 Task: Look for space in Ibirité, Brazil from 4th June, 2023 to 8th June, 2023 for 2 adults in price range Rs.8000 to Rs.16000. Place can be private room with 1  bedroom having 1 bed and 1 bathroom. Property type can be house, flat, guest house, hotel. Booking option can be shelf check-in. Required host language is Spanish.
Action: Mouse moved to (545, 113)
Screenshot: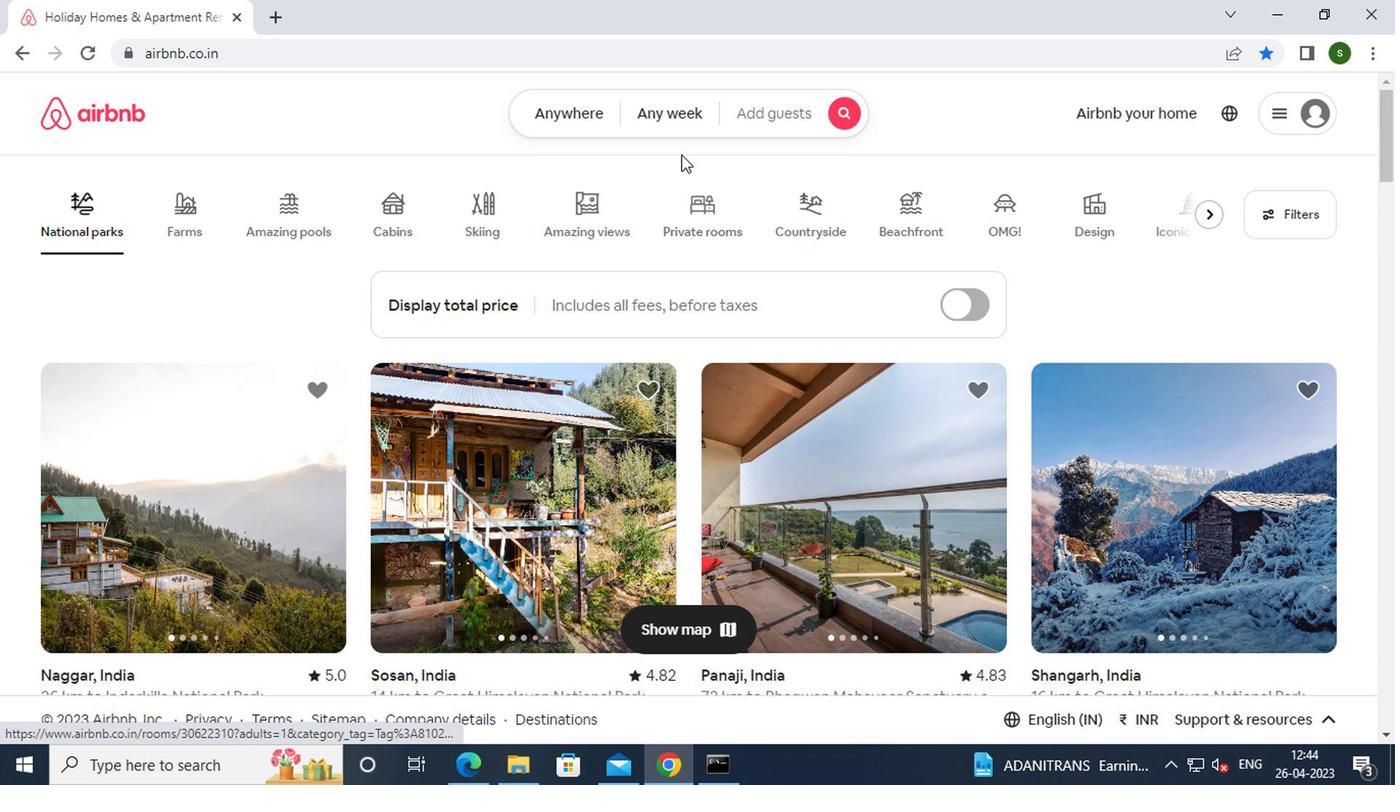 
Action: Mouse pressed left at (545, 113)
Screenshot: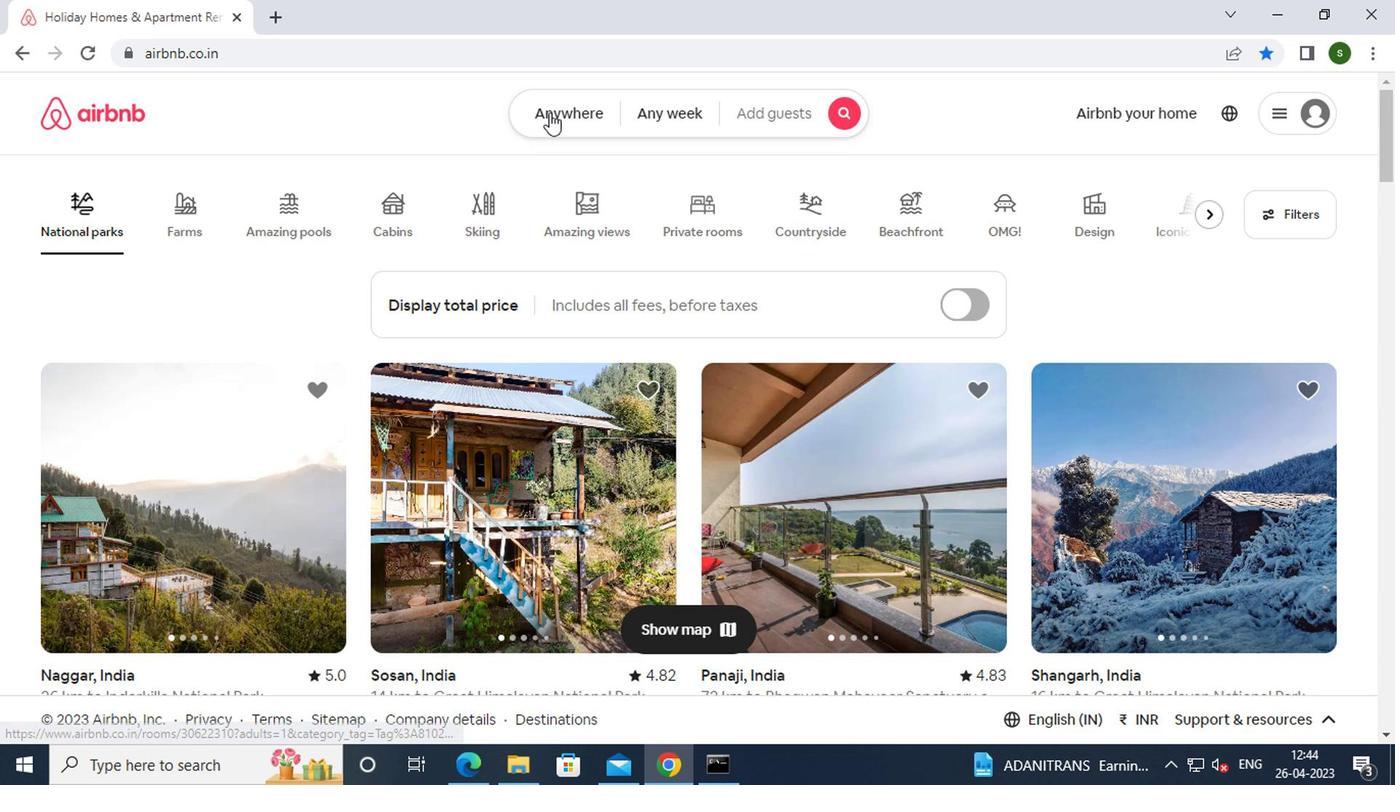 
Action: Mouse moved to (476, 210)
Screenshot: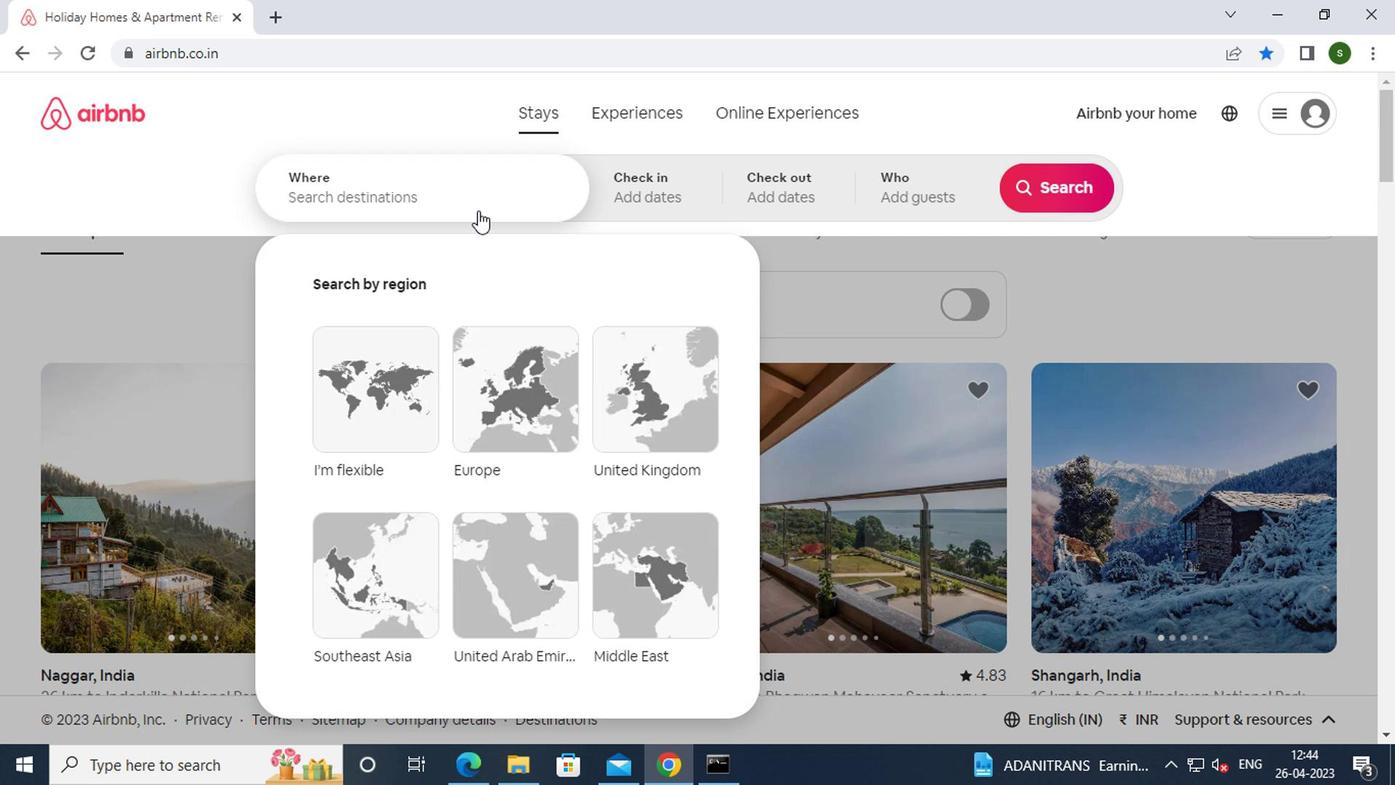 
Action: Mouse pressed left at (476, 210)
Screenshot: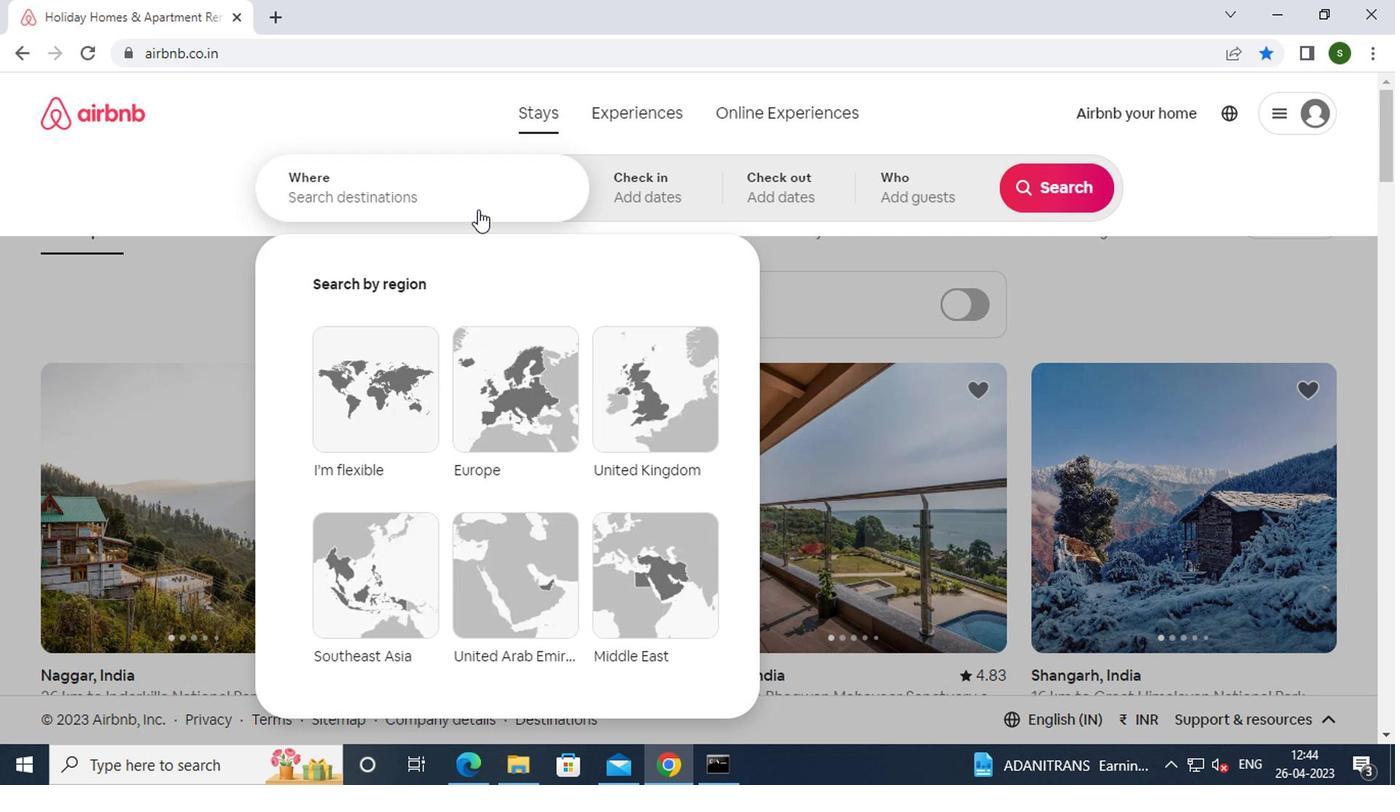 
Action: Mouse moved to (478, 193)
Screenshot: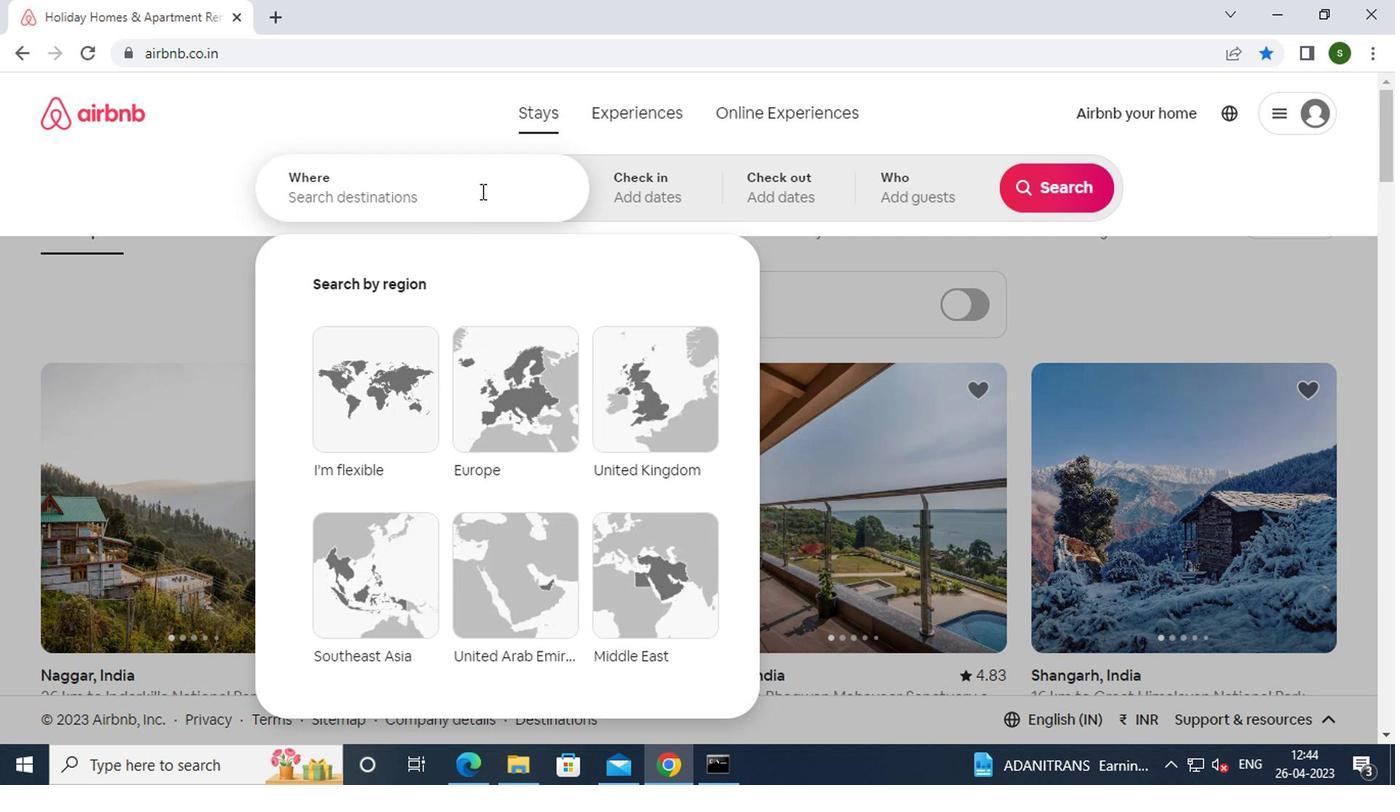 
Action: Key pressed e<Key.caps_lock>nvigado,<Key.caps_lock><Key.space><Key.caps_lock>colombia<Key.enter>
Screenshot: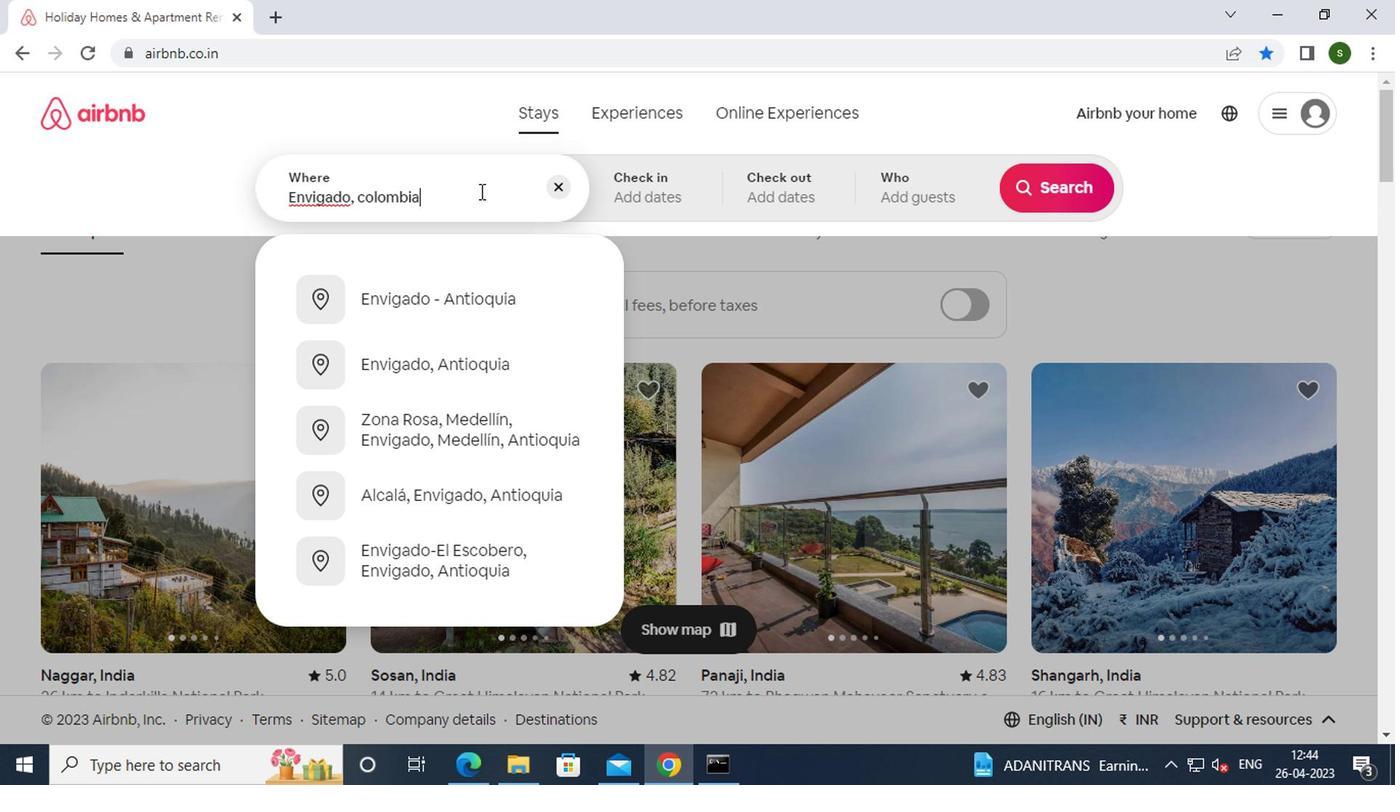 
Action: Mouse moved to (1039, 351)
Screenshot: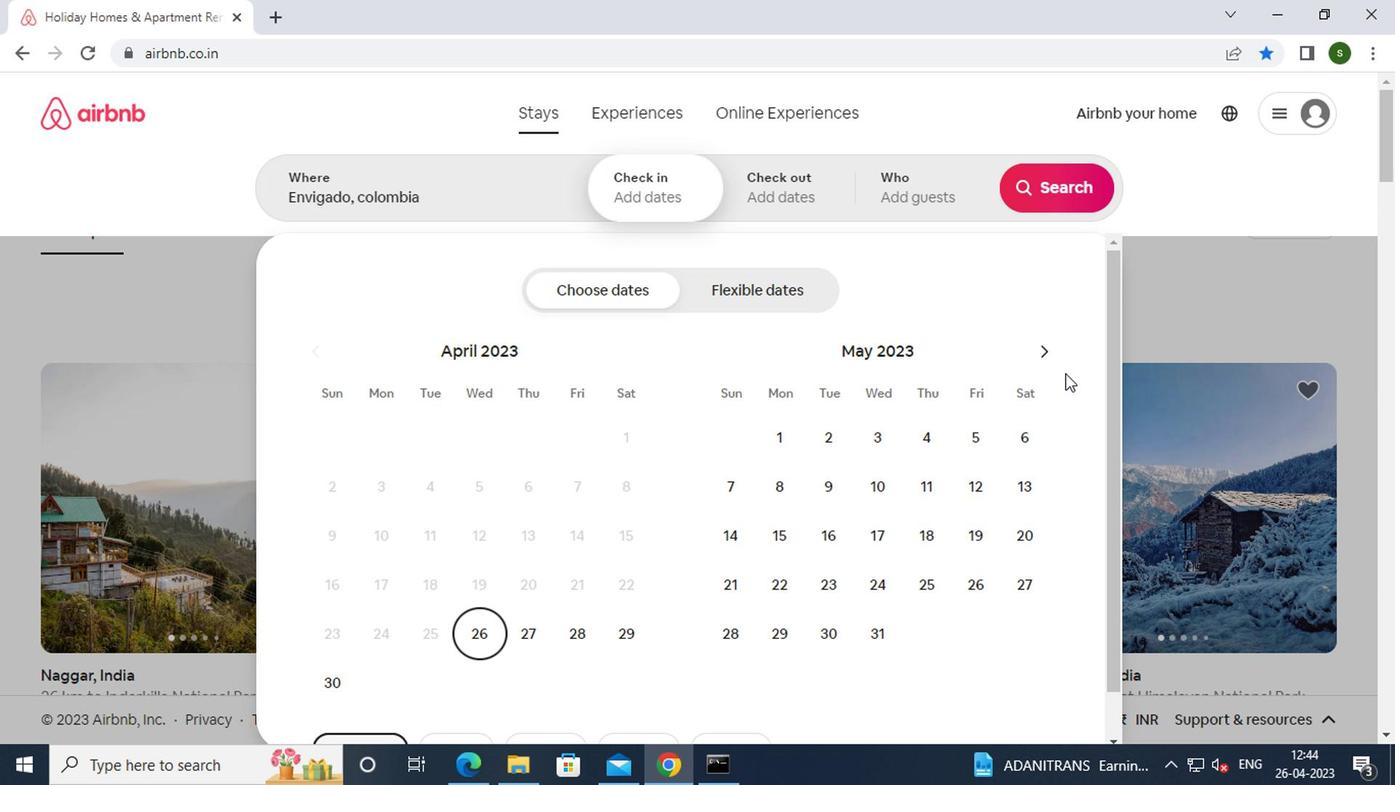 
Action: Mouse pressed left at (1039, 351)
Screenshot: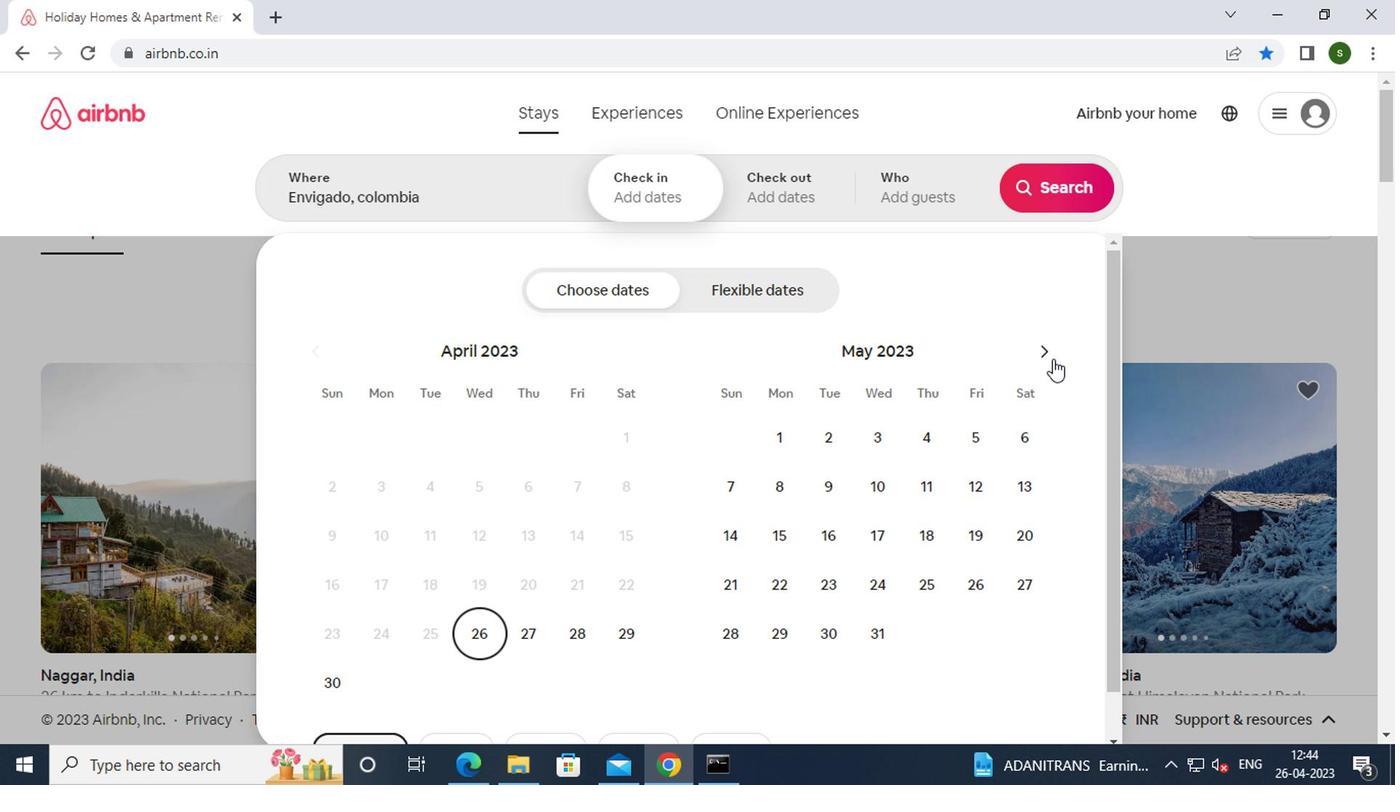 
Action: Mouse pressed left at (1039, 351)
Screenshot: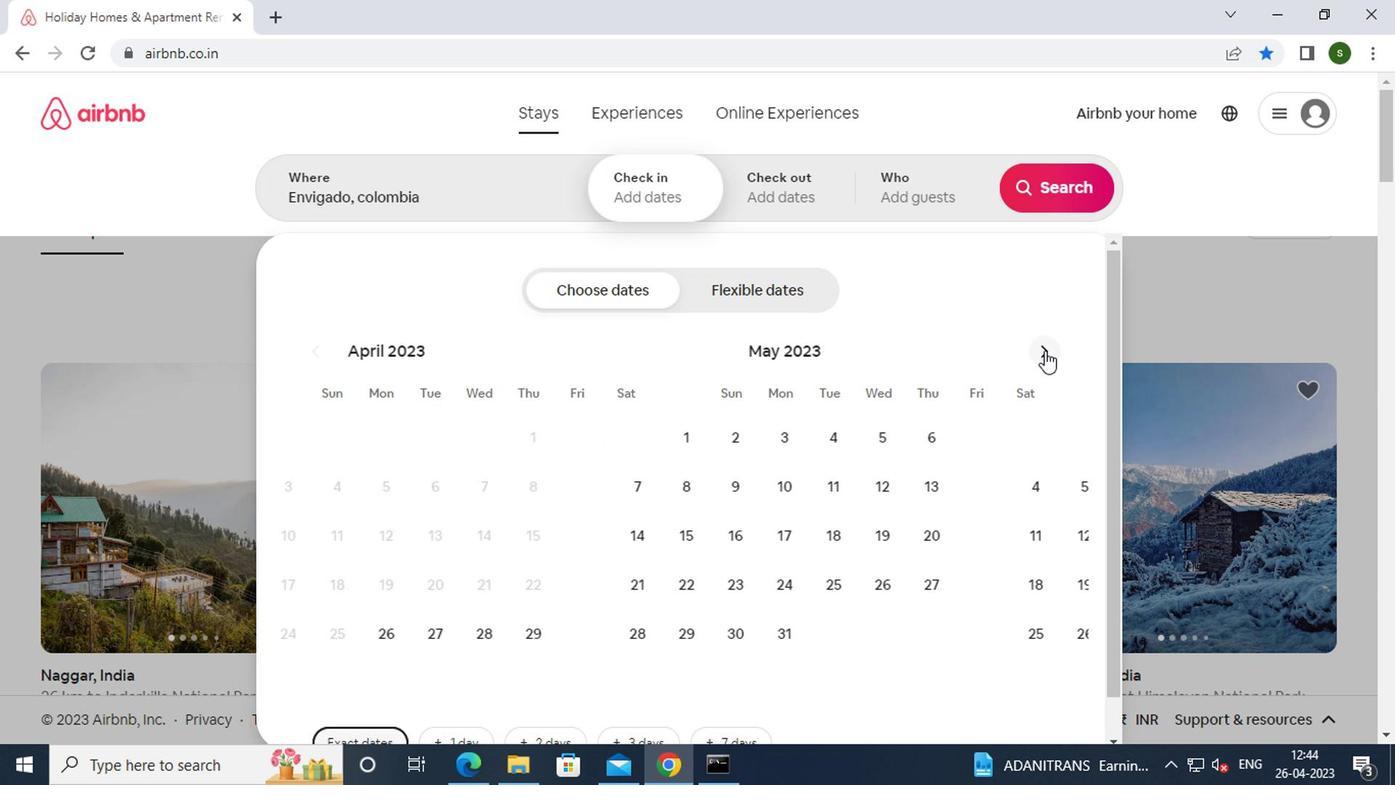 
Action: Mouse pressed left at (1039, 351)
Screenshot: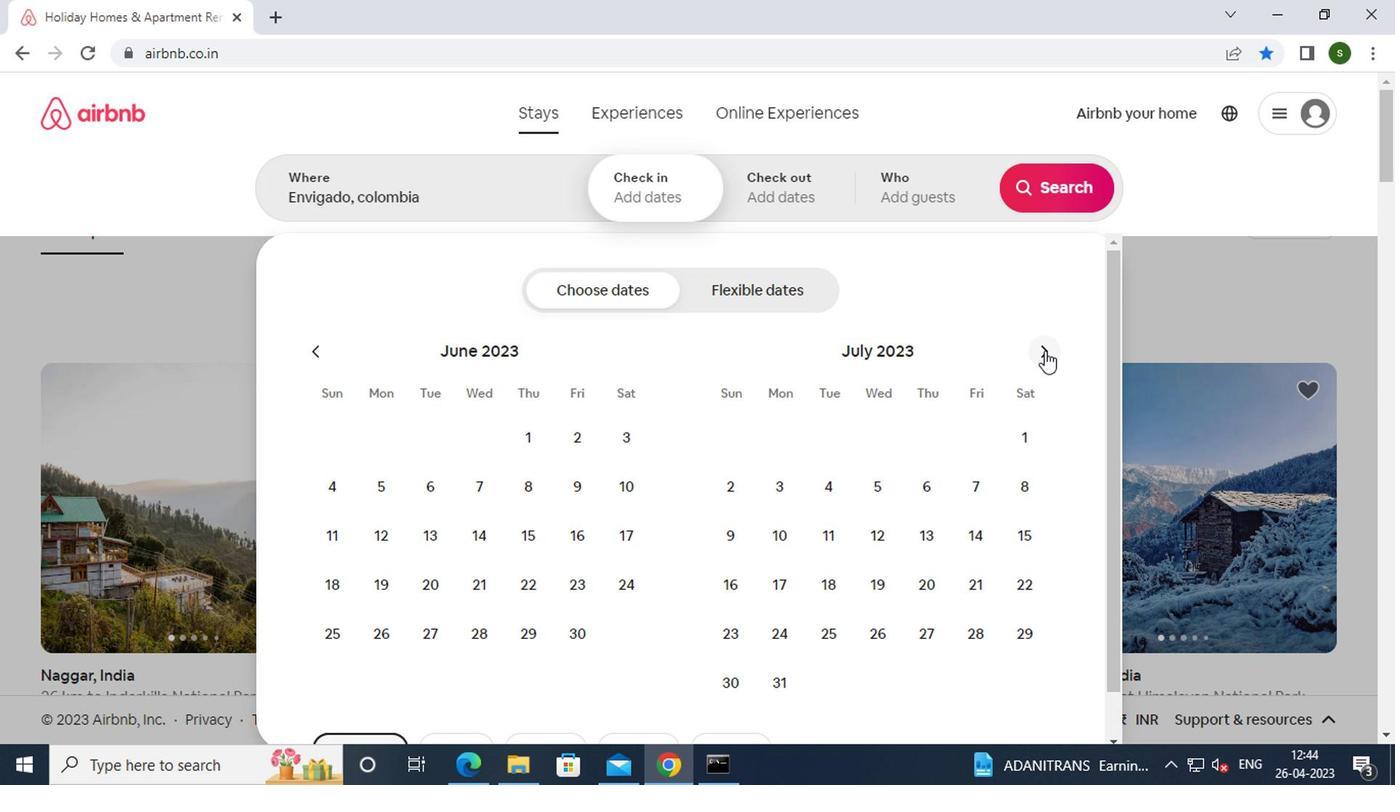 
Action: Mouse pressed left at (1039, 351)
Screenshot: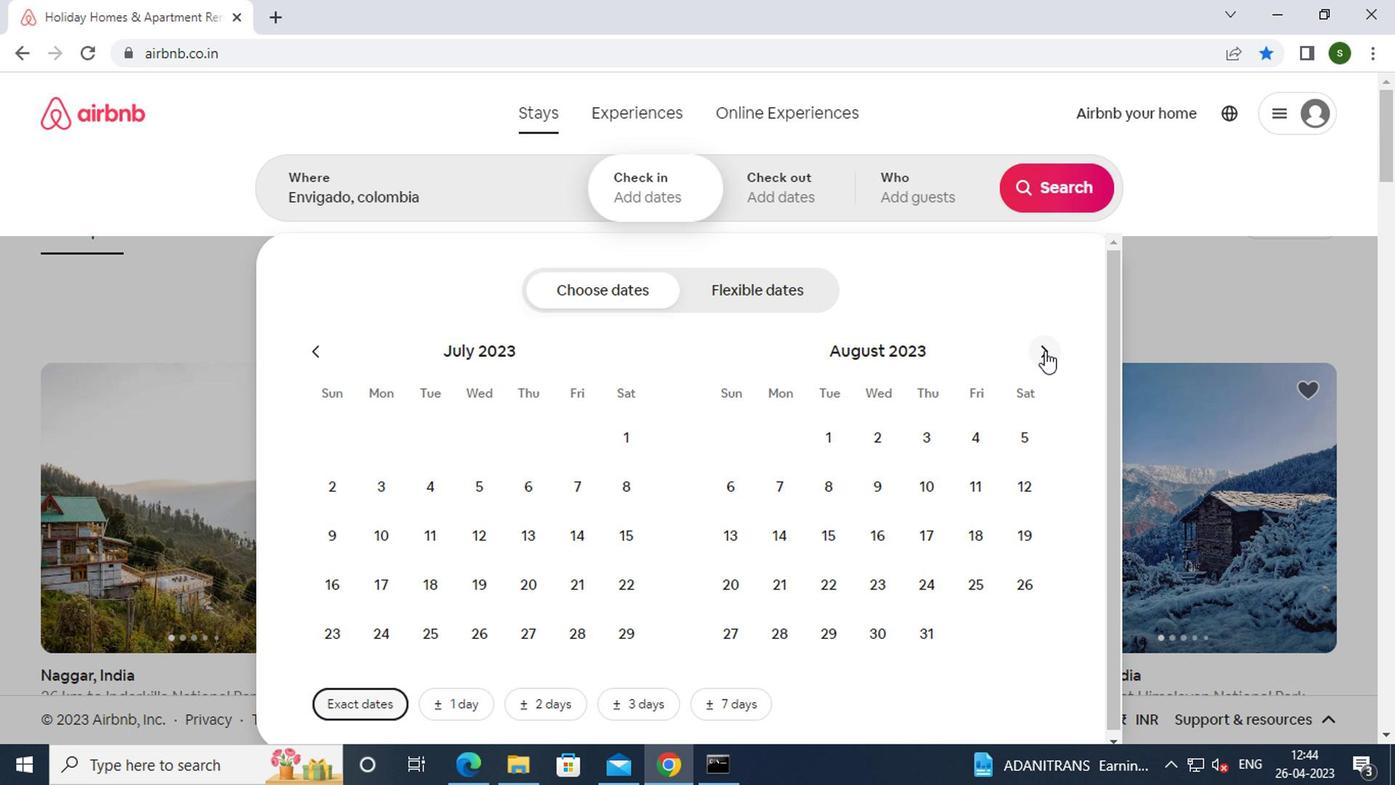 
Action: Mouse moved to (888, 490)
Screenshot: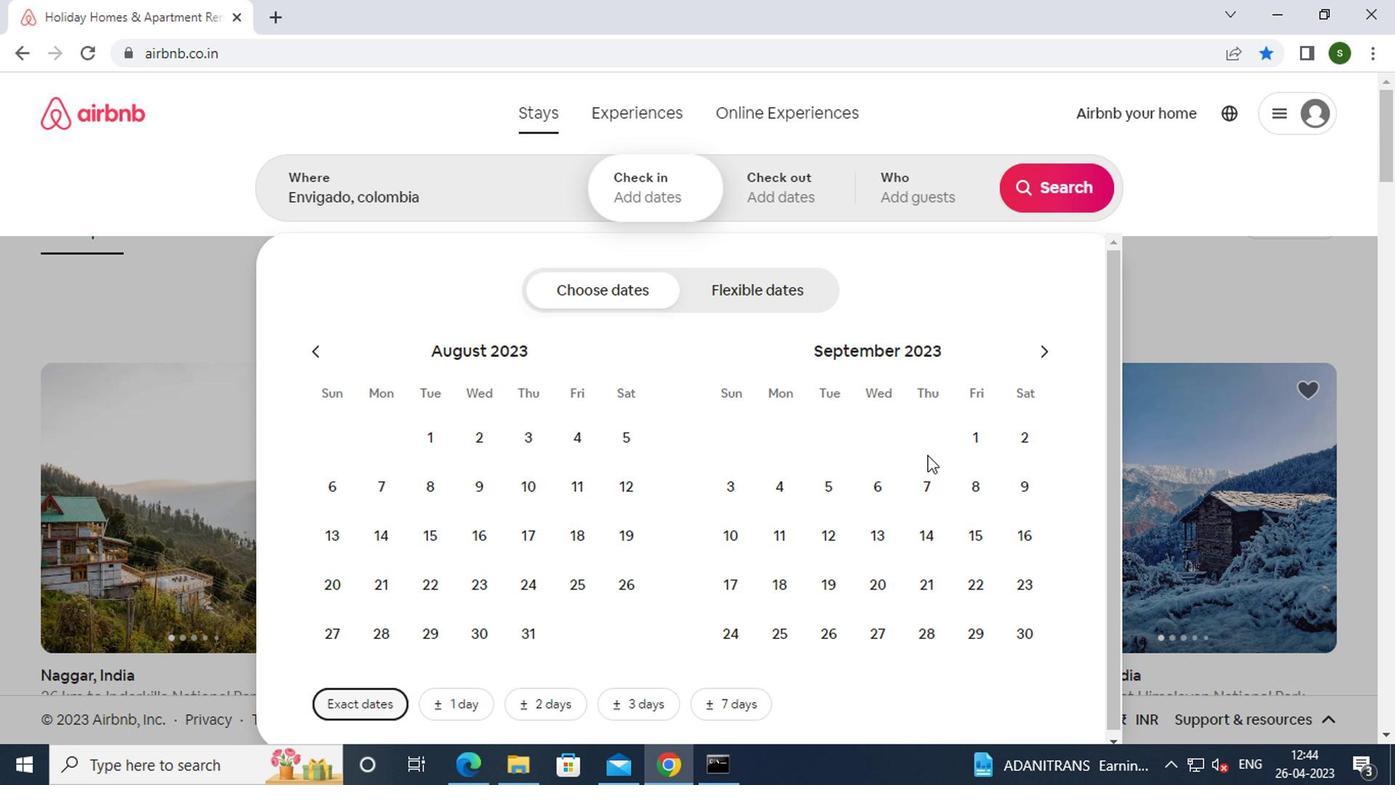 
Action: Mouse pressed left at (888, 490)
Screenshot: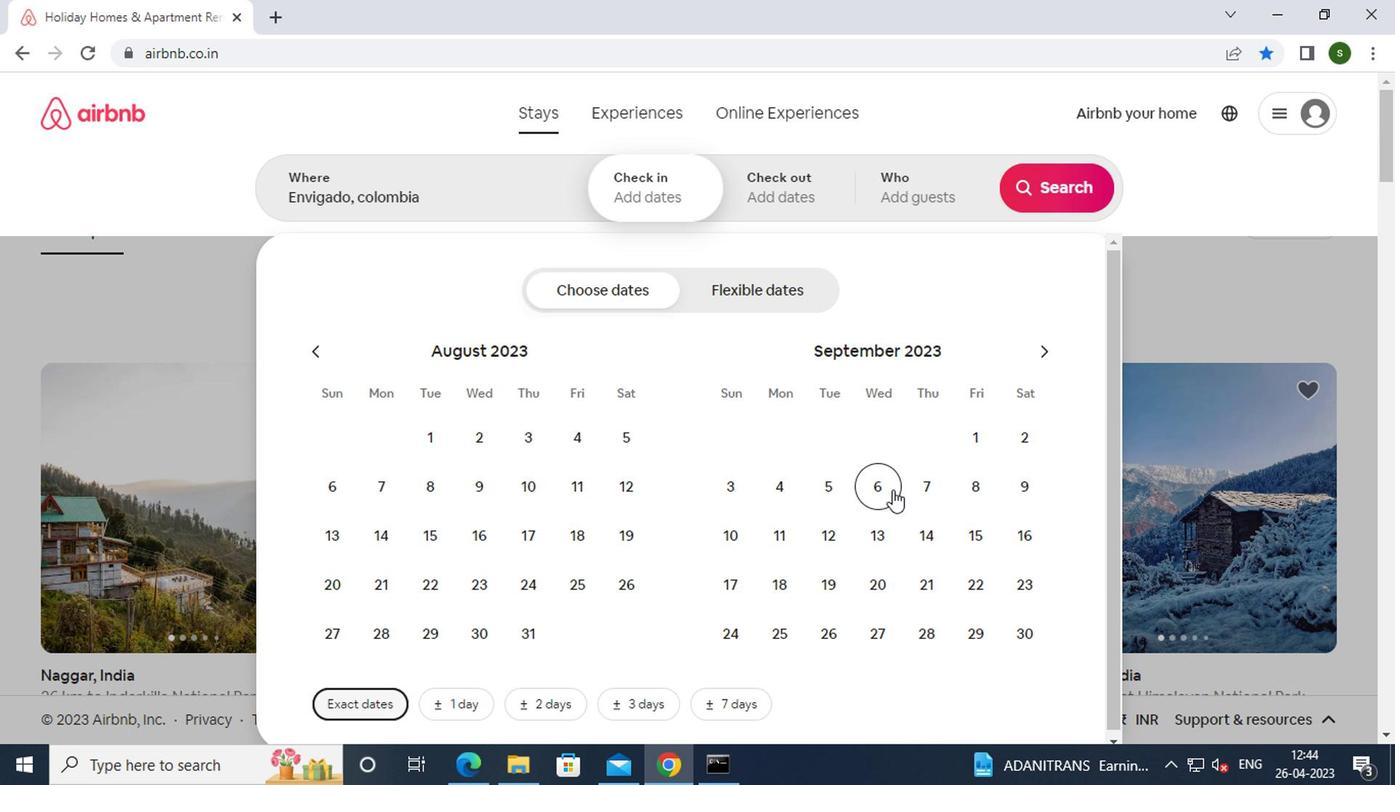 
Action: Mouse moved to (772, 586)
Screenshot: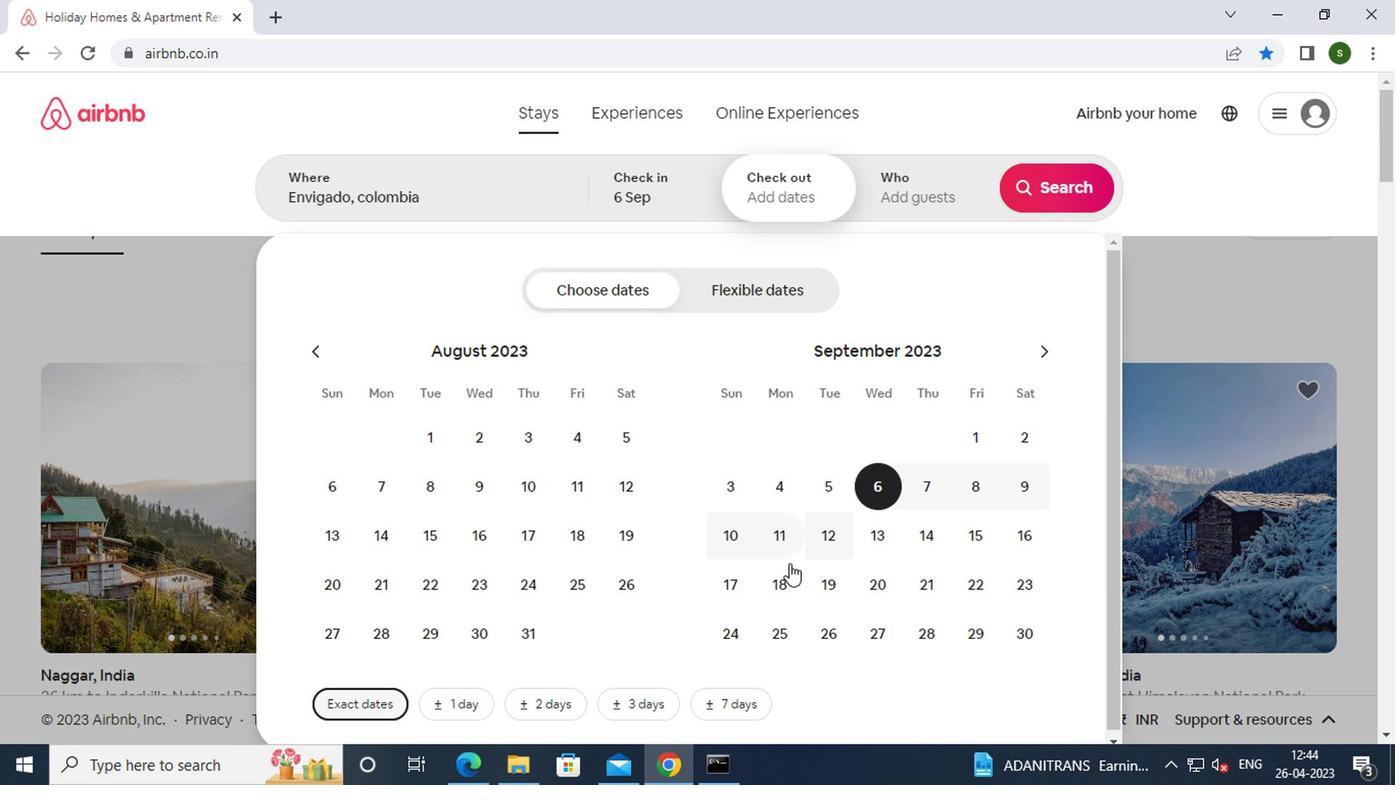 
Action: Mouse pressed left at (772, 586)
Screenshot: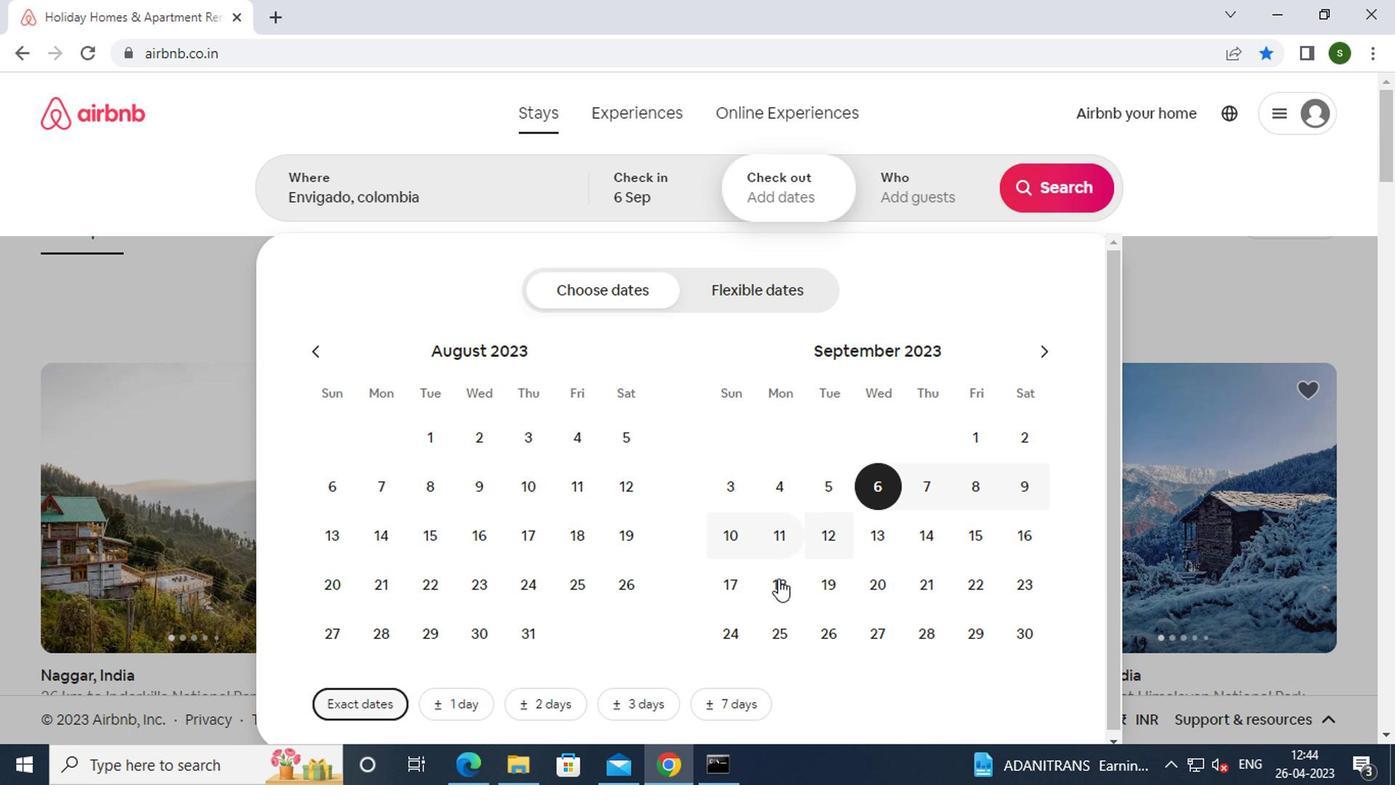 
Action: Mouse moved to (933, 205)
Screenshot: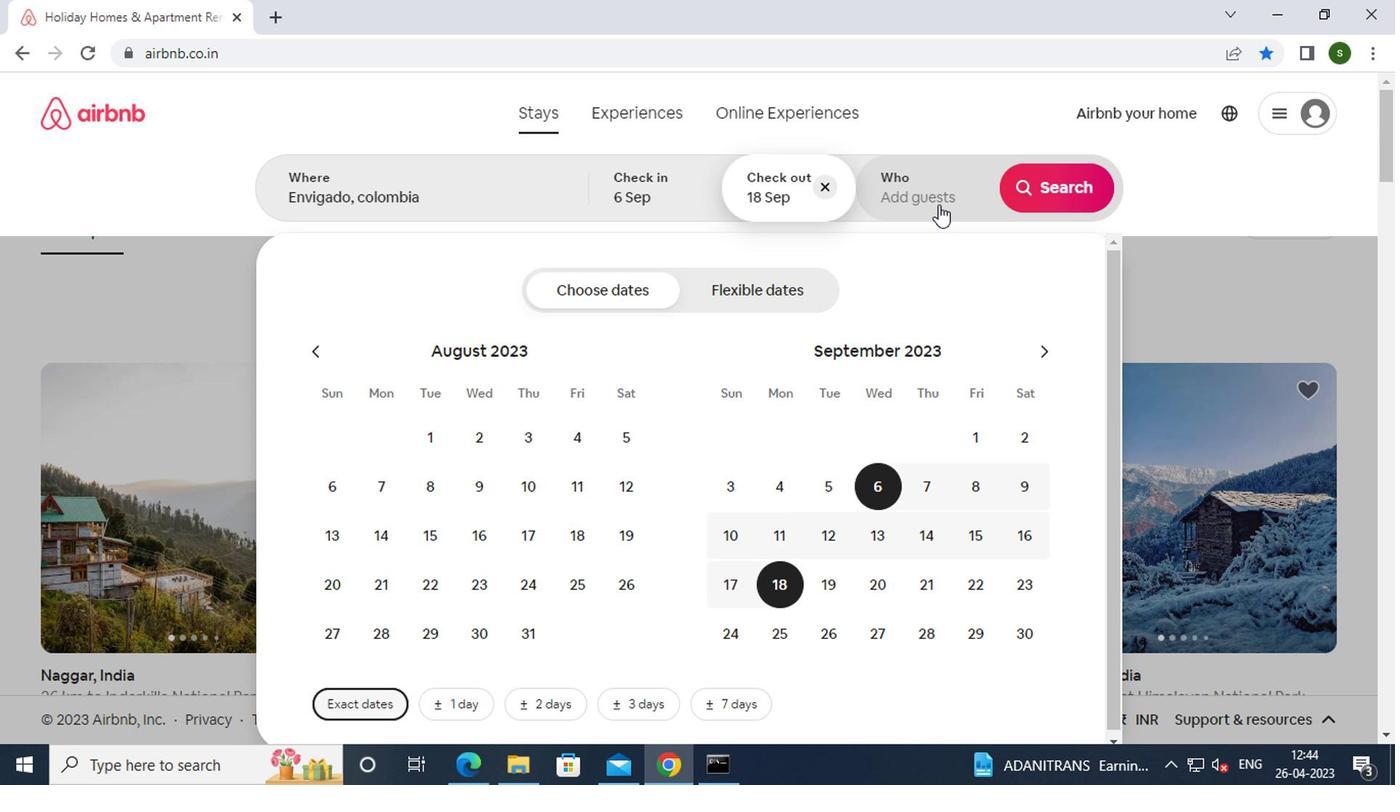 
Action: Mouse pressed left at (933, 205)
Screenshot: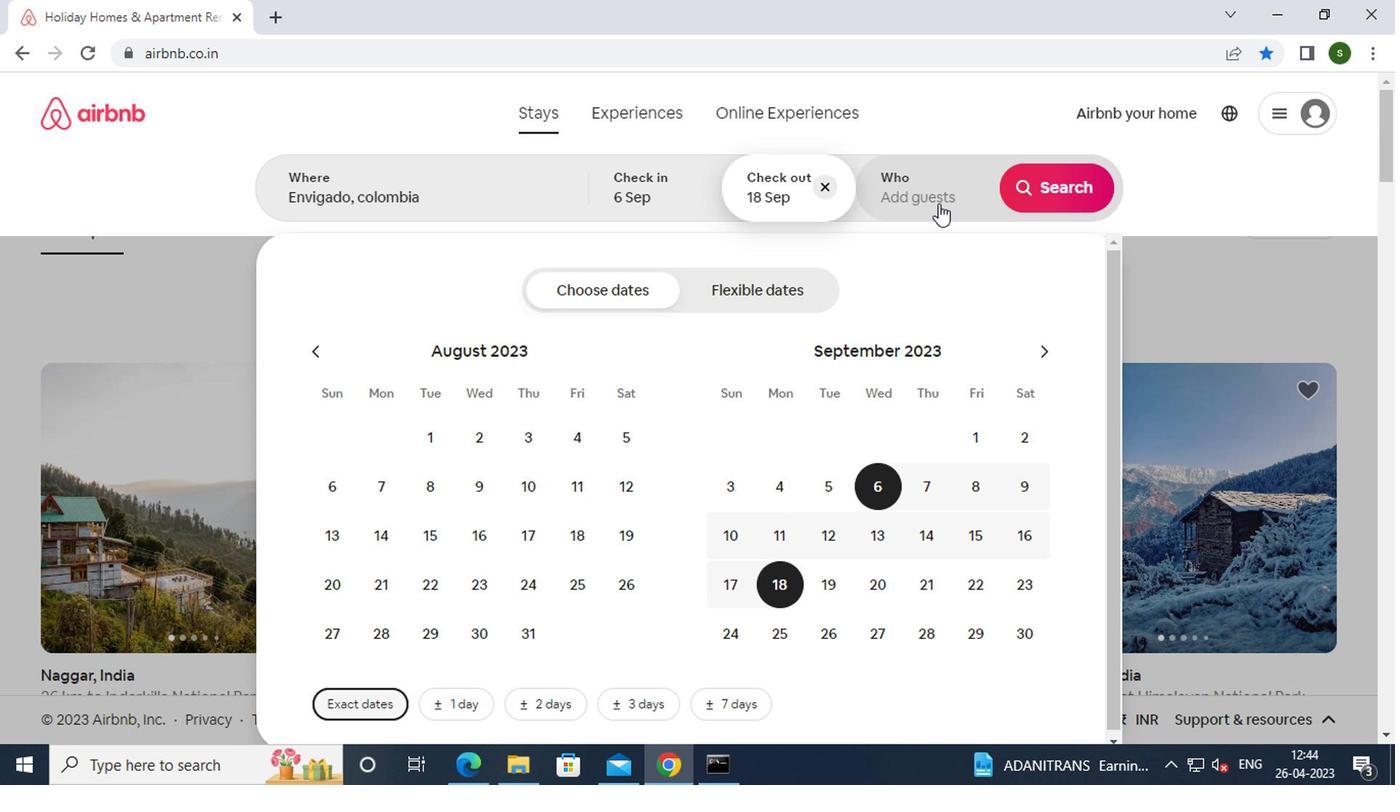 
Action: Mouse moved to (1056, 303)
Screenshot: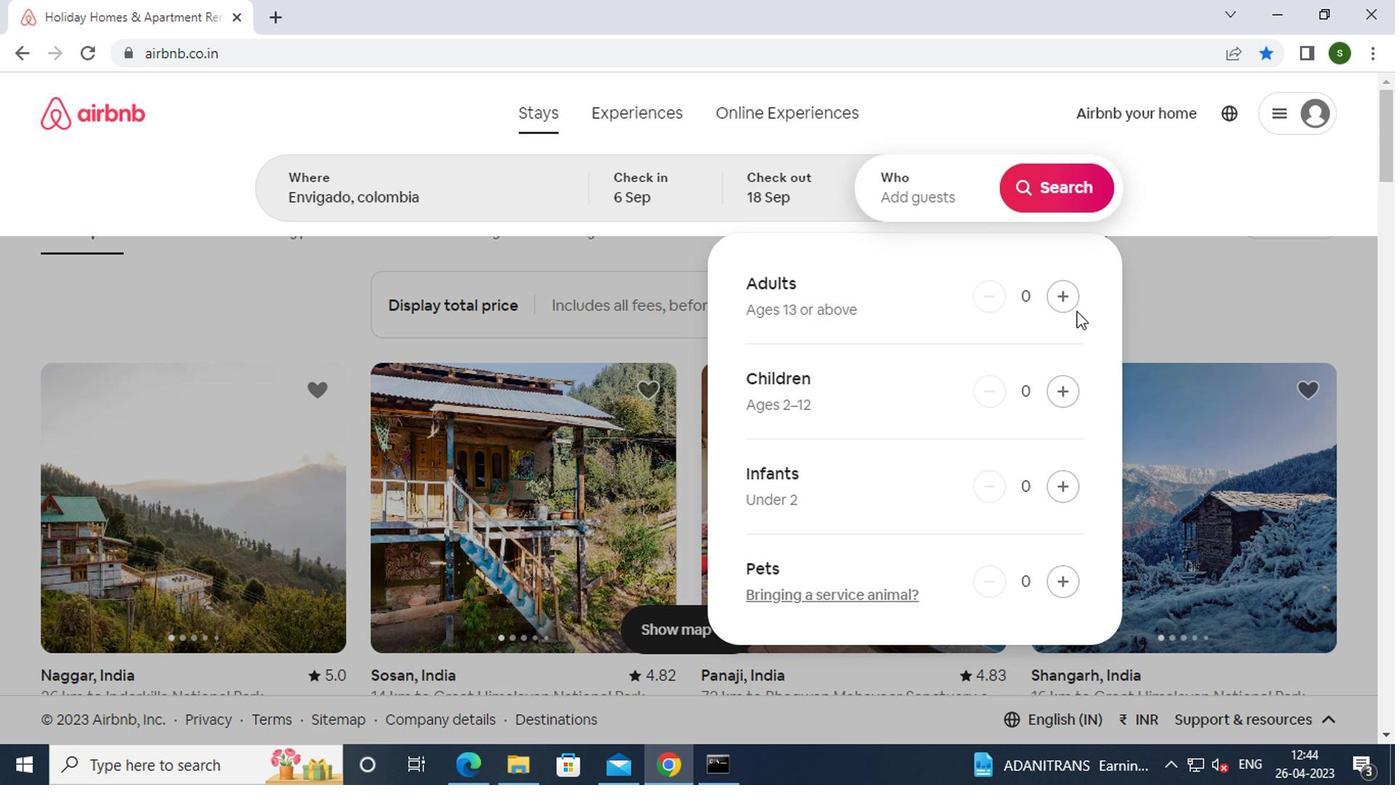 
Action: Mouse pressed left at (1056, 303)
Screenshot: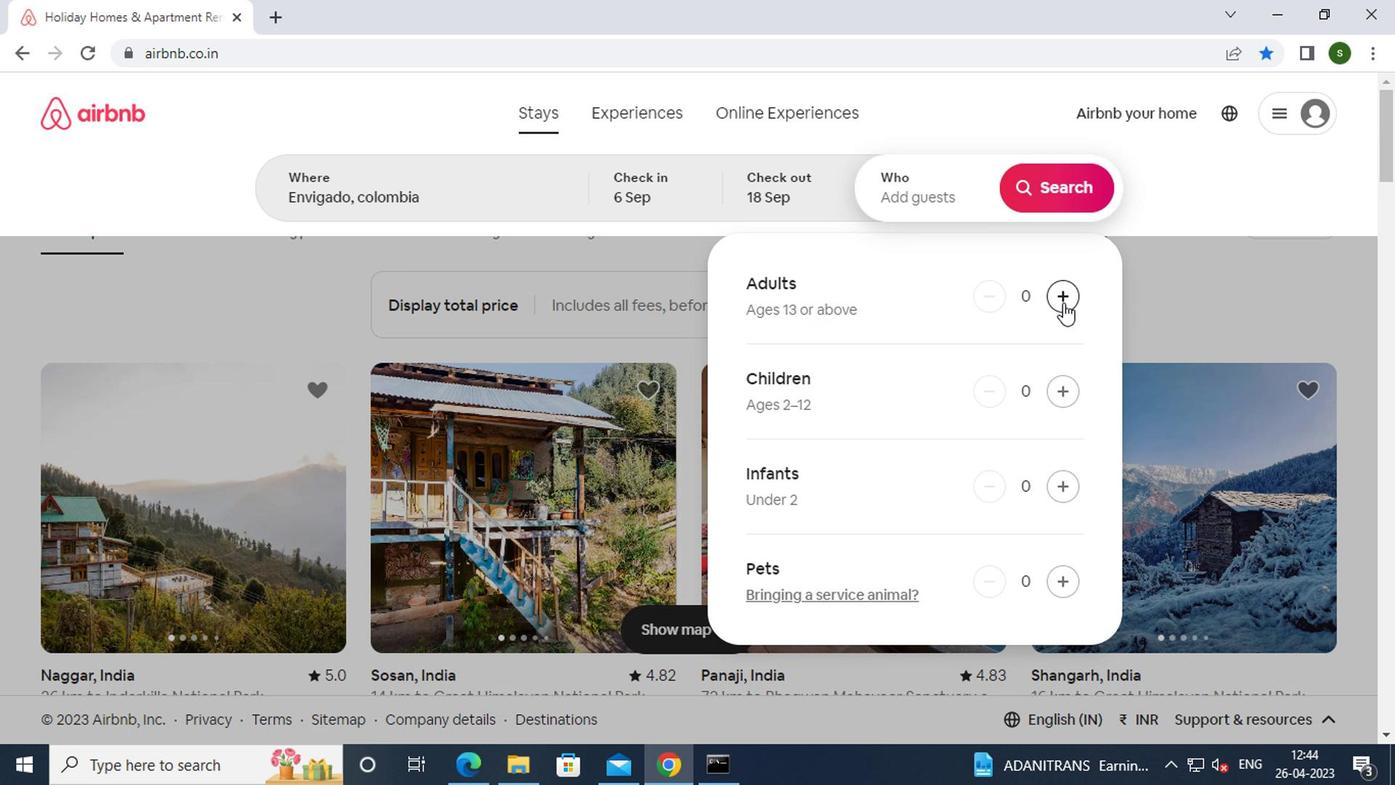 
Action: Mouse pressed left at (1056, 303)
Screenshot: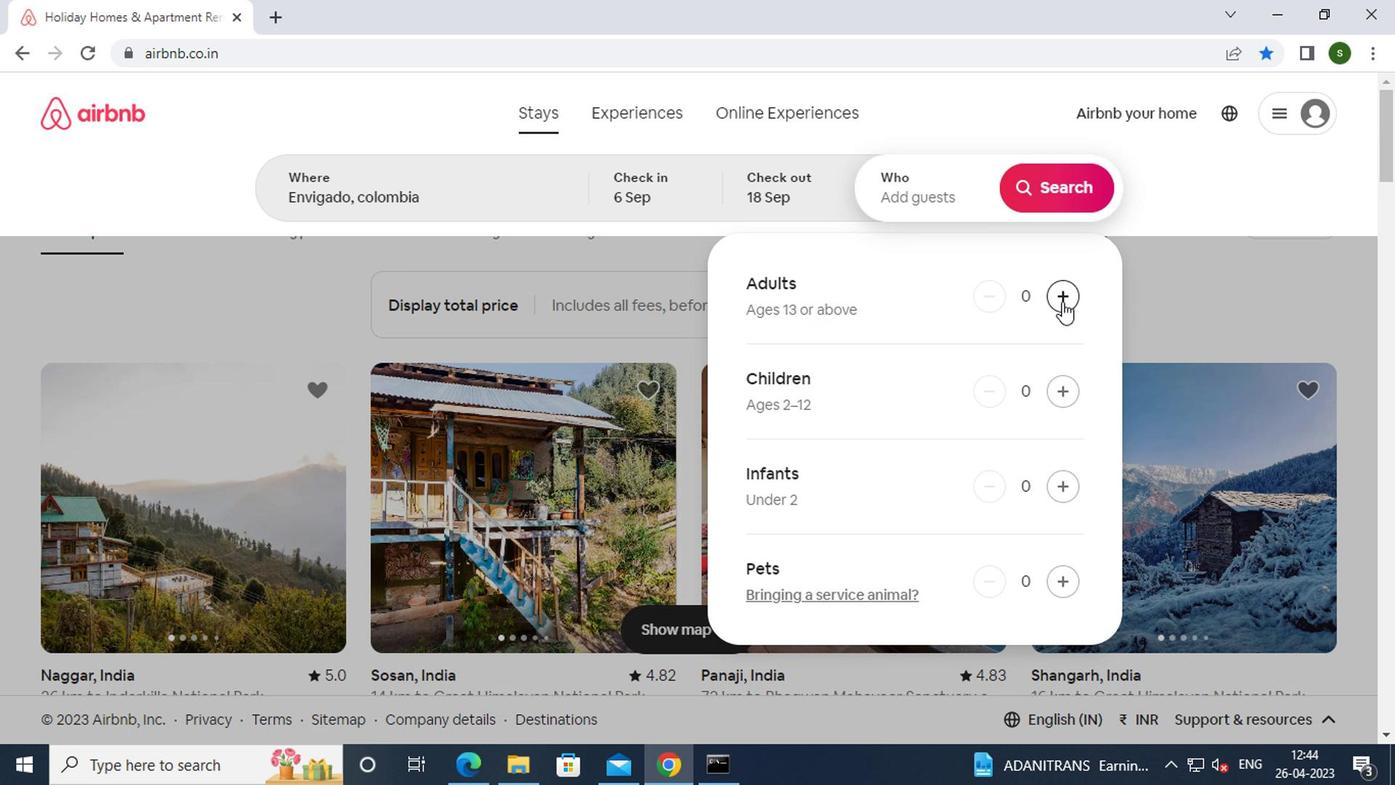 
Action: Mouse pressed left at (1056, 303)
Screenshot: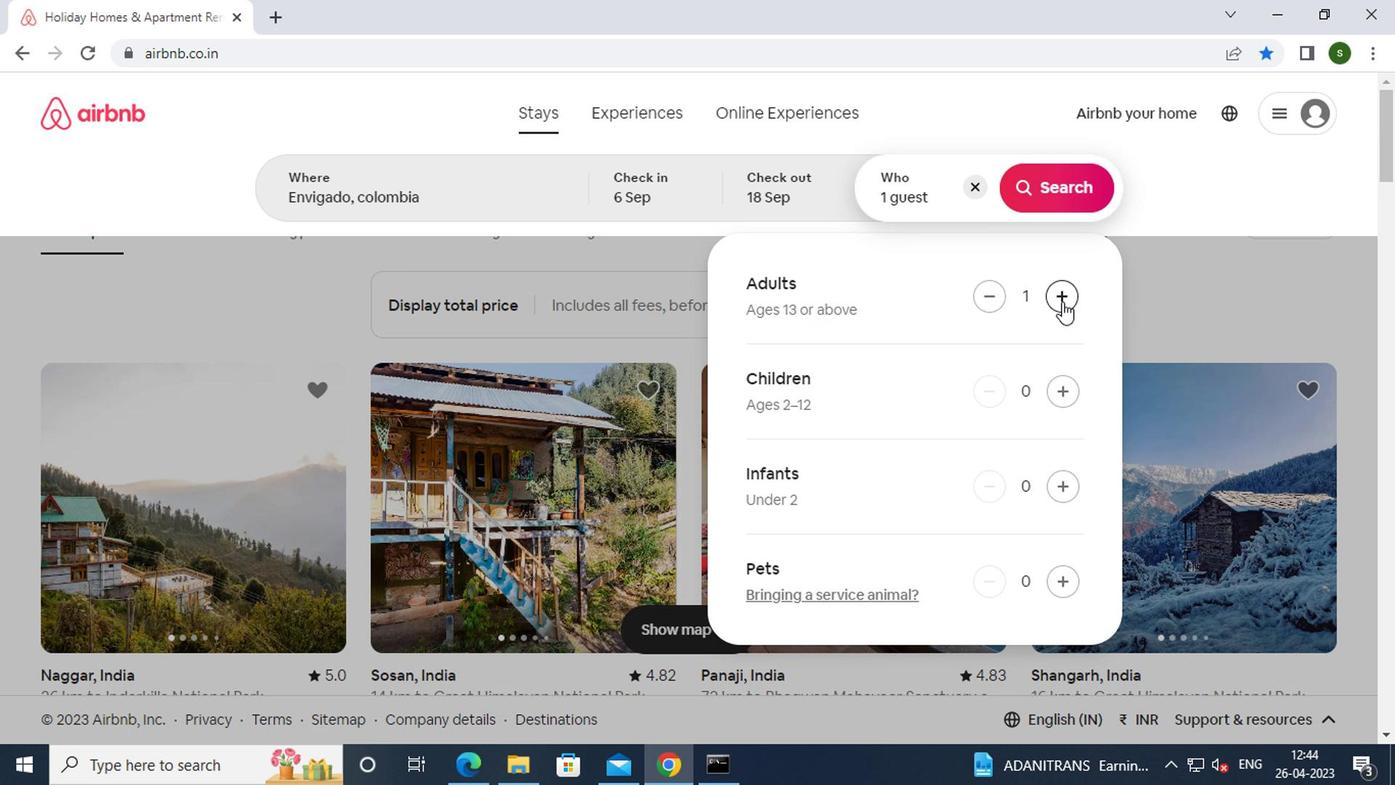 
Action: Mouse moved to (1056, 183)
Screenshot: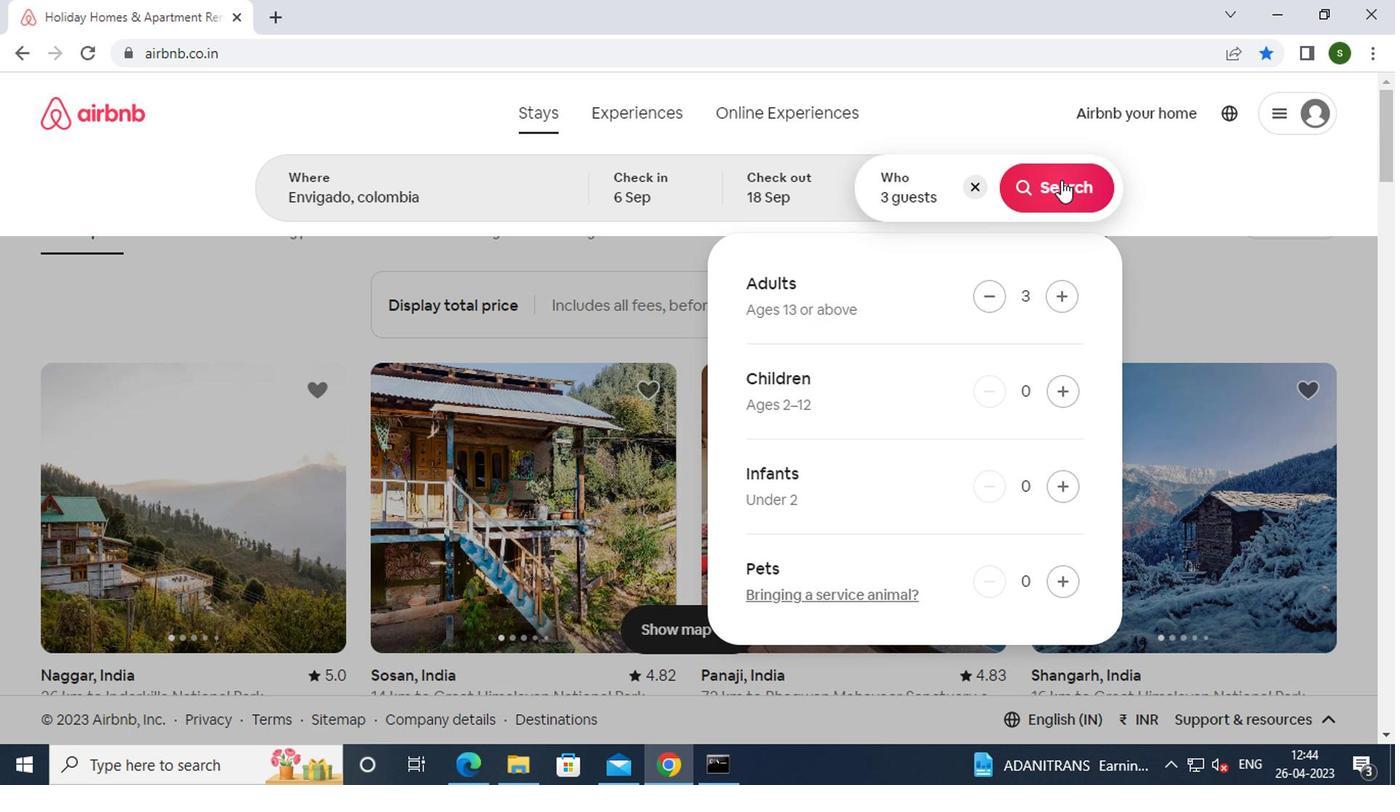
Action: Mouse pressed left at (1056, 183)
Screenshot: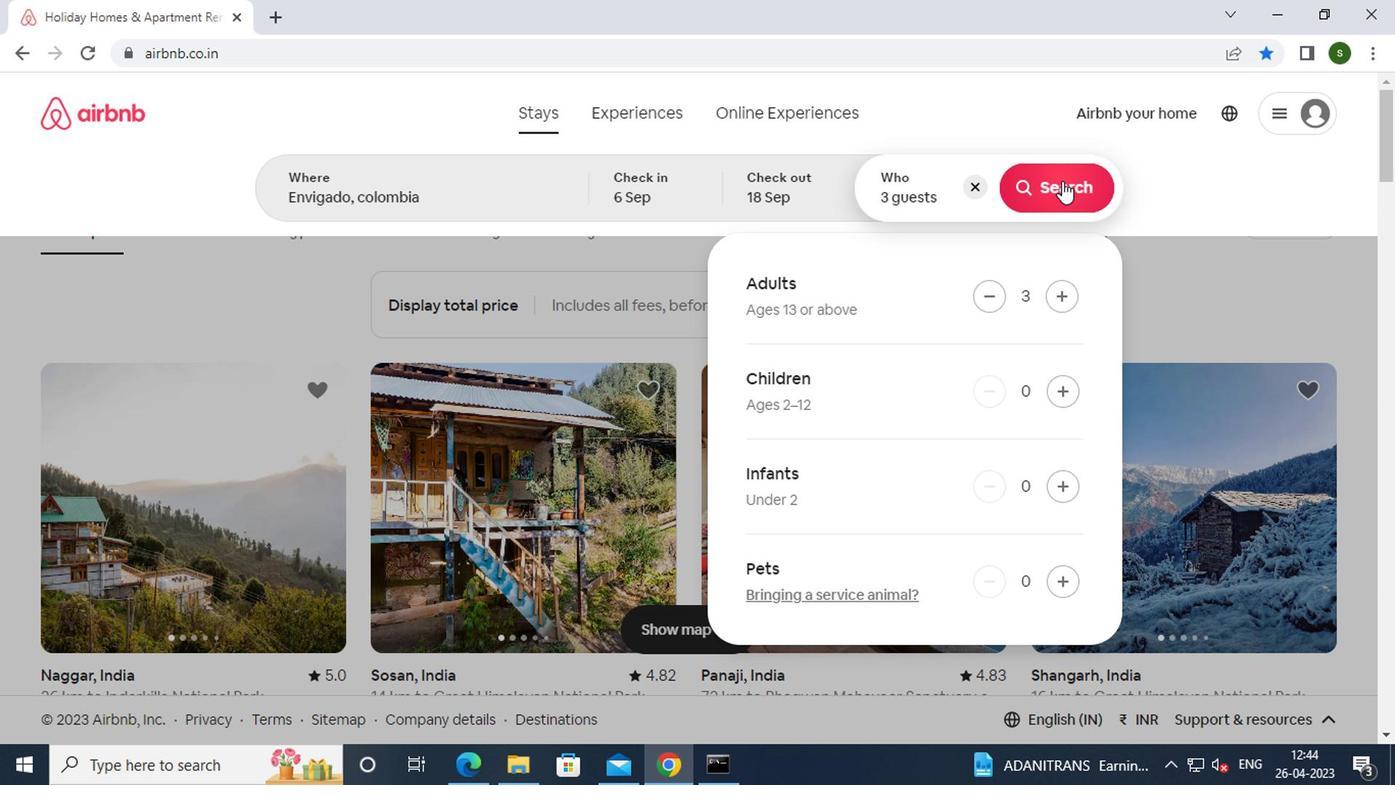 
Action: Mouse moved to (1273, 199)
Screenshot: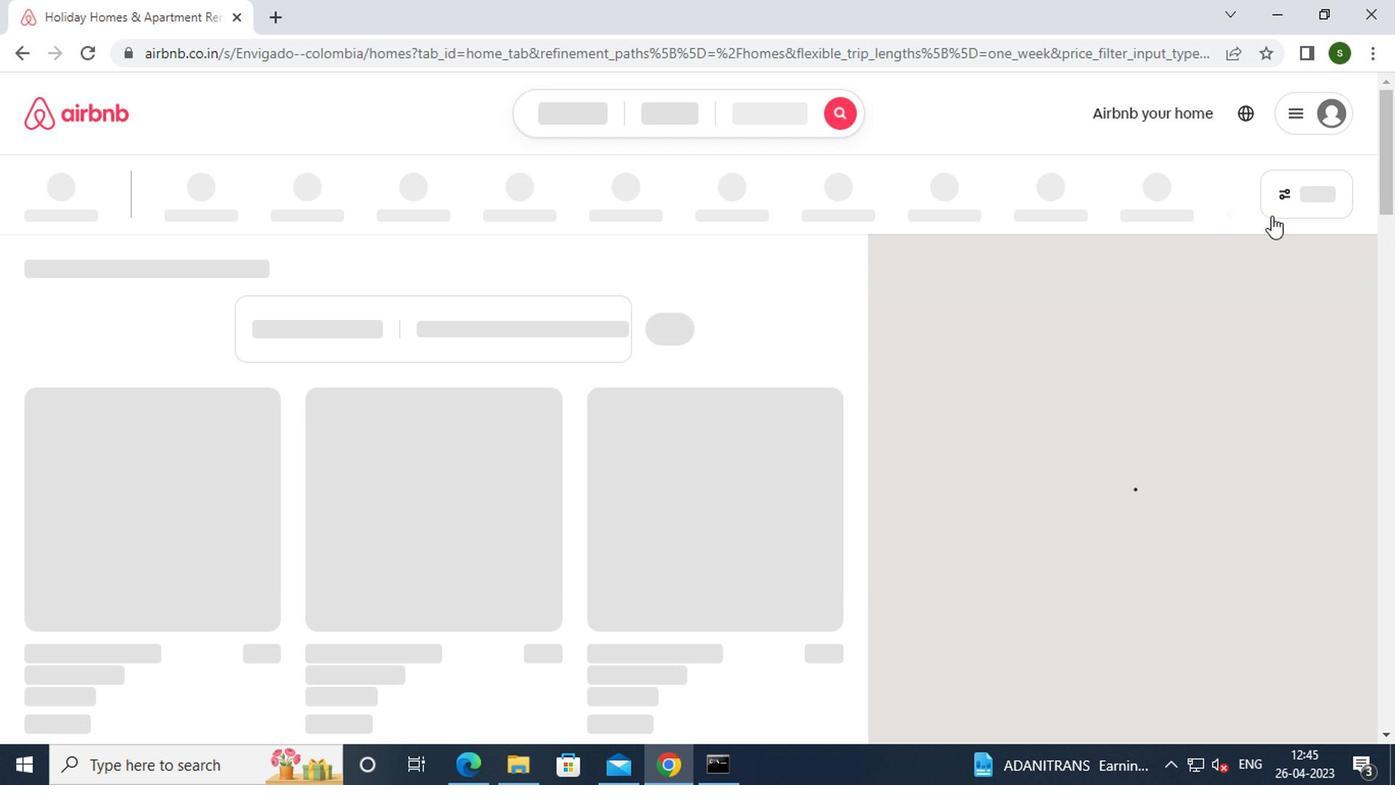 
Action: Mouse pressed left at (1273, 199)
Screenshot: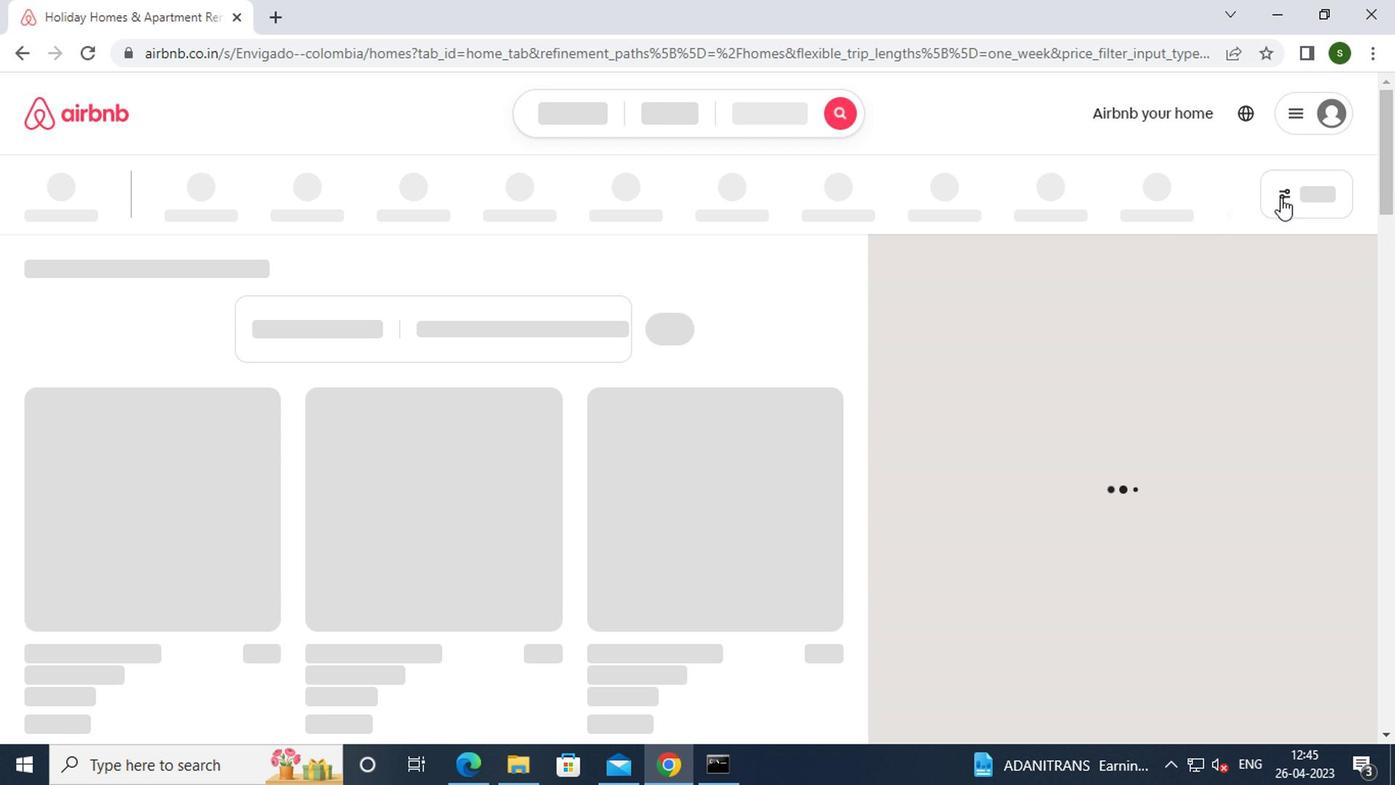 
Action: Mouse moved to (592, 457)
Screenshot: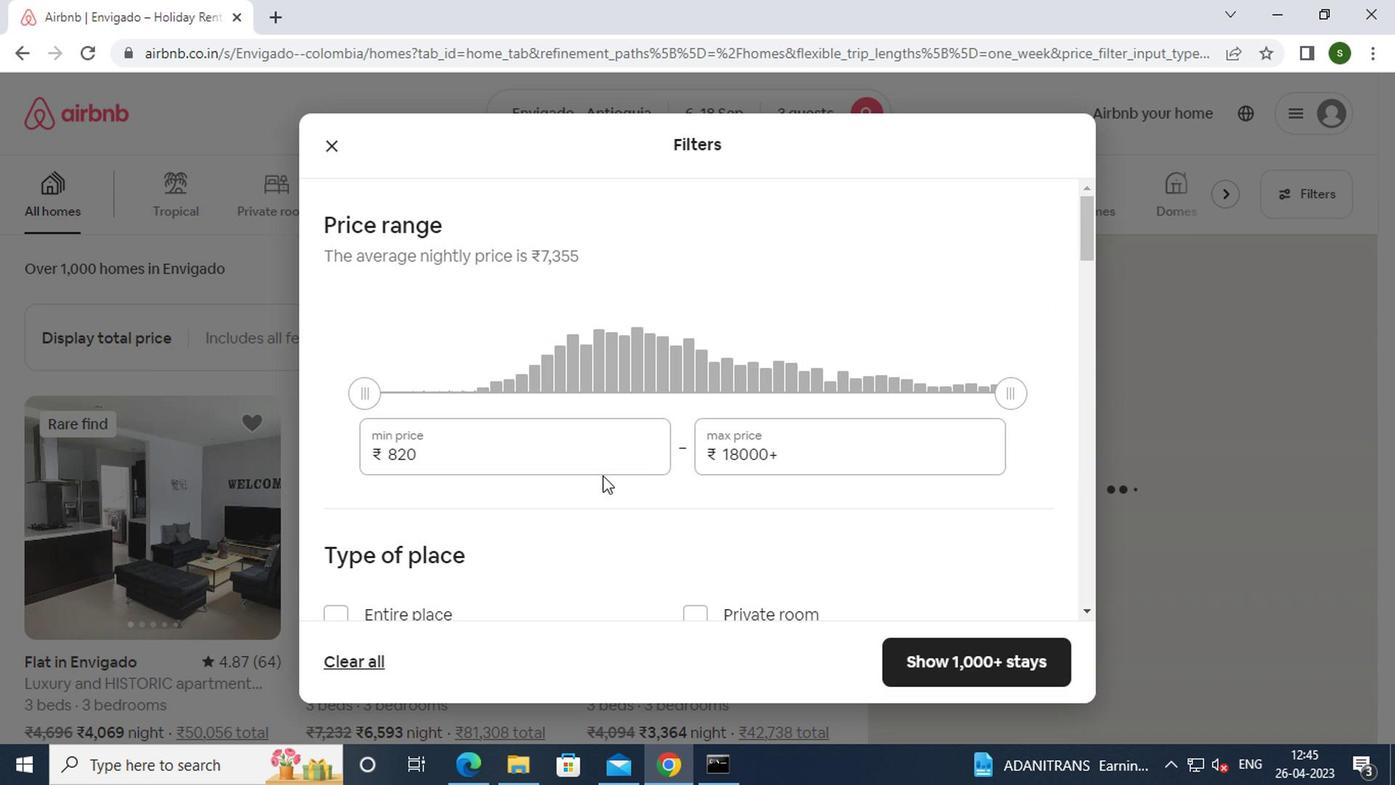 
Action: Mouse pressed left at (592, 457)
Screenshot: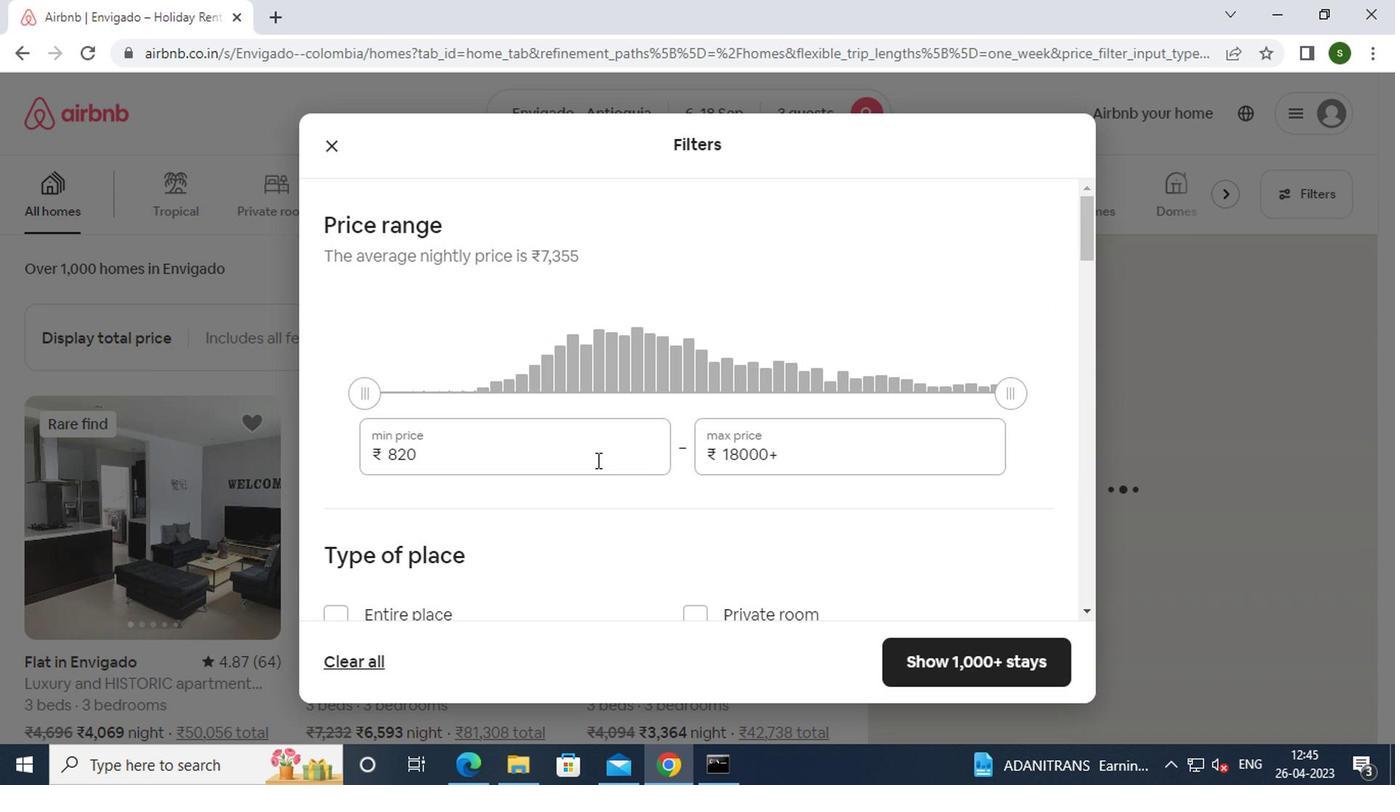 
Action: Key pressed <Key.backspace><Key.backspace><Key.backspace><Key.backspace><Key.backspace><Key.backspace><Key.backspace><Key.backspace><Key.backspace><Key.backspace>6000
Screenshot: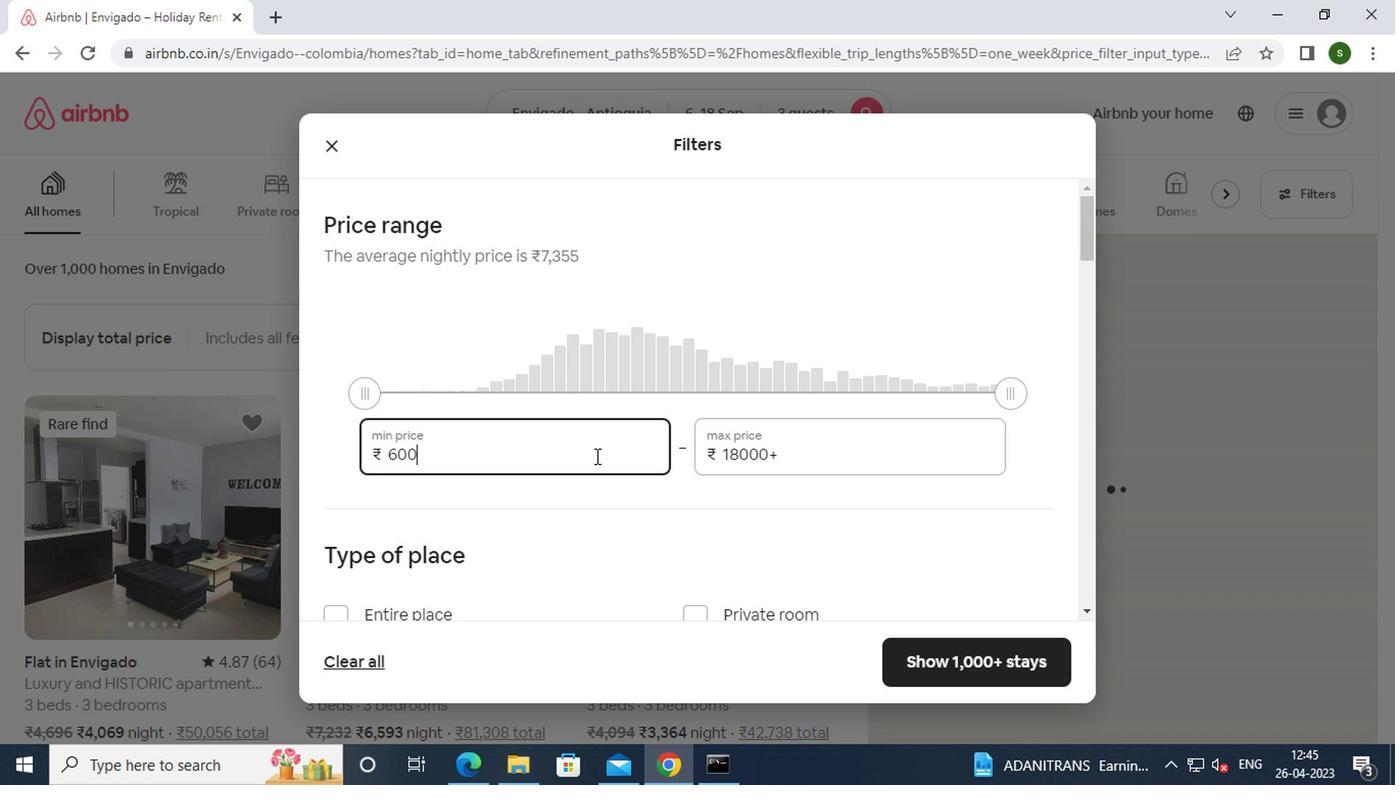 
Action: Mouse moved to (794, 450)
Screenshot: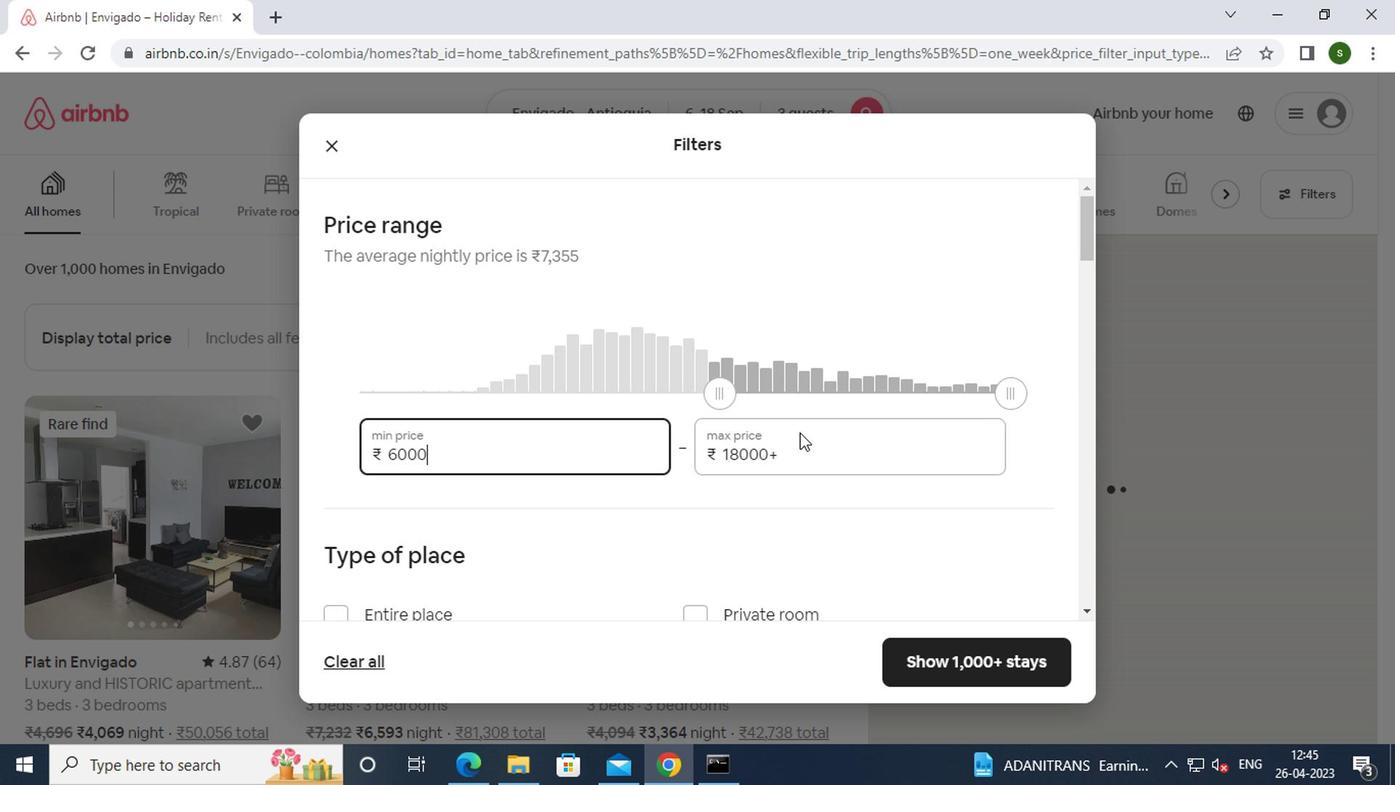 
Action: Mouse pressed left at (794, 450)
Screenshot: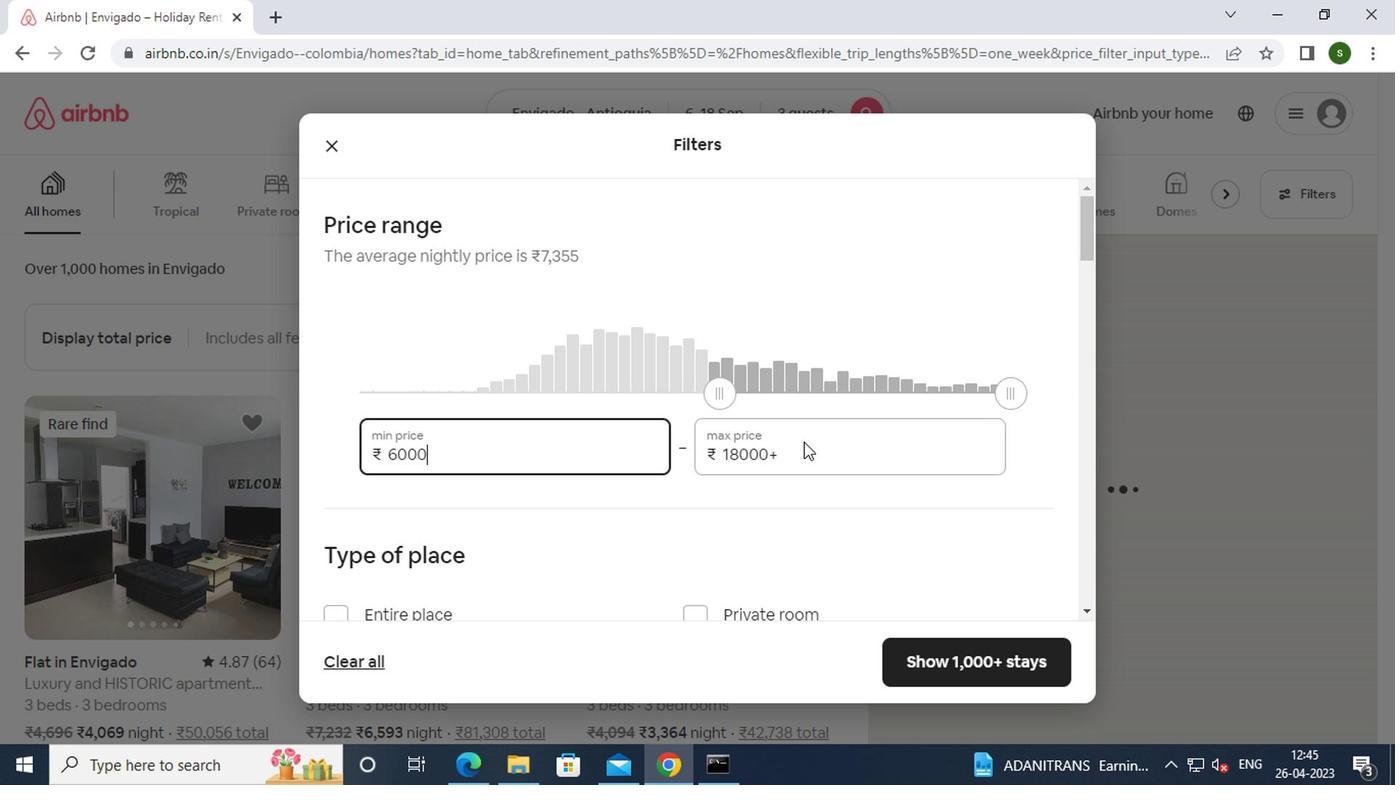 
Action: Key pressed <Key.backspace><Key.backspace><Key.backspace><Key.backspace><Key.backspace><Key.backspace><Key.backspace><Key.backspace><Key.backspace><Key.backspace><Key.backspace><Key.backspace>12000
Screenshot: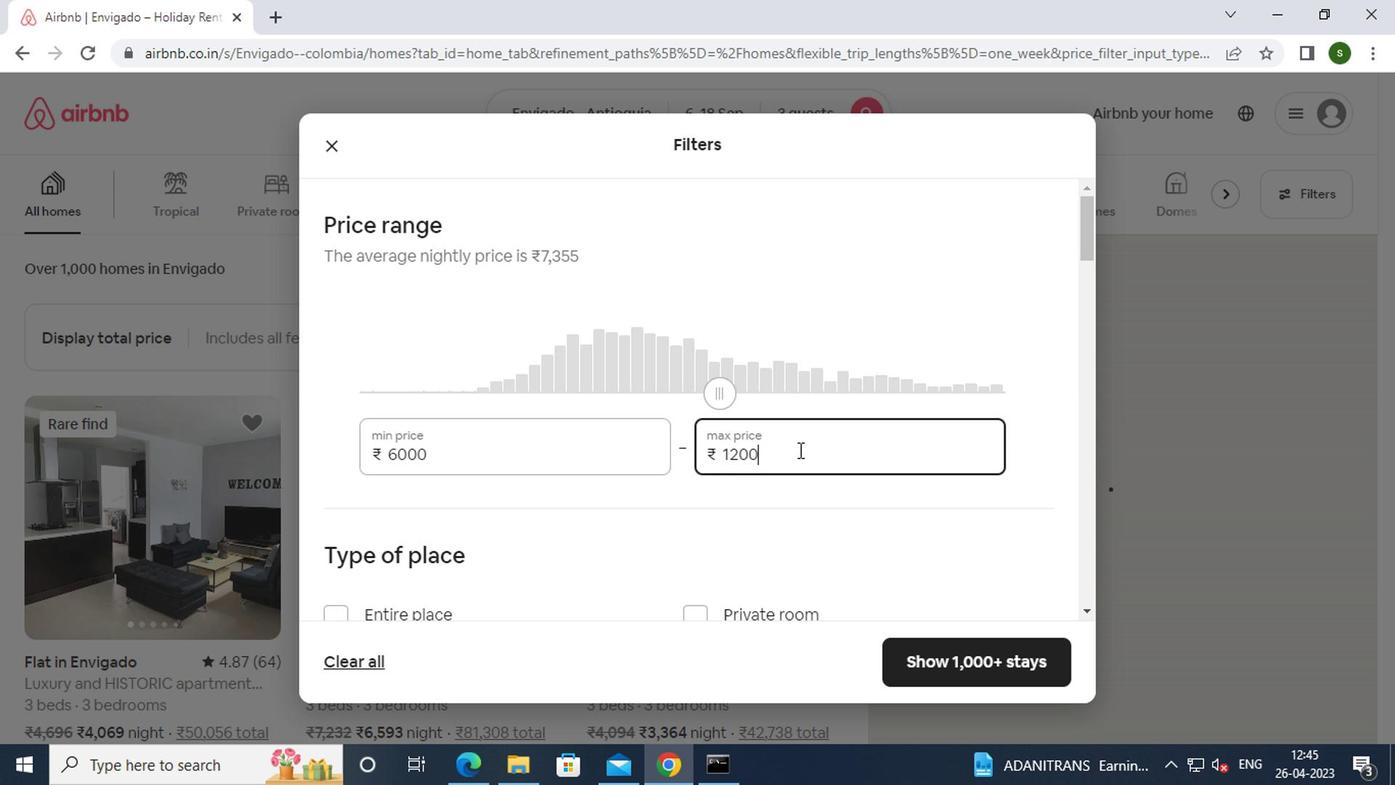 
Action: Mouse moved to (628, 473)
Screenshot: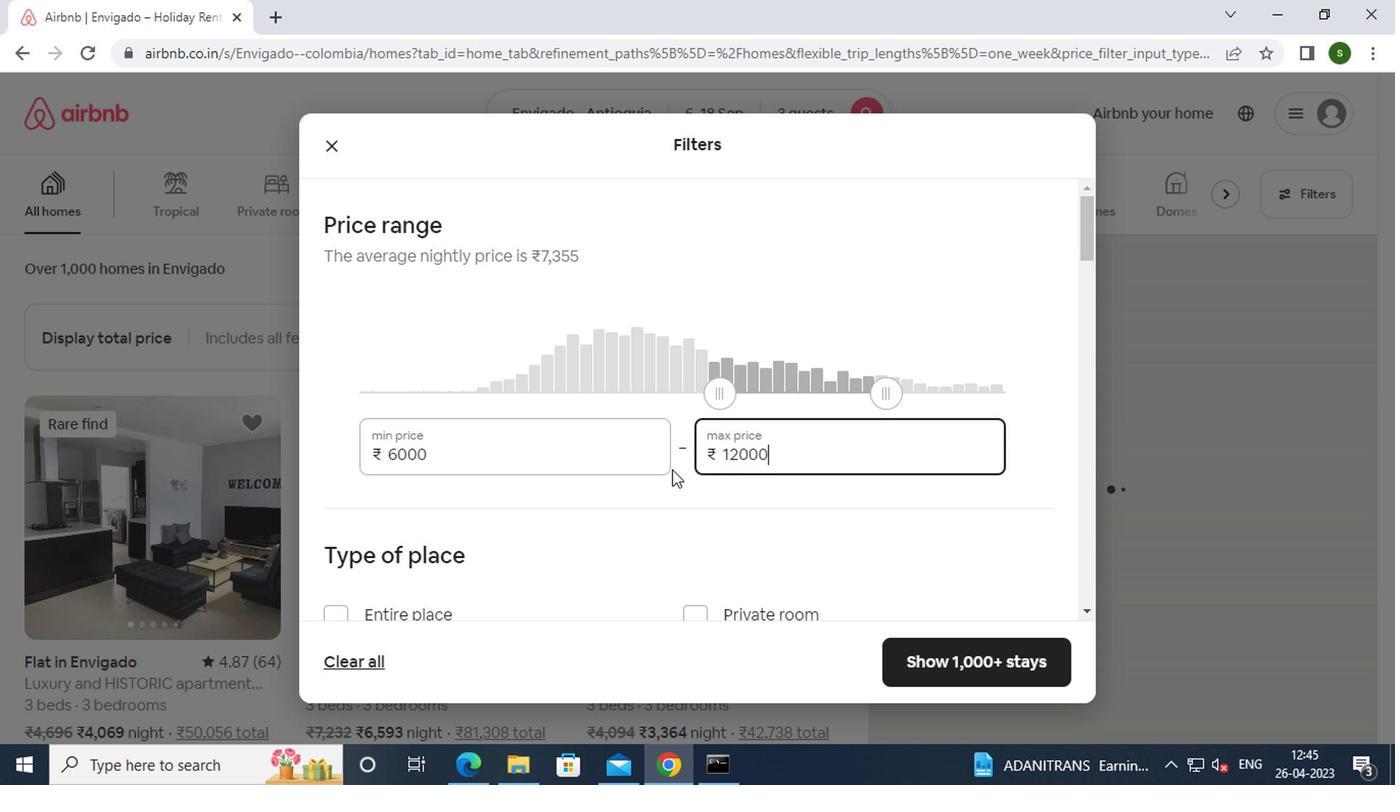 
Action: Mouse scrolled (628, 472) with delta (0, 0)
Screenshot: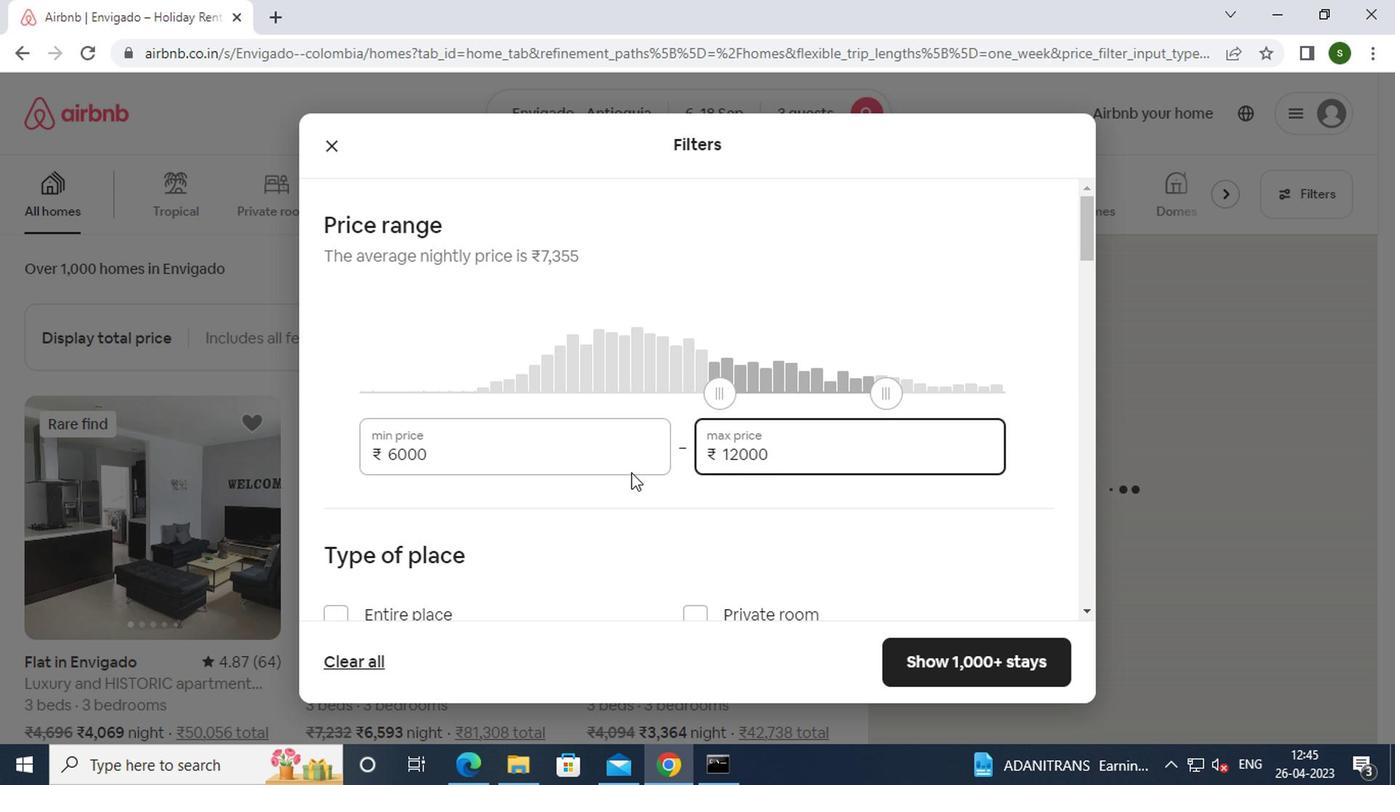 
Action: Mouse scrolled (628, 472) with delta (0, 0)
Screenshot: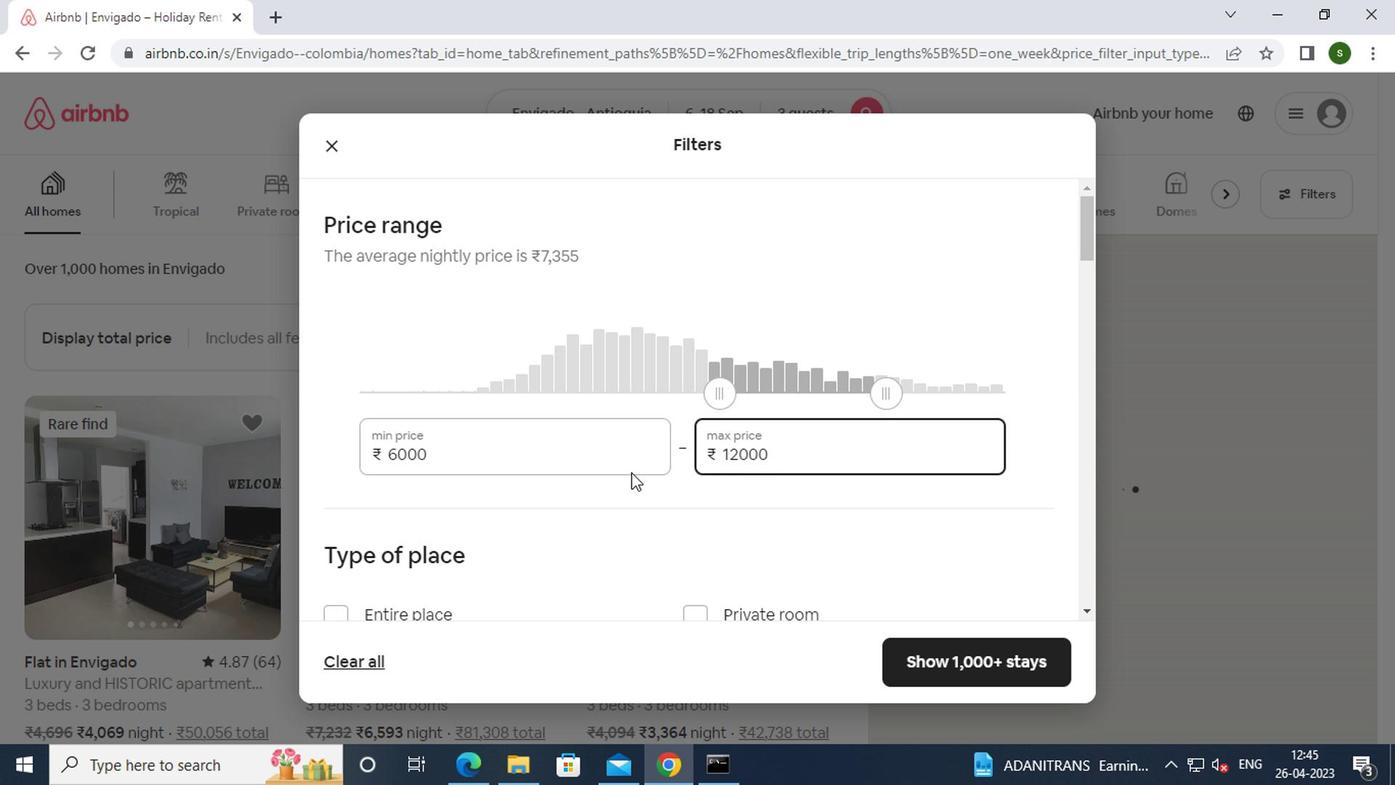 
Action: Mouse moved to (451, 428)
Screenshot: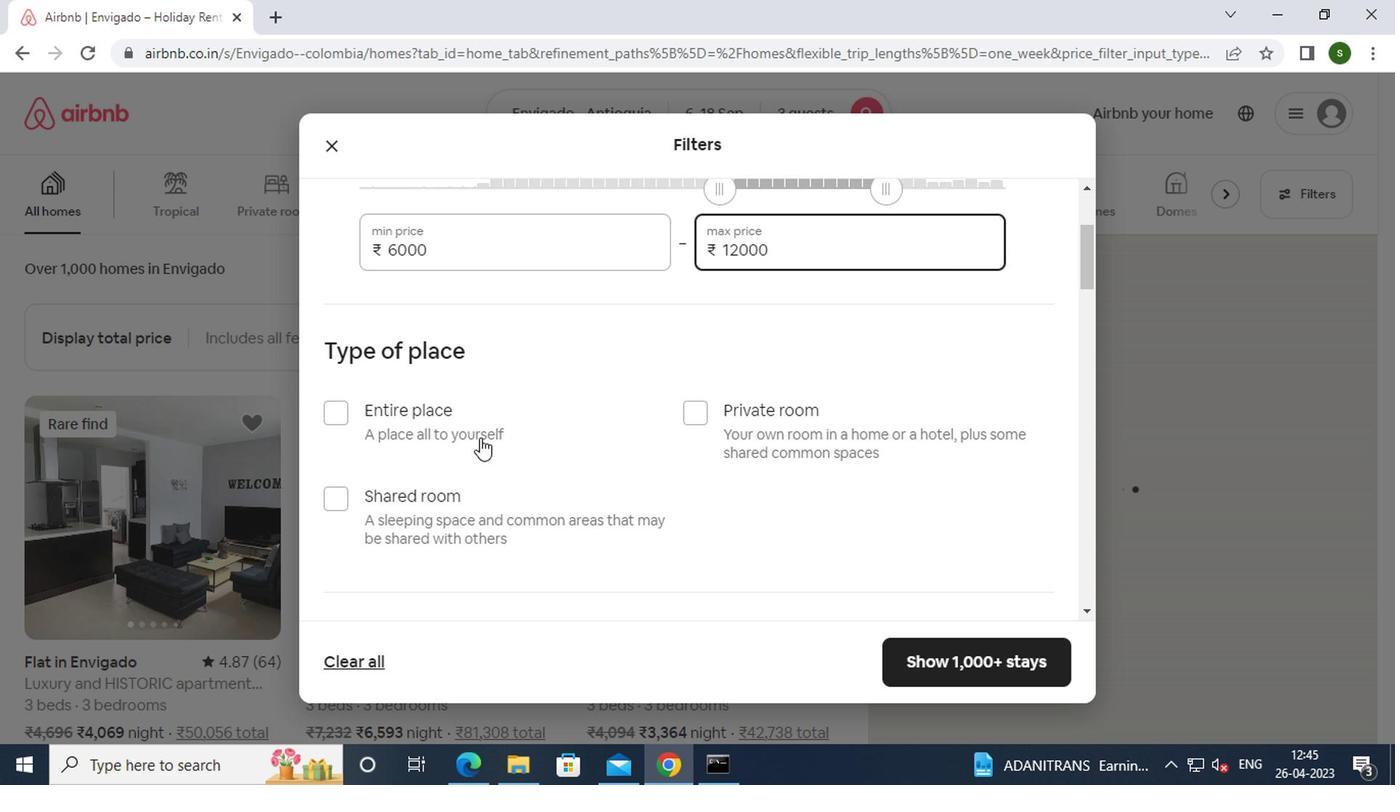 
Action: Mouse pressed left at (451, 428)
Screenshot: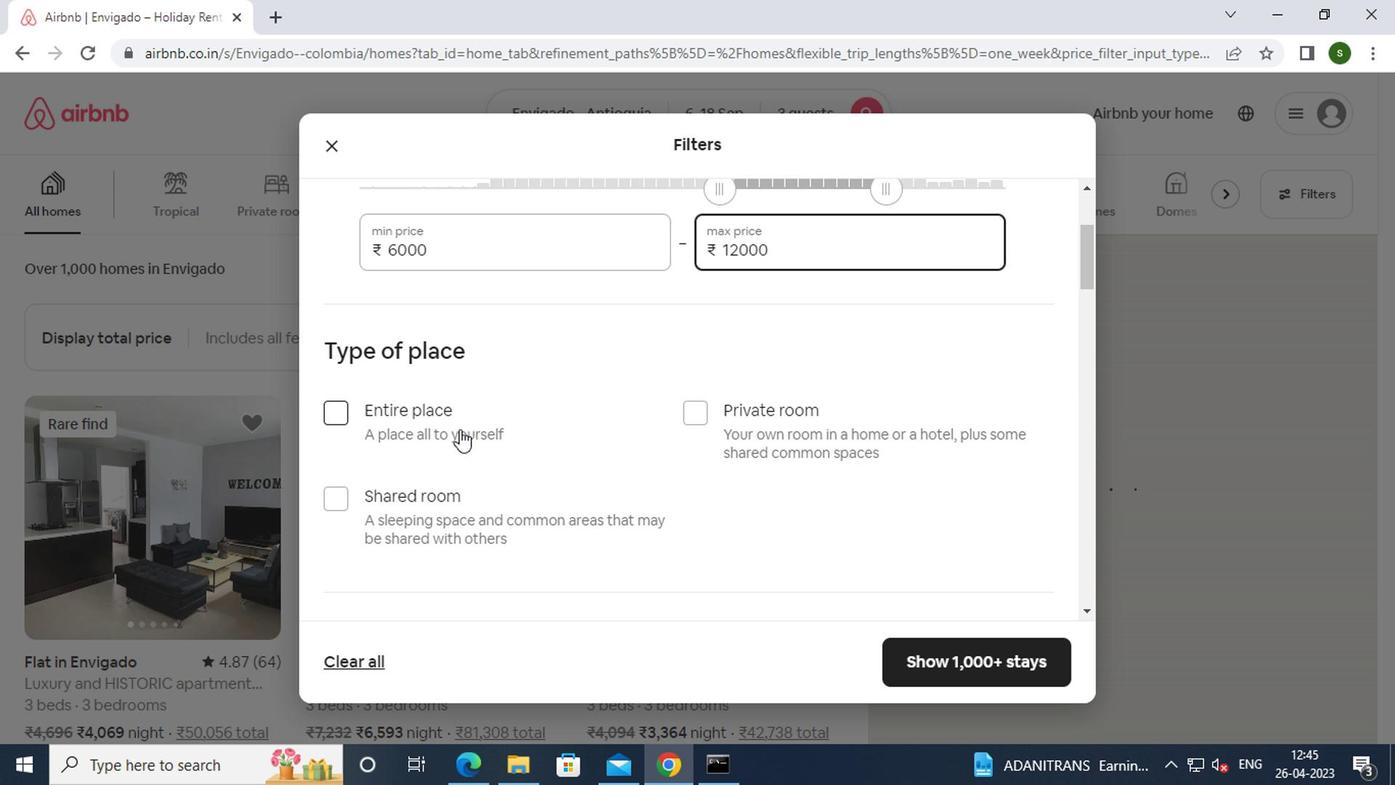 
Action: Mouse moved to (610, 439)
Screenshot: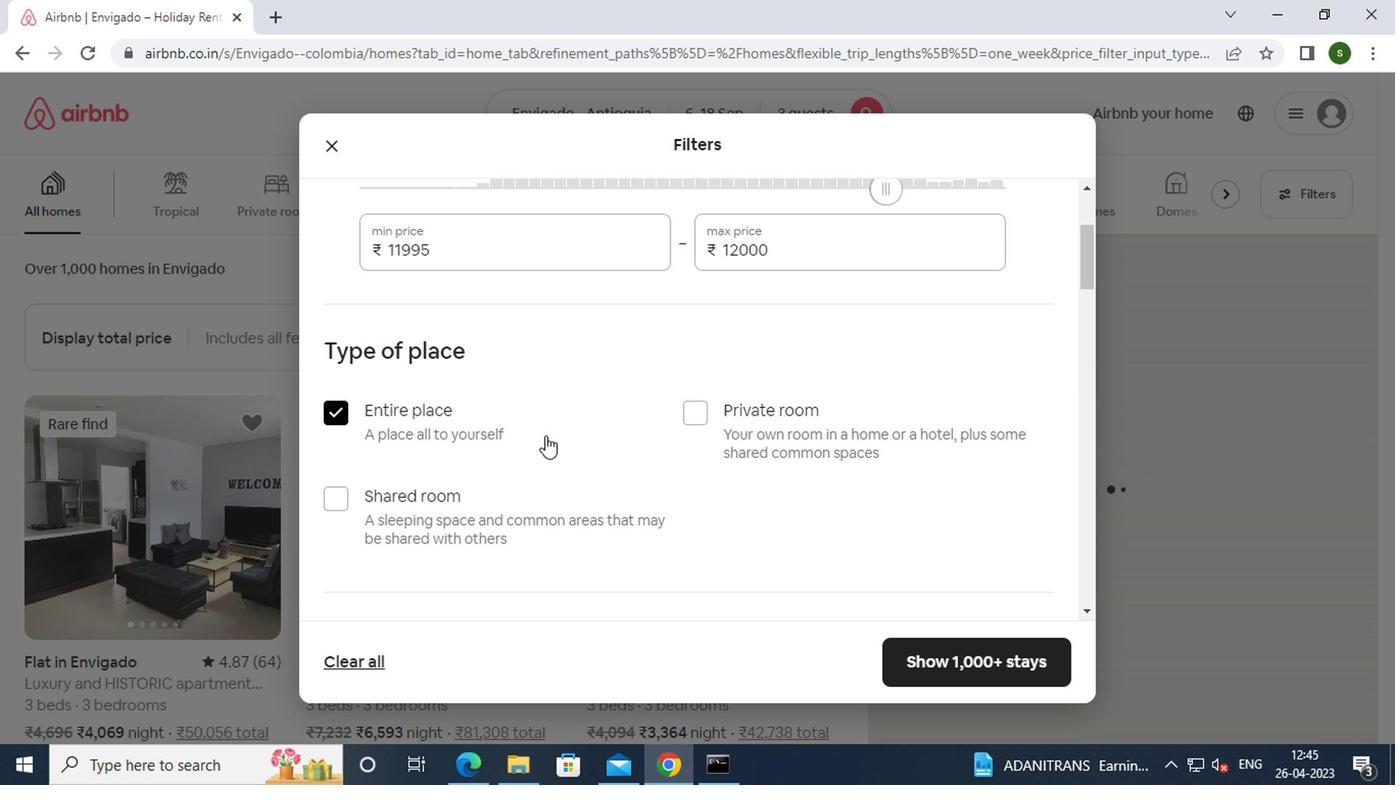 
Action: Mouse scrolled (610, 437) with delta (0, -1)
Screenshot: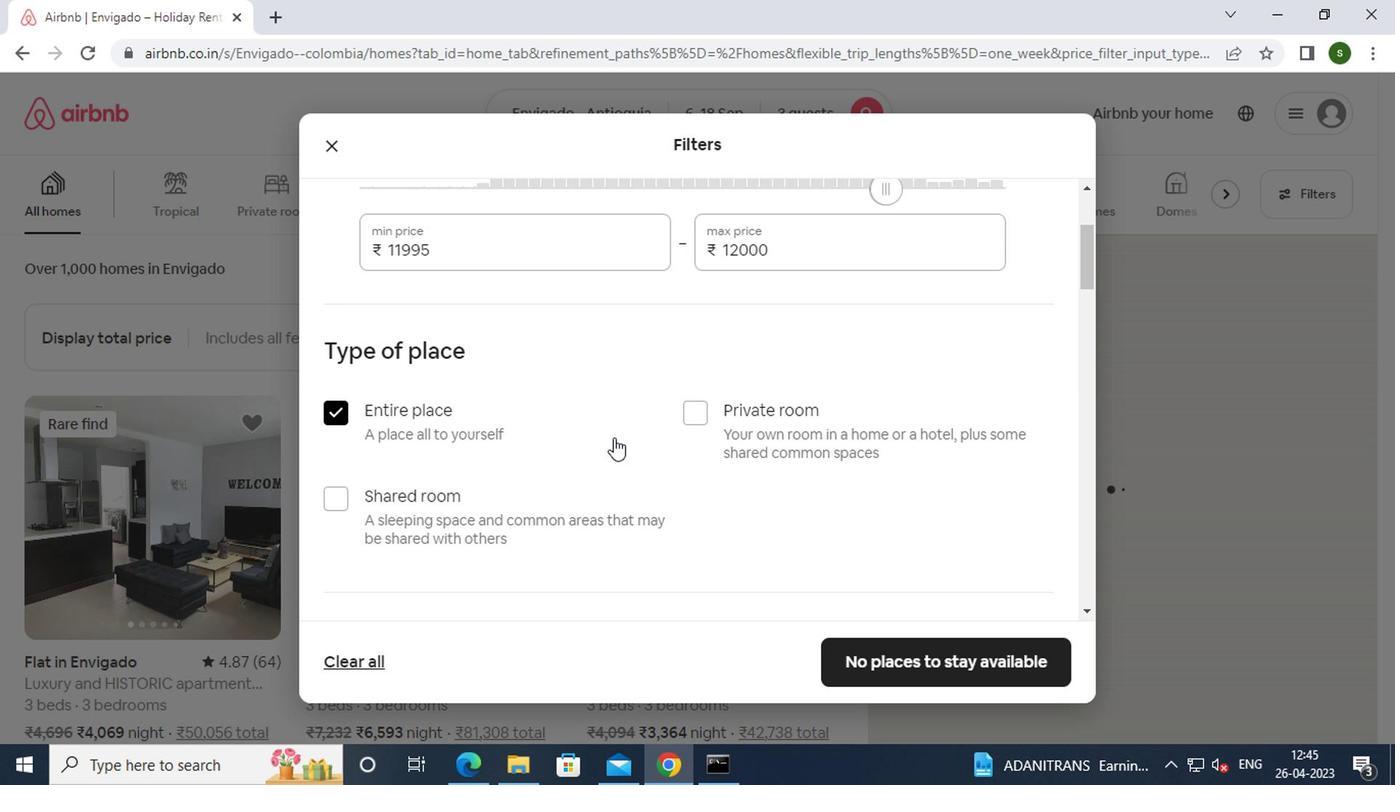 
Action: Mouse scrolled (610, 437) with delta (0, -1)
Screenshot: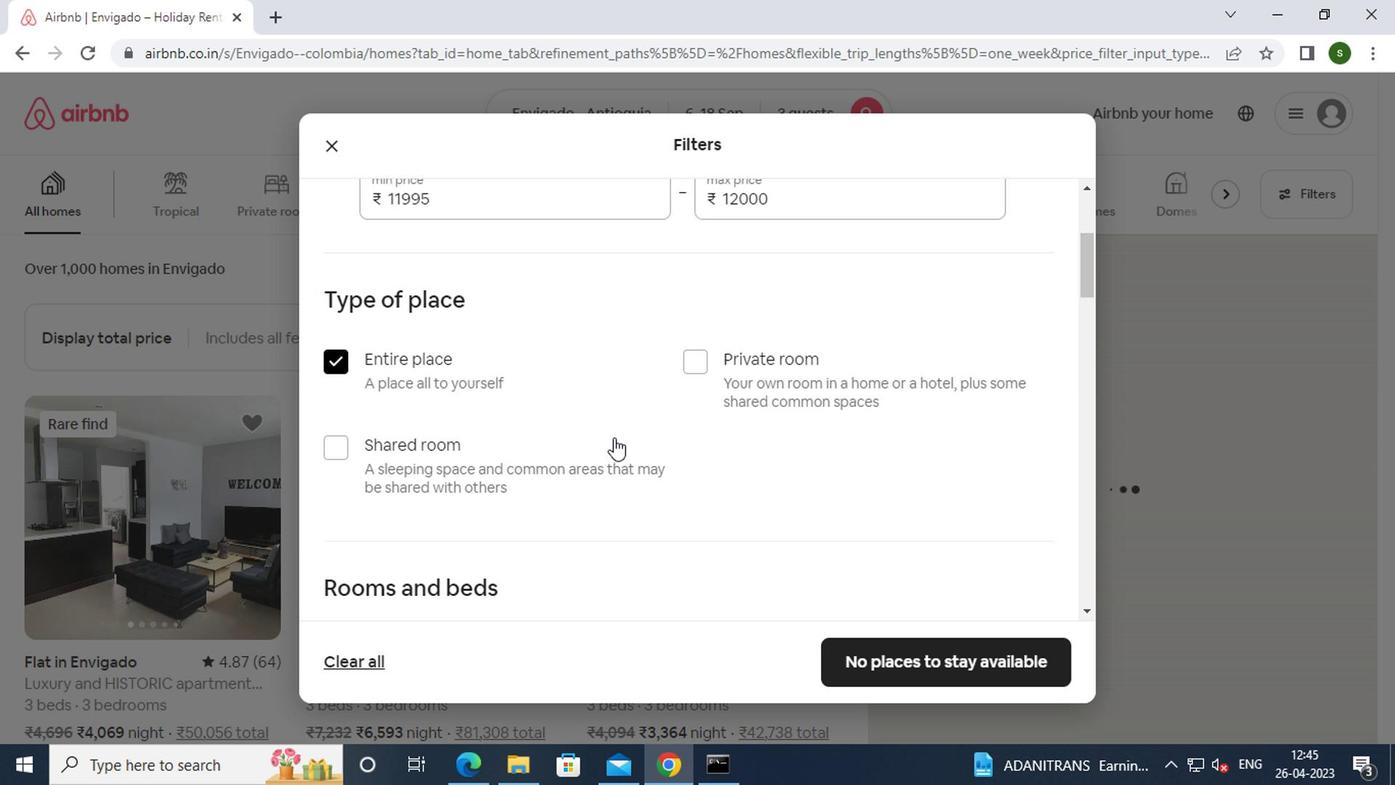 
Action: Mouse scrolled (610, 437) with delta (0, -1)
Screenshot: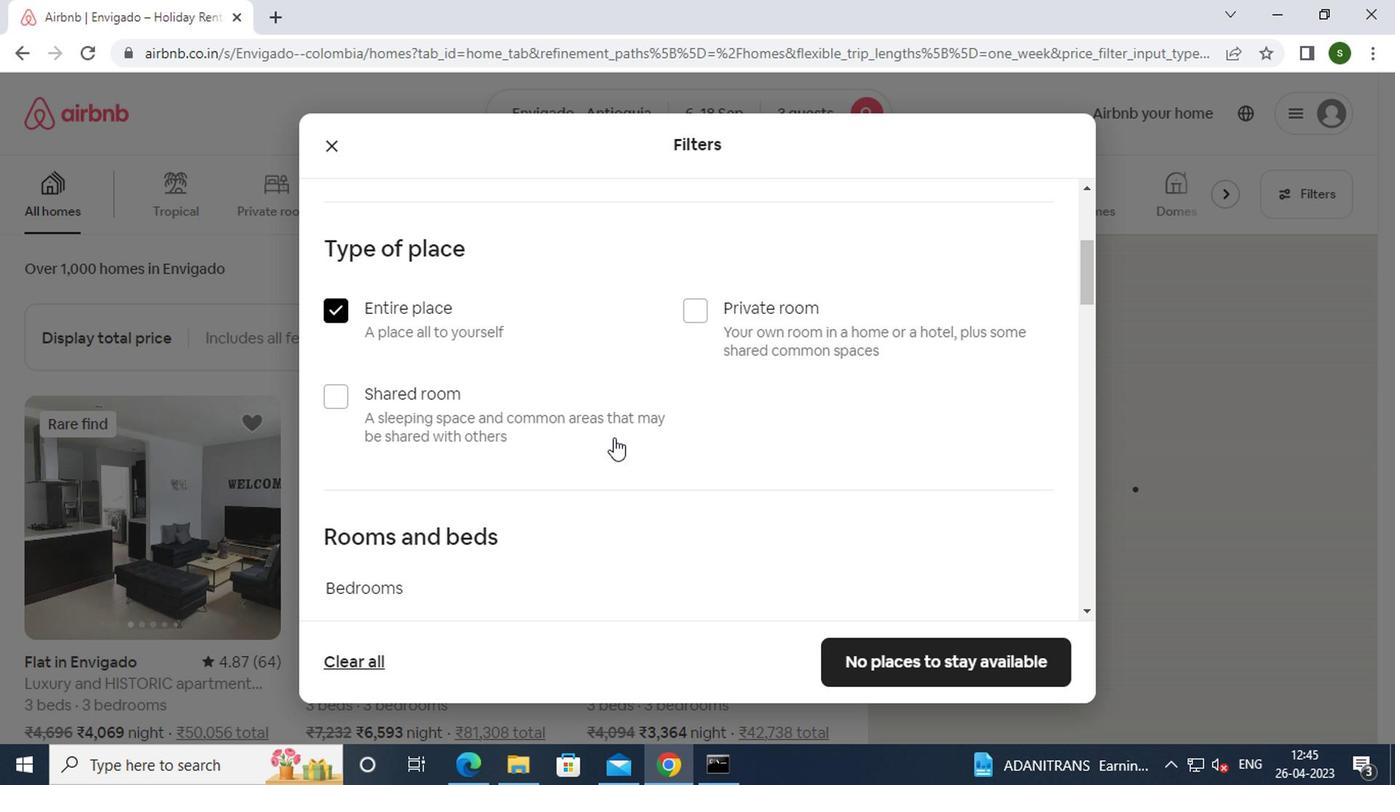 
Action: Mouse scrolled (610, 437) with delta (0, -1)
Screenshot: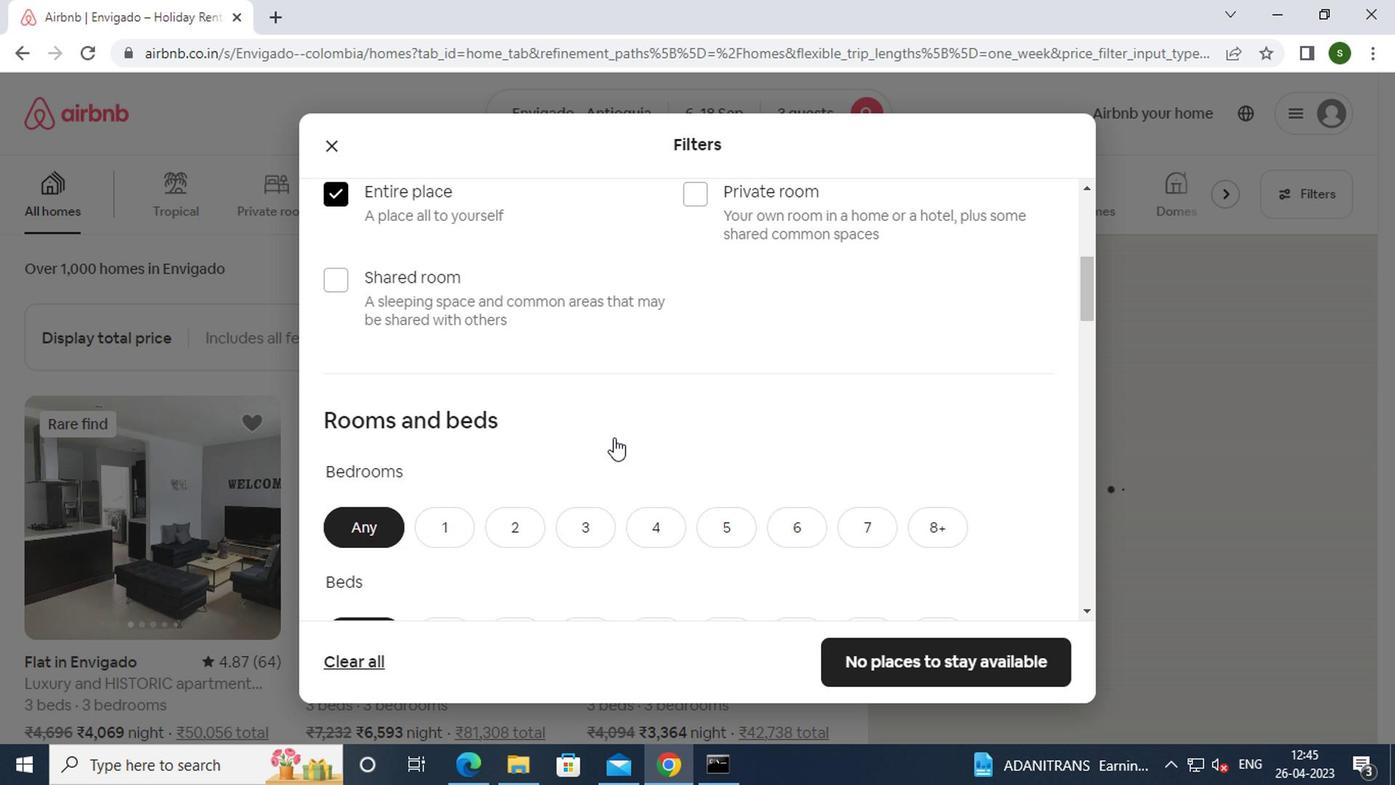 
Action: Mouse moved to (517, 343)
Screenshot: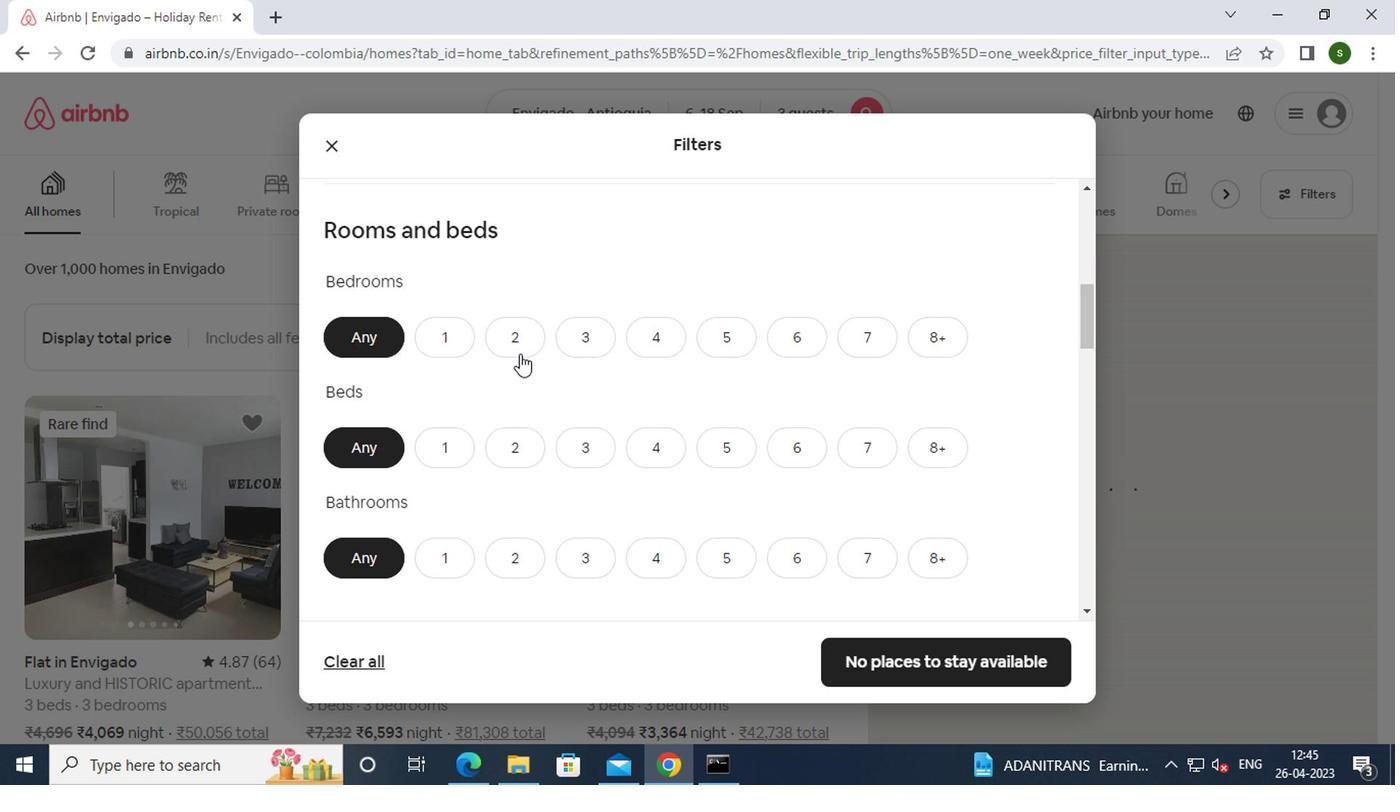
Action: Mouse pressed left at (517, 343)
Screenshot: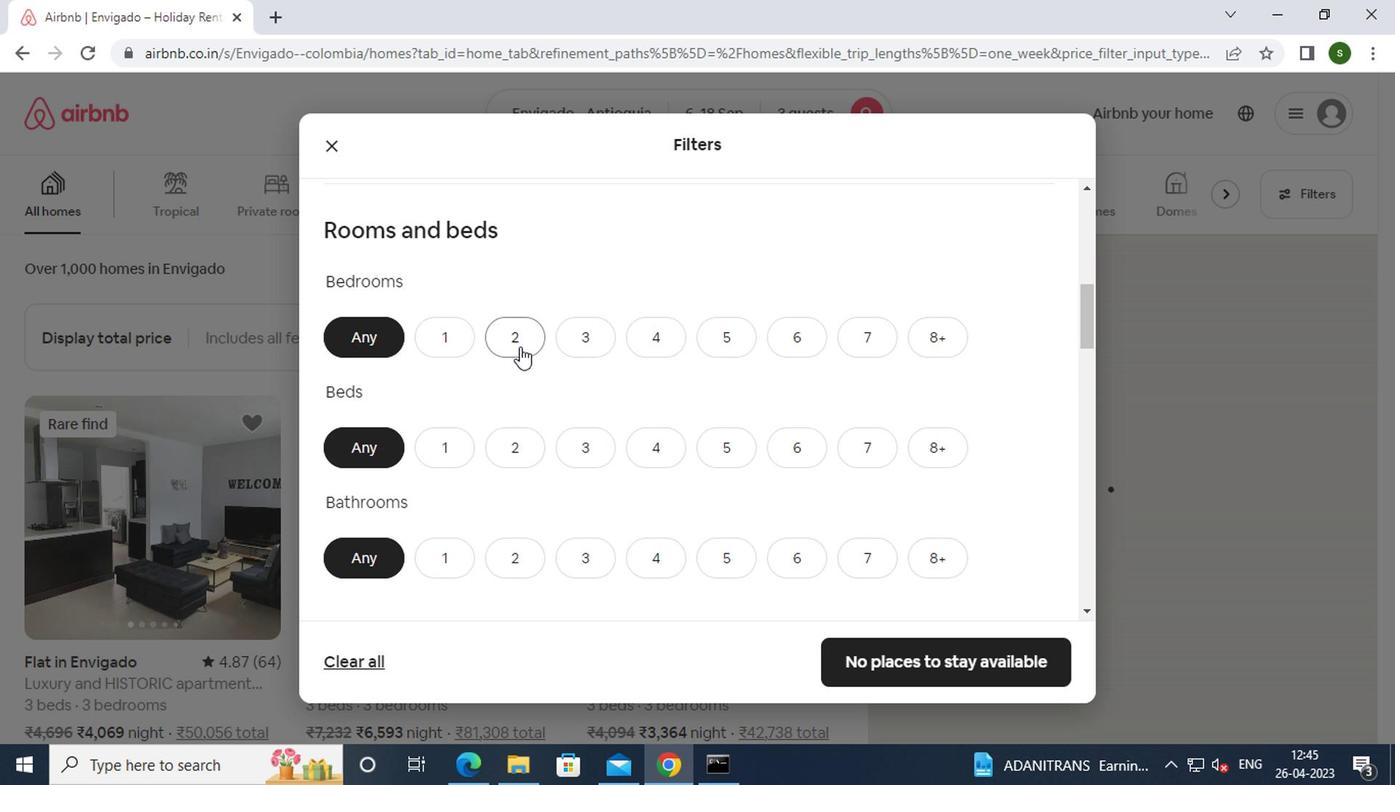 
Action: Mouse moved to (513, 447)
Screenshot: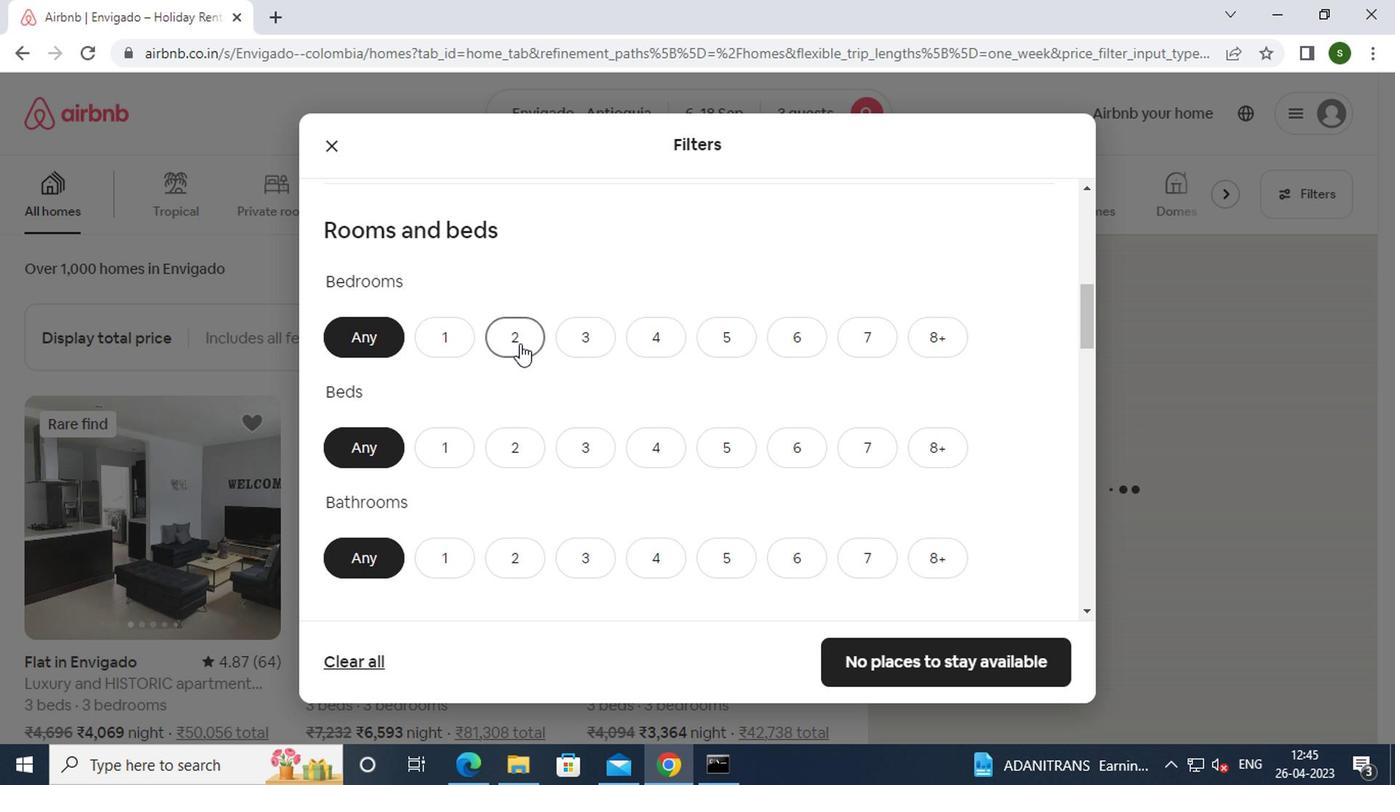 
Action: Mouse pressed left at (513, 447)
Screenshot: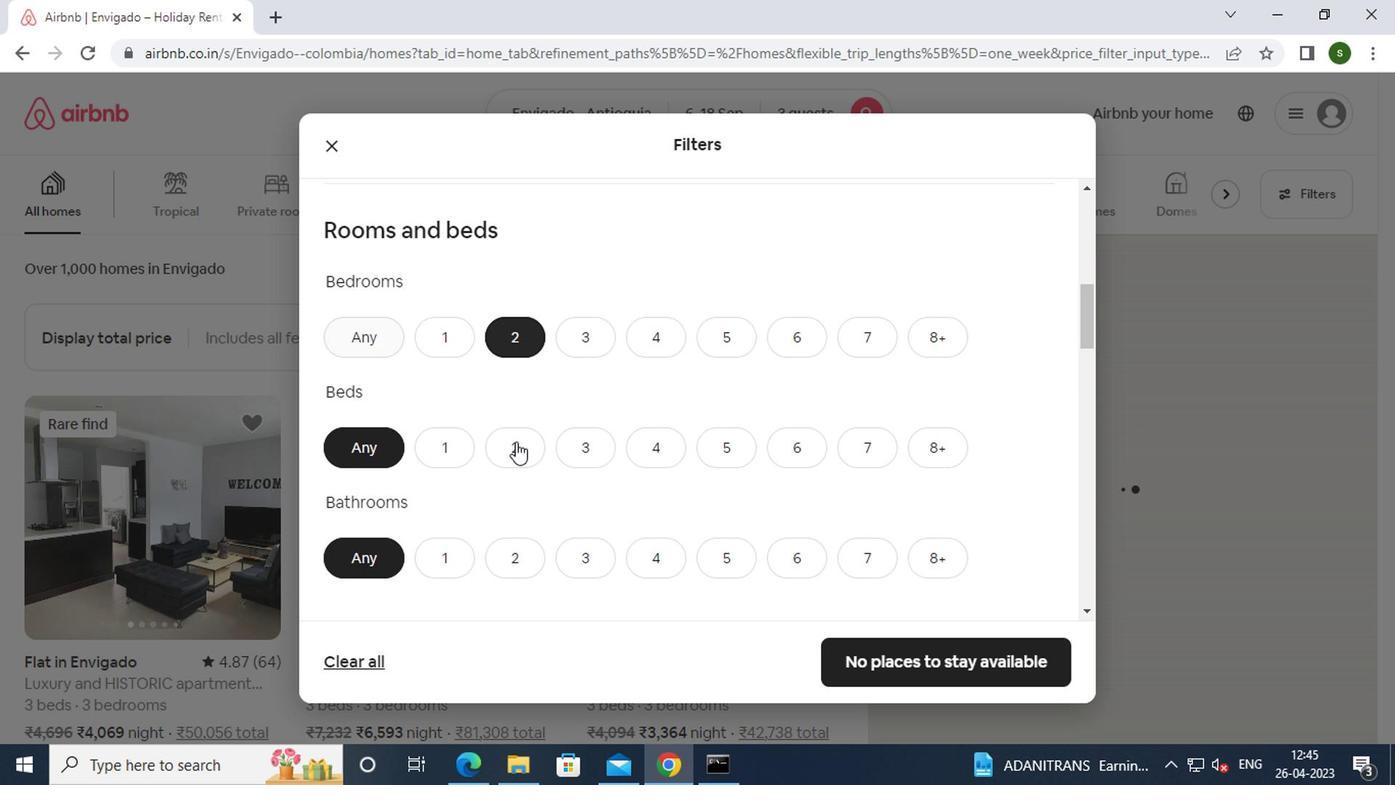 
Action: Mouse moved to (508, 548)
Screenshot: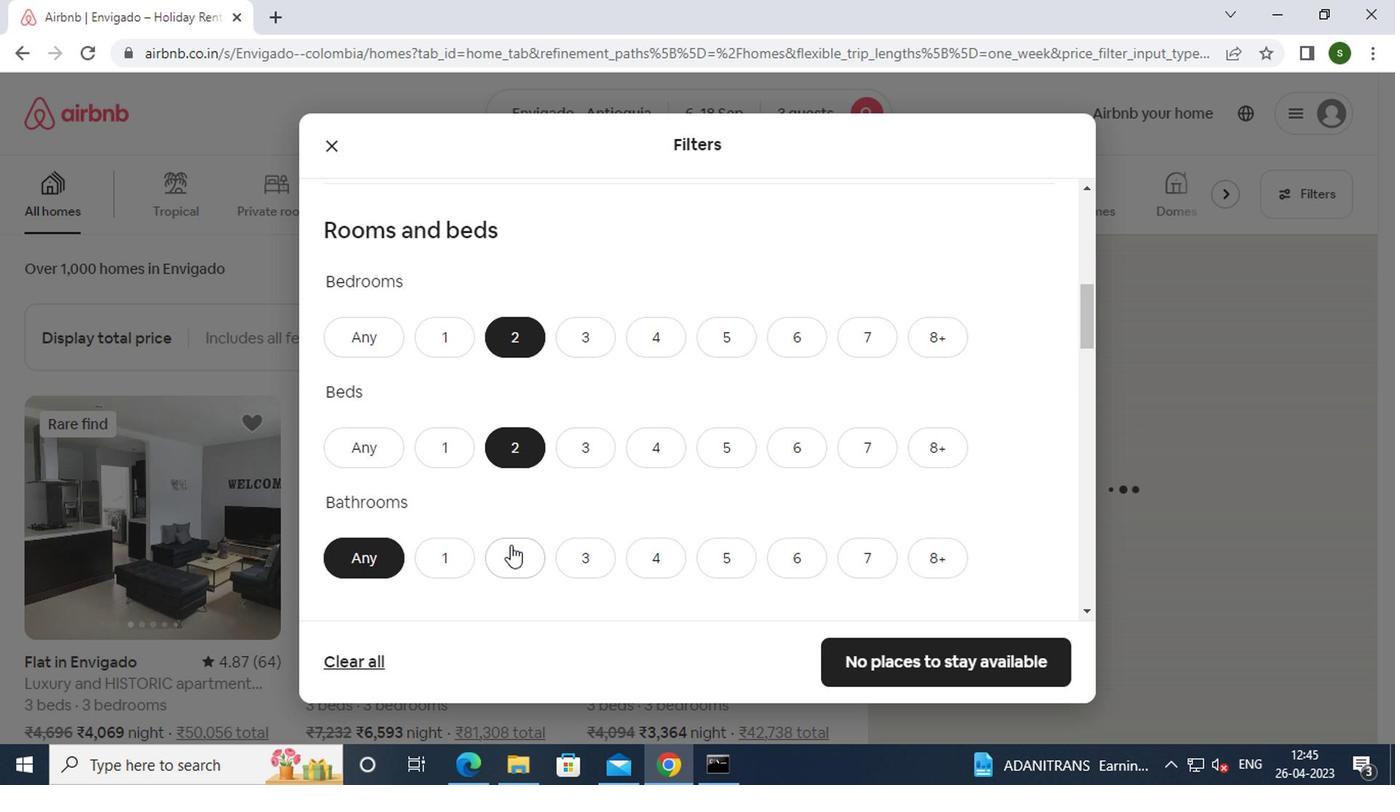 
Action: Mouse pressed left at (508, 548)
Screenshot: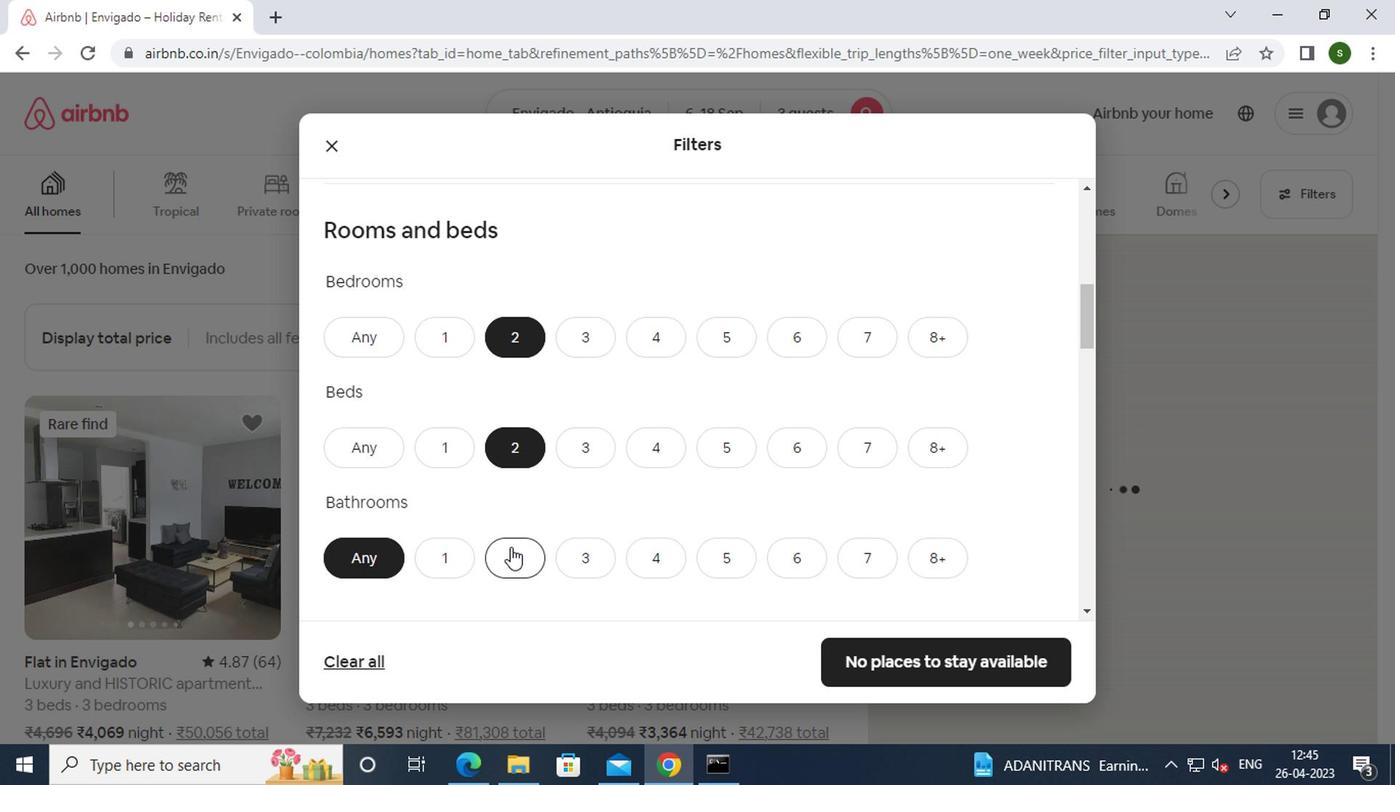 
Action: Mouse moved to (629, 467)
Screenshot: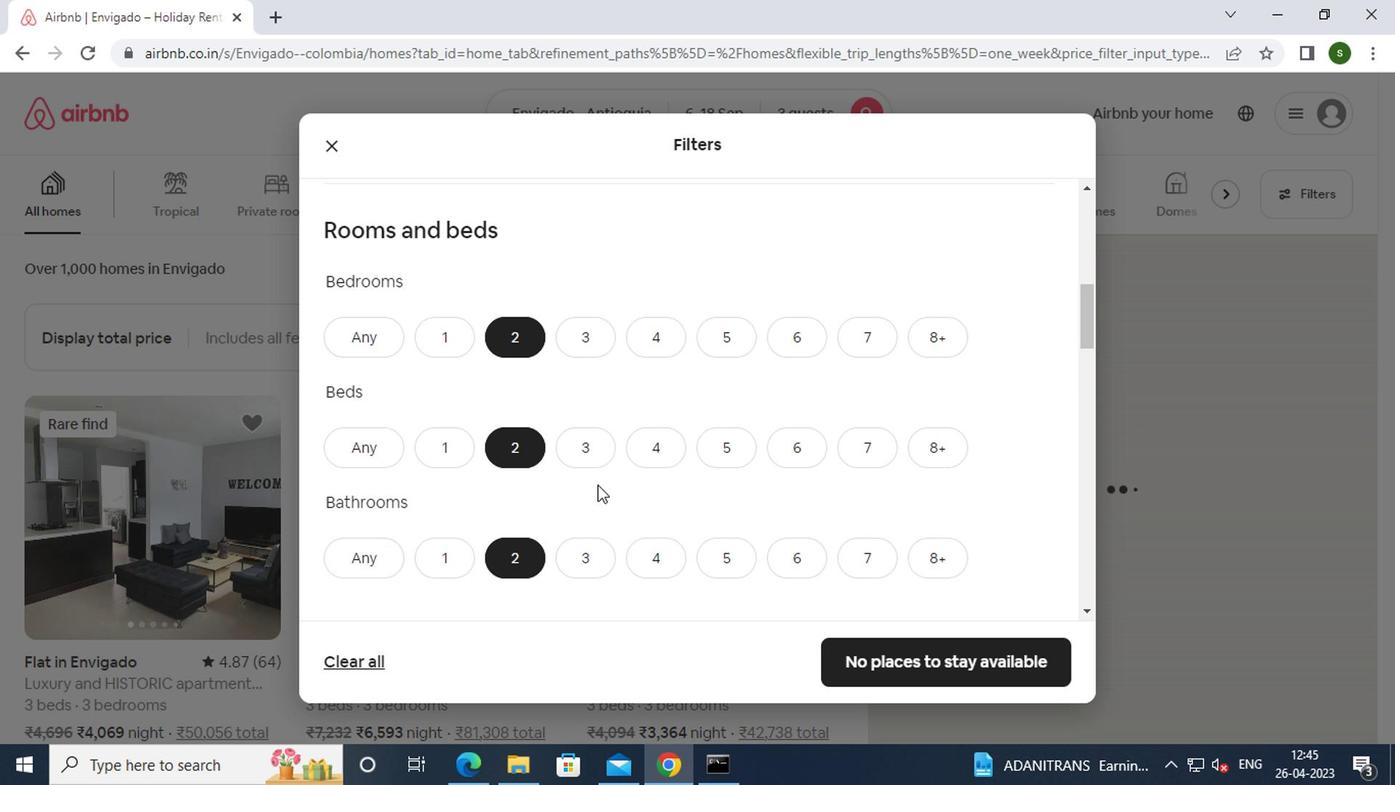 
Action: Mouse scrolled (629, 465) with delta (0, -1)
Screenshot: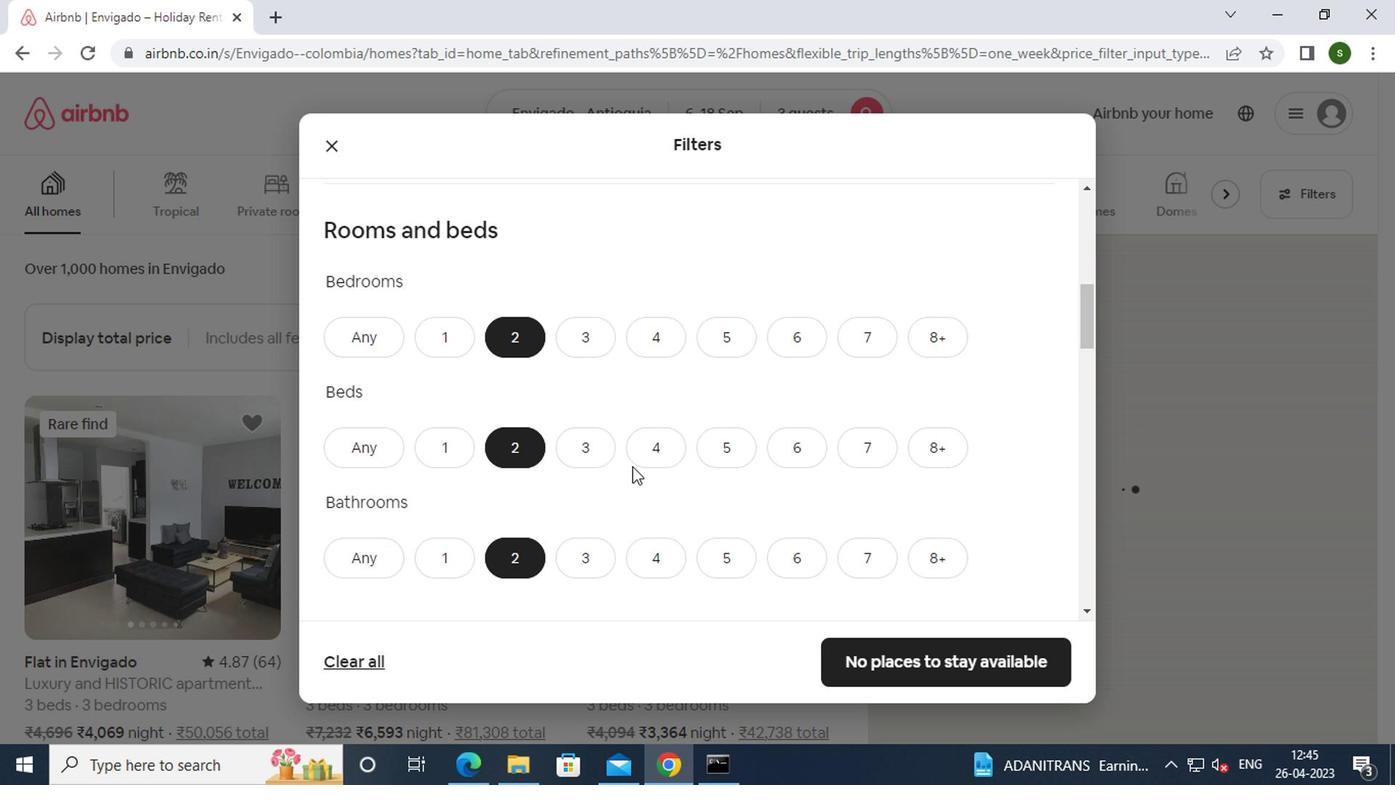 
Action: Mouse scrolled (629, 465) with delta (0, -1)
Screenshot: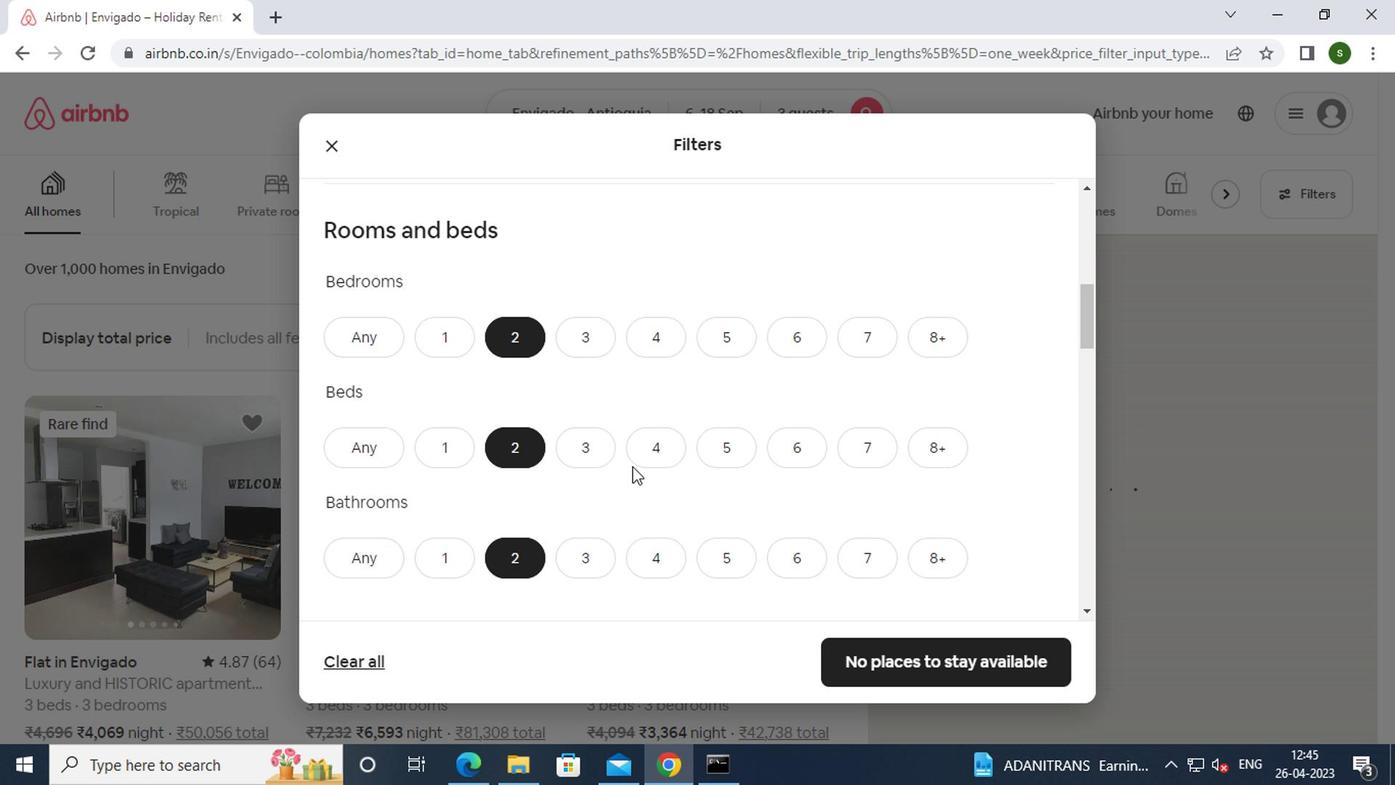 
Action: Mouse scrolled (629, 465) with delta (0, -1)
Screenshot: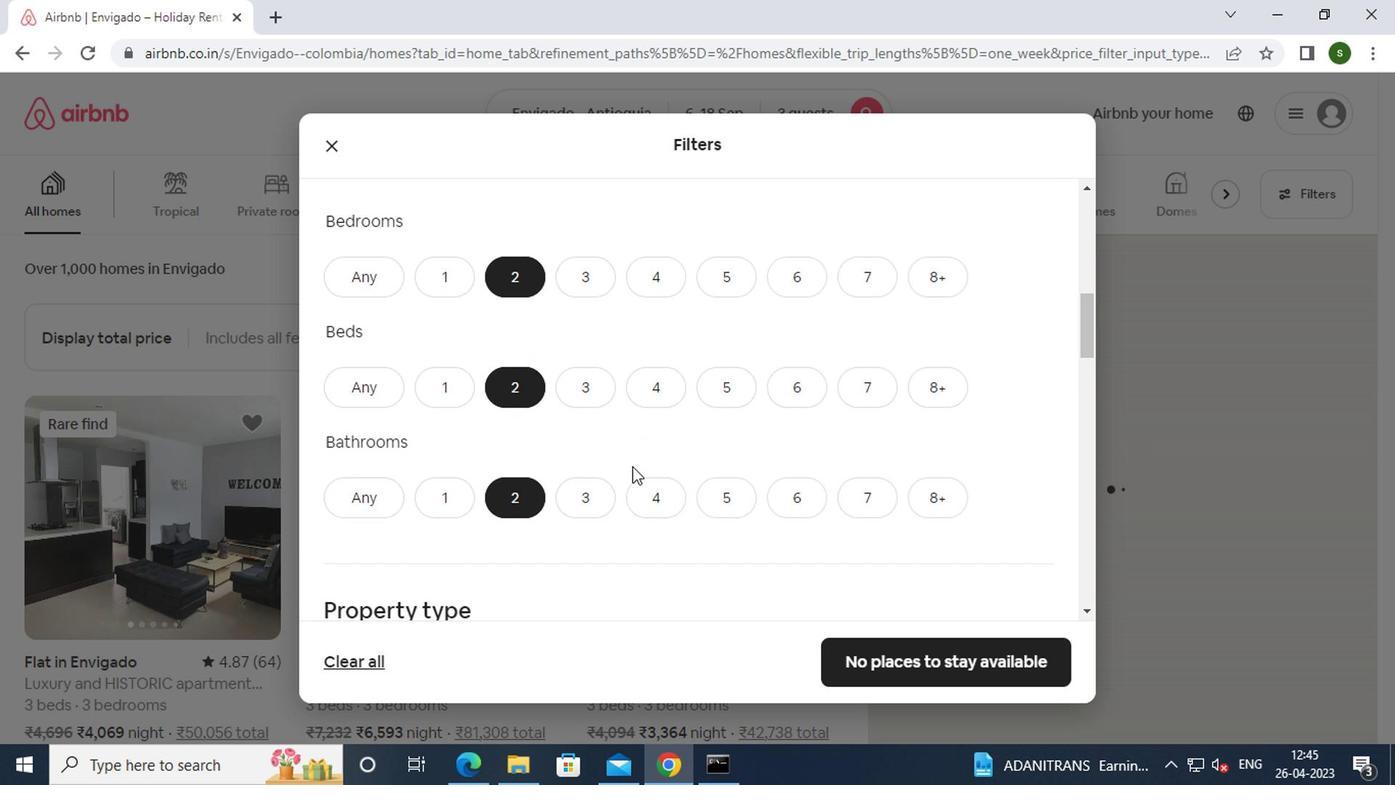 
Action: Mouse moved to (437, 465)
Screenshot: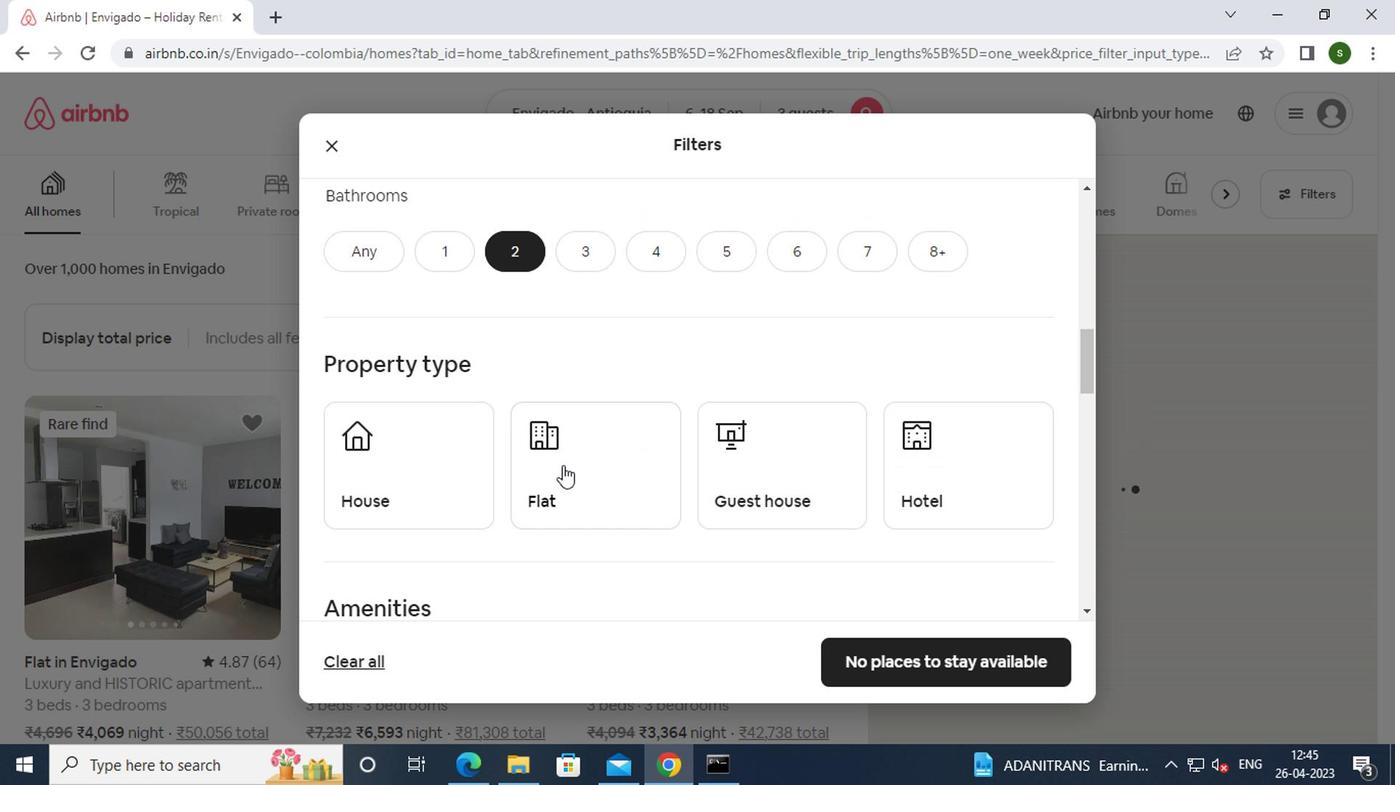 
Action: Mouse pressed left at (437, 465)
Screenshot: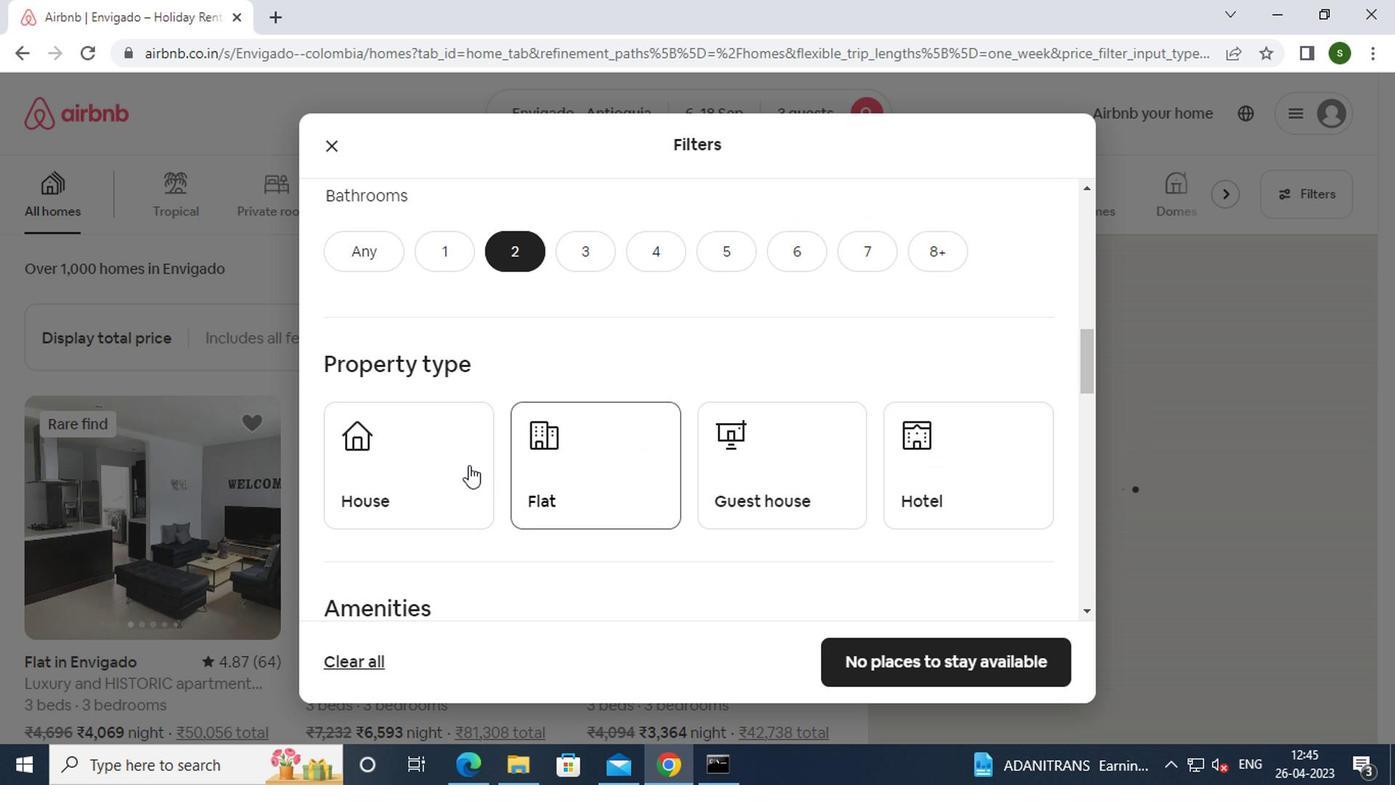 
Action: Mouse moved to (592, 478)
Screenshot: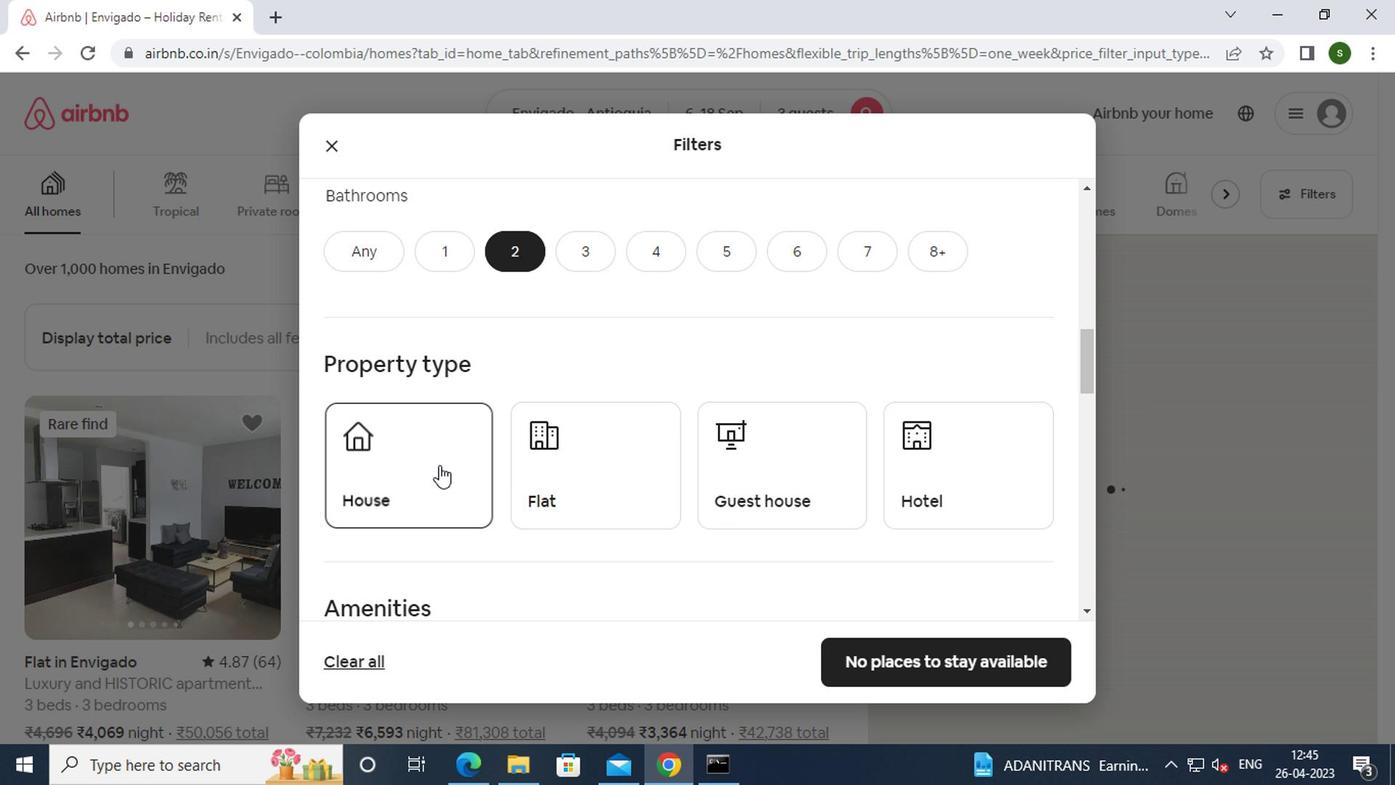 
Action: Mouse pressed left at (592, 478)
Screenshot: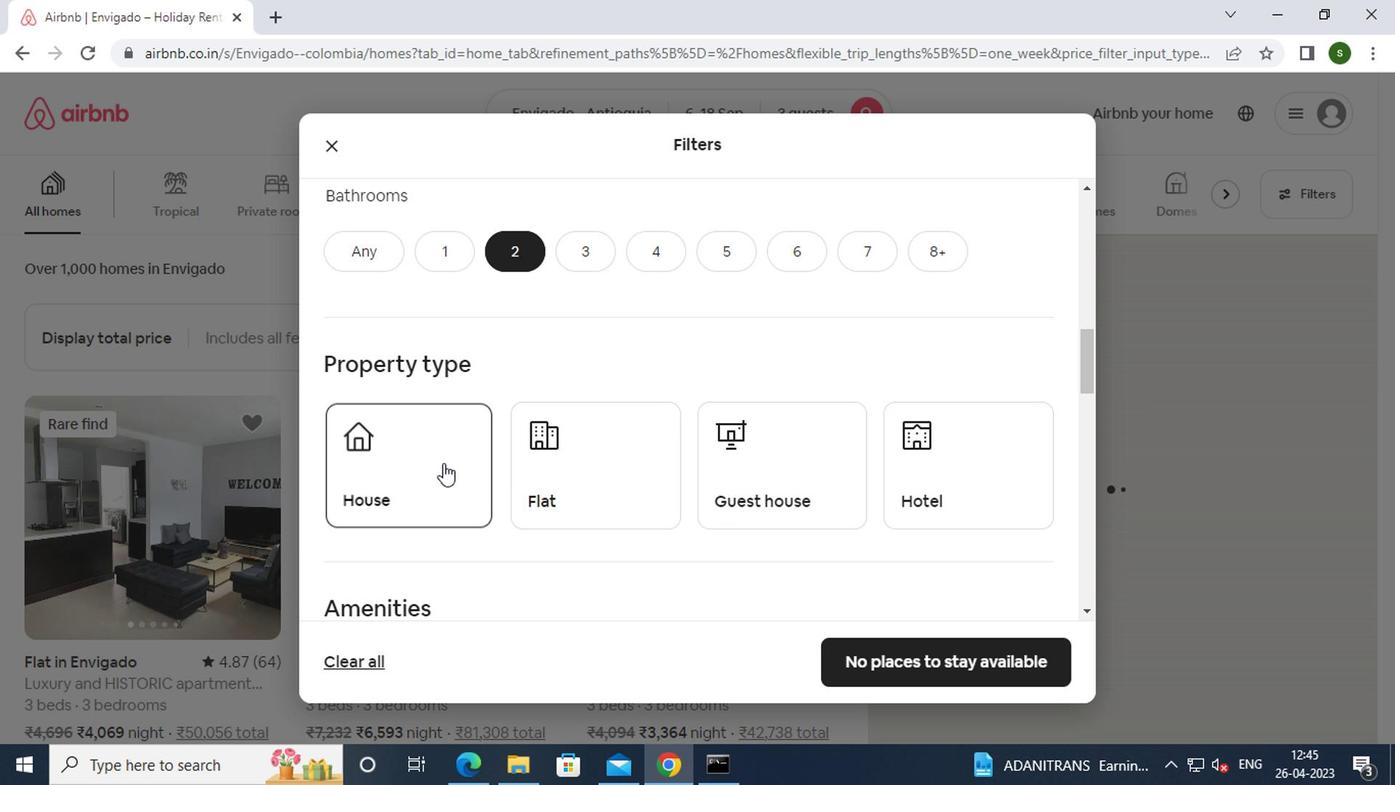 
Action: Mouse moved to (777, 473)
Screenshot: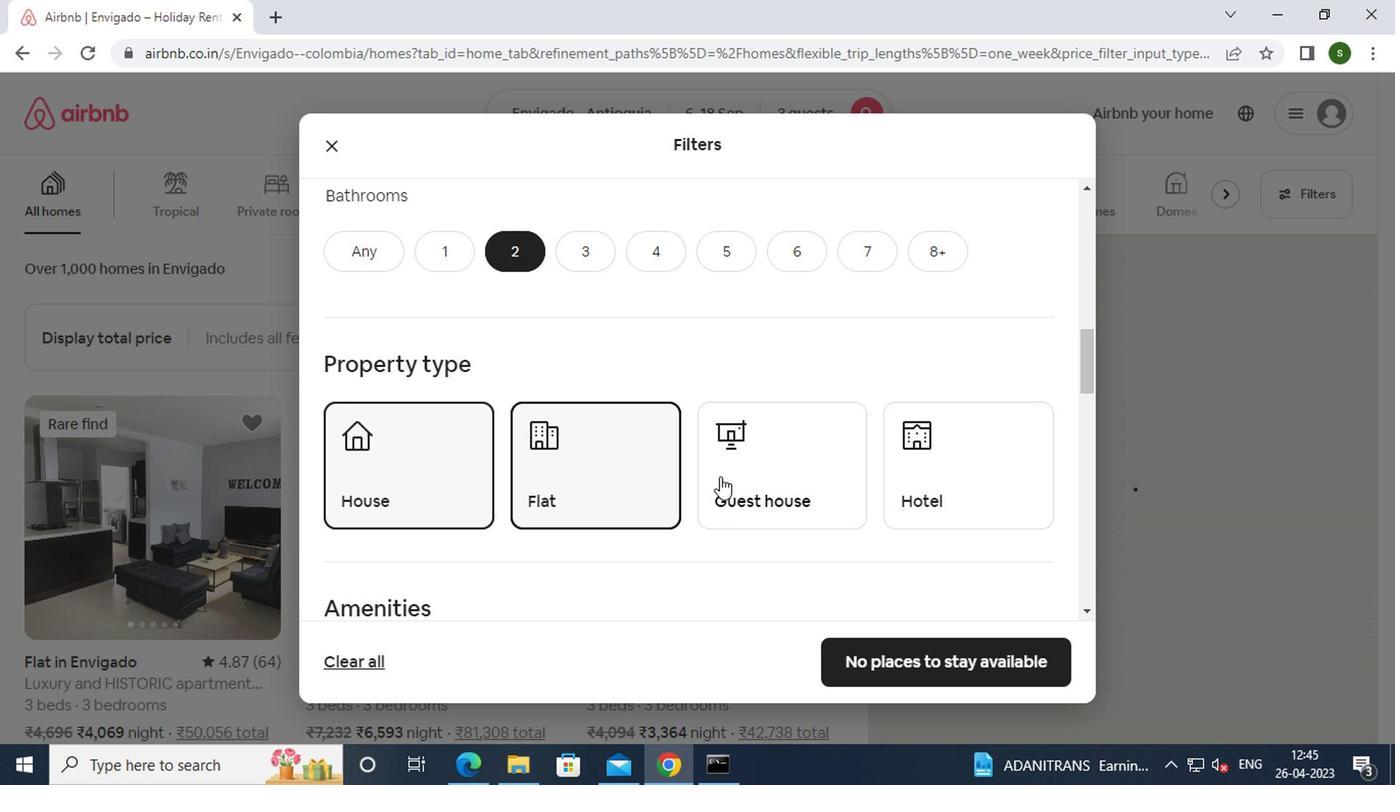 
Action: Mouse pressed left at (777, 473)
Screenshot: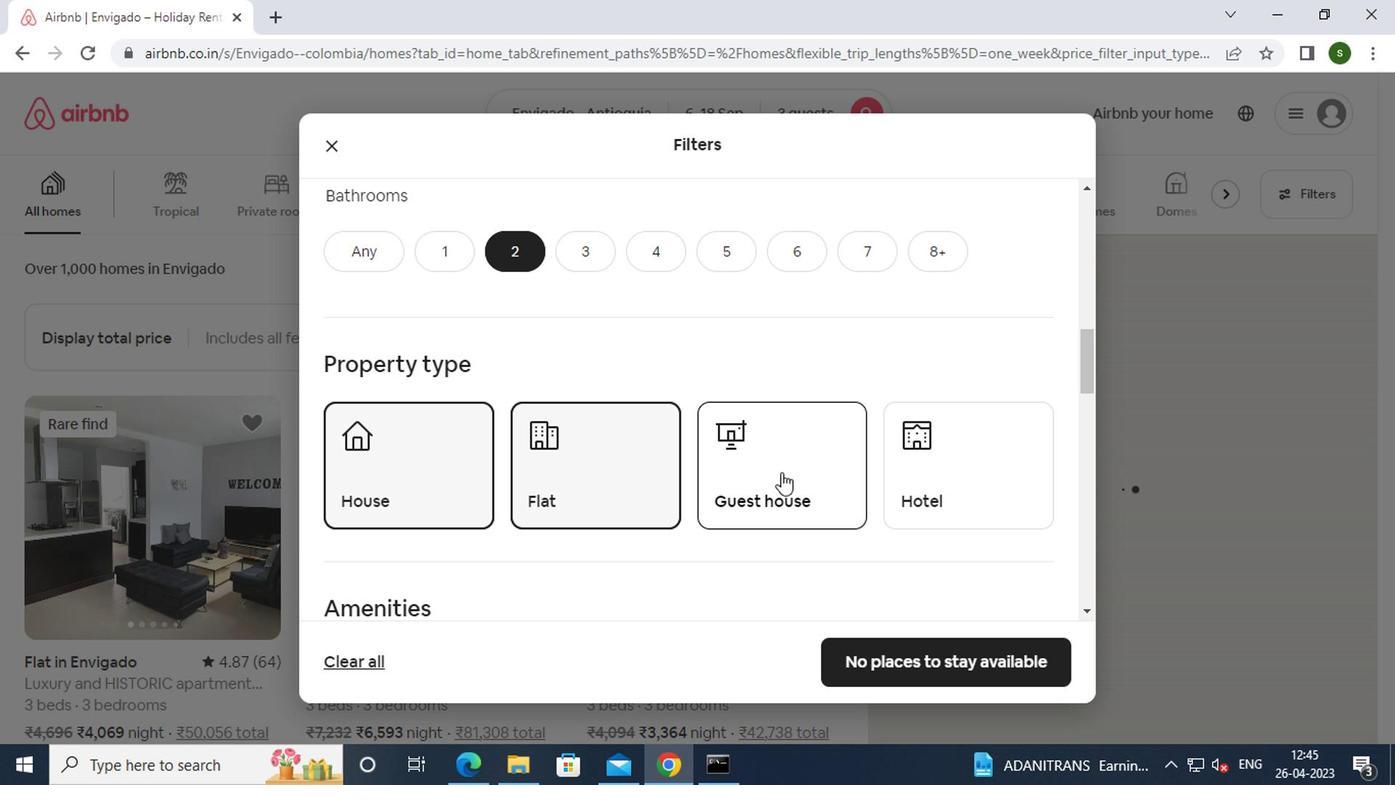 
Action: Mouse moved to (927, 454)
Screenshot: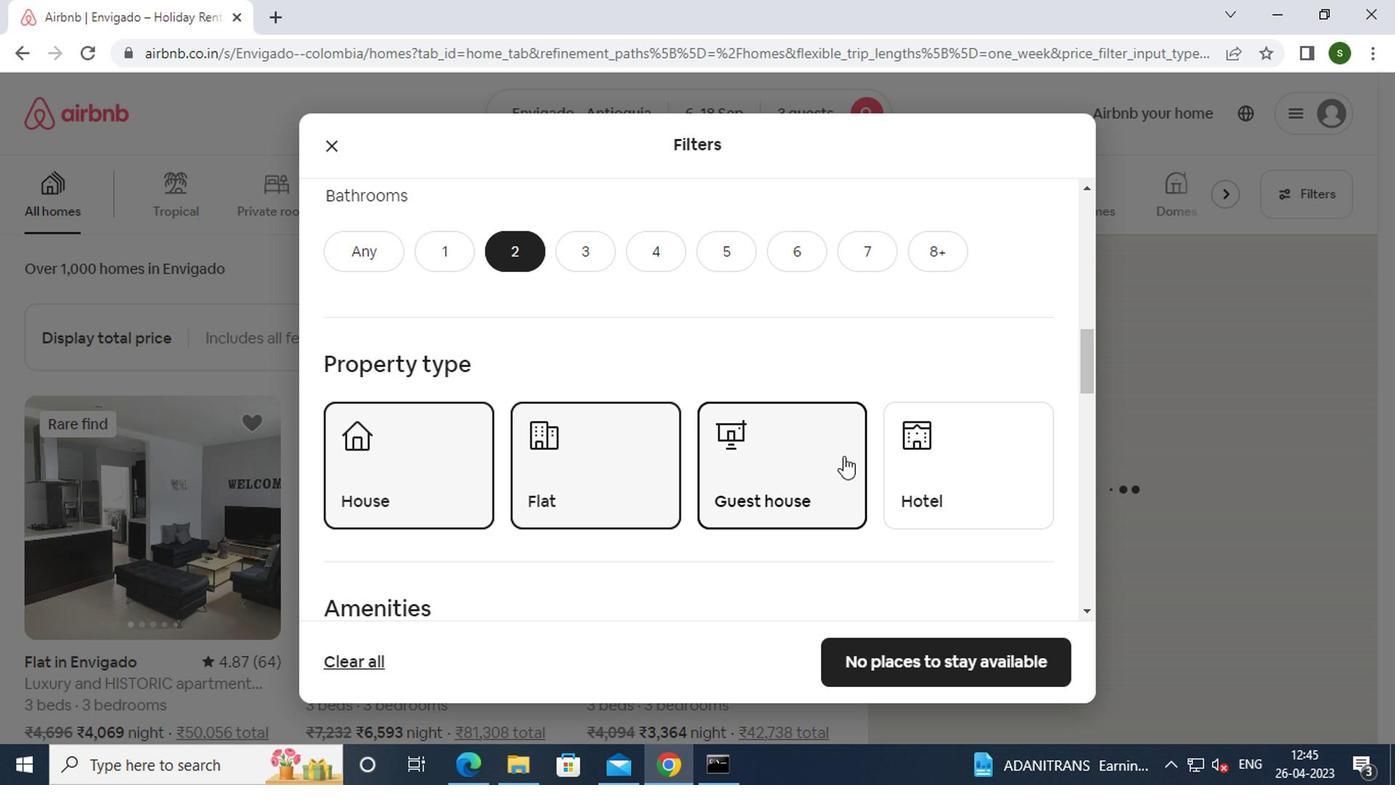 
Action: Mouse pressed left at (927, 454)
Screenshot: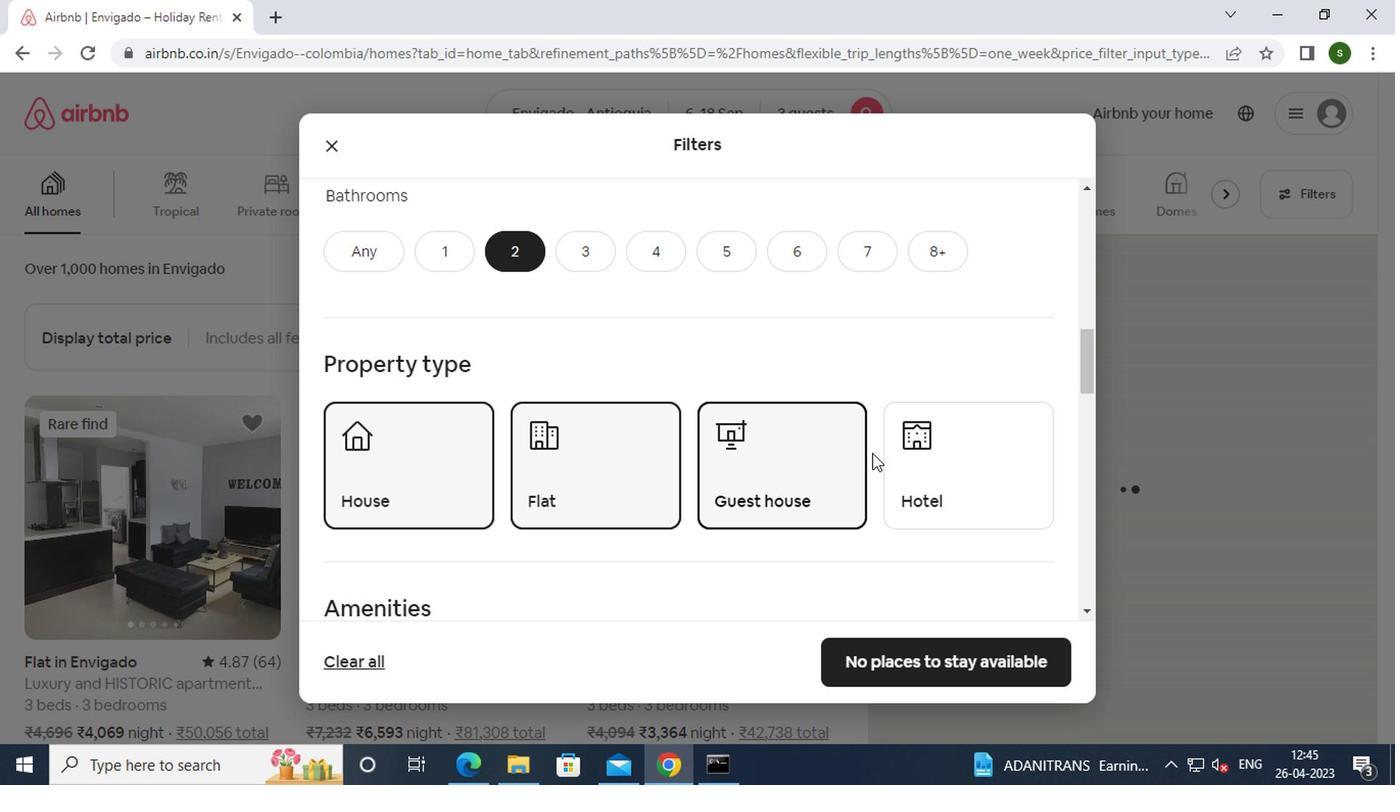 
Action: Mouse moved to (699, 428)
Screenshot: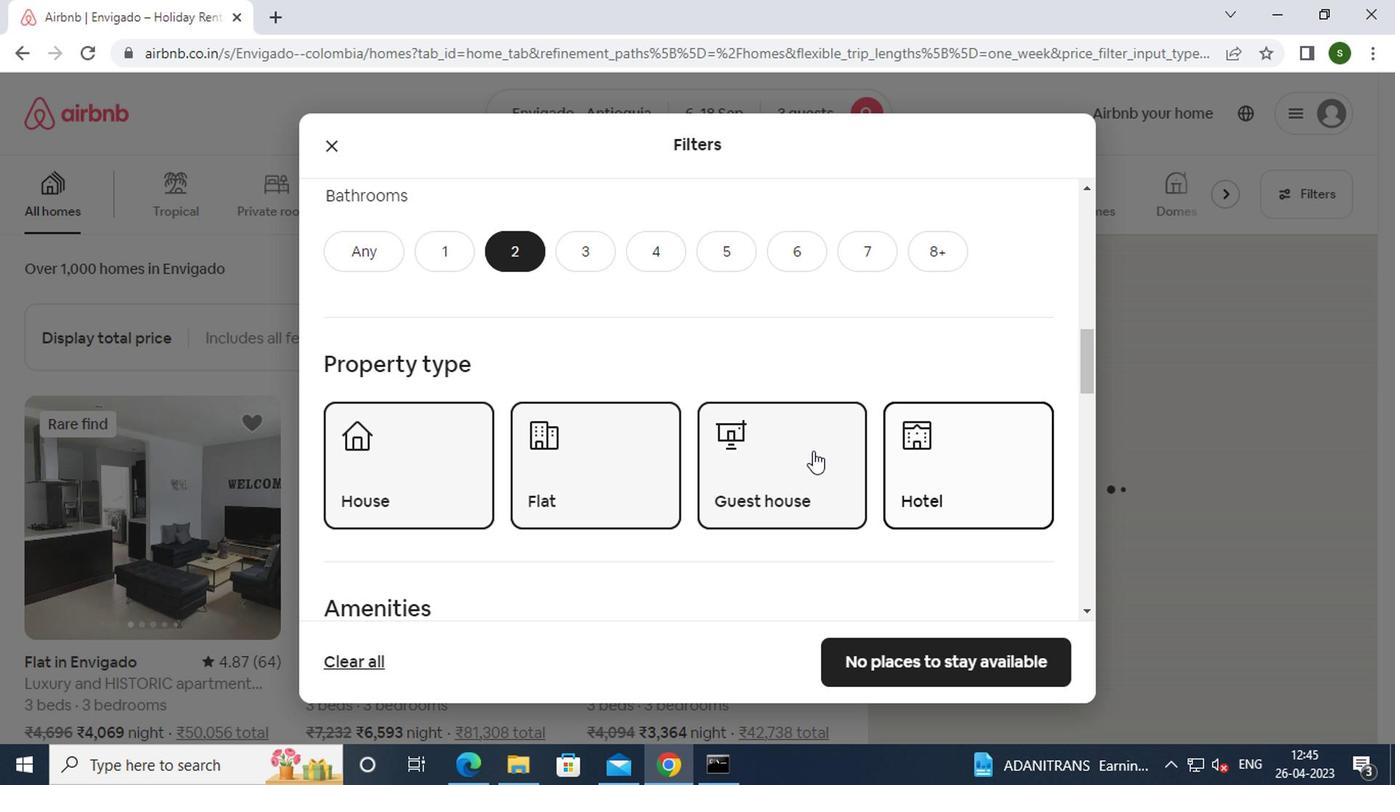 
Action: Mouse scrolled (699, 427) with delta (0, -1)
Screenshot: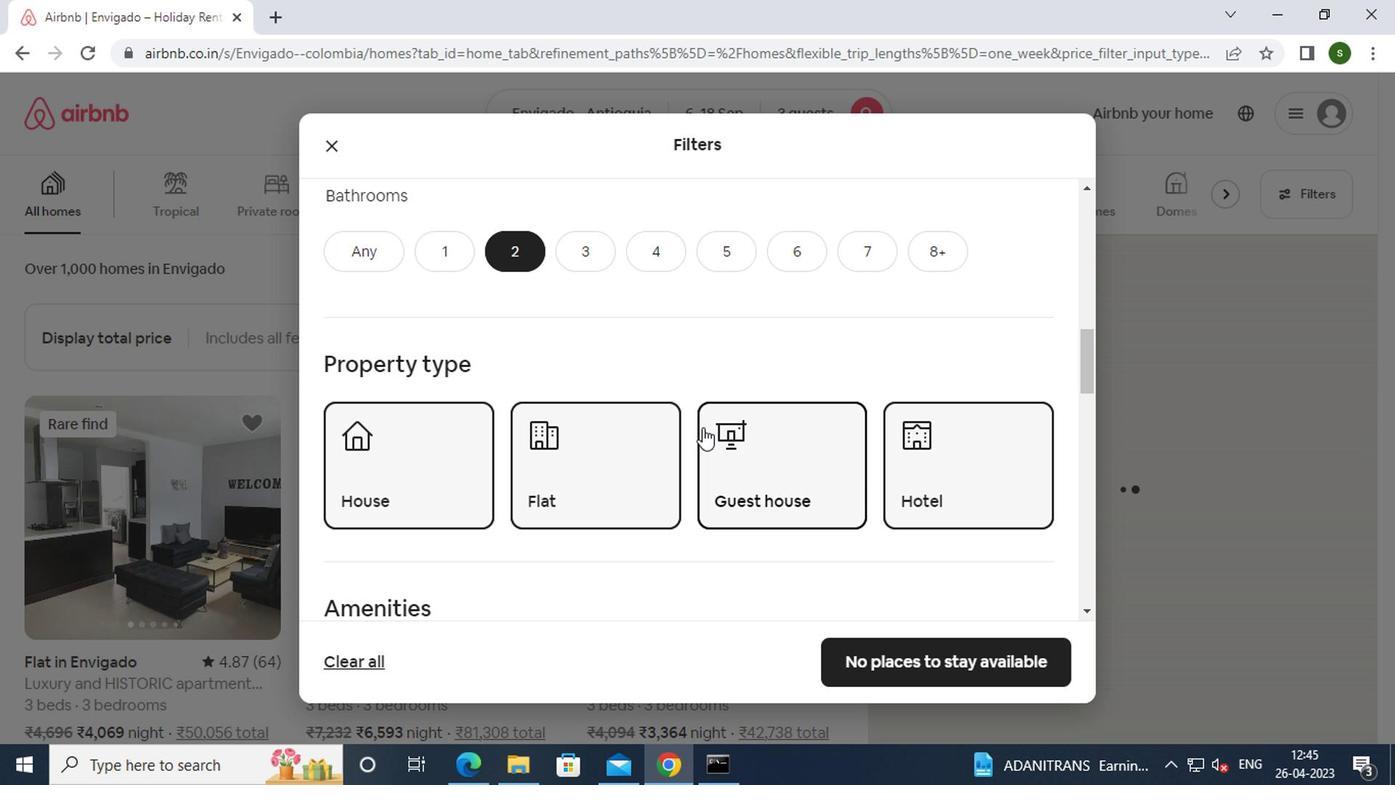 
Action: Mouse scrolled (699, 427) with delta (0, -1)
Screenshot: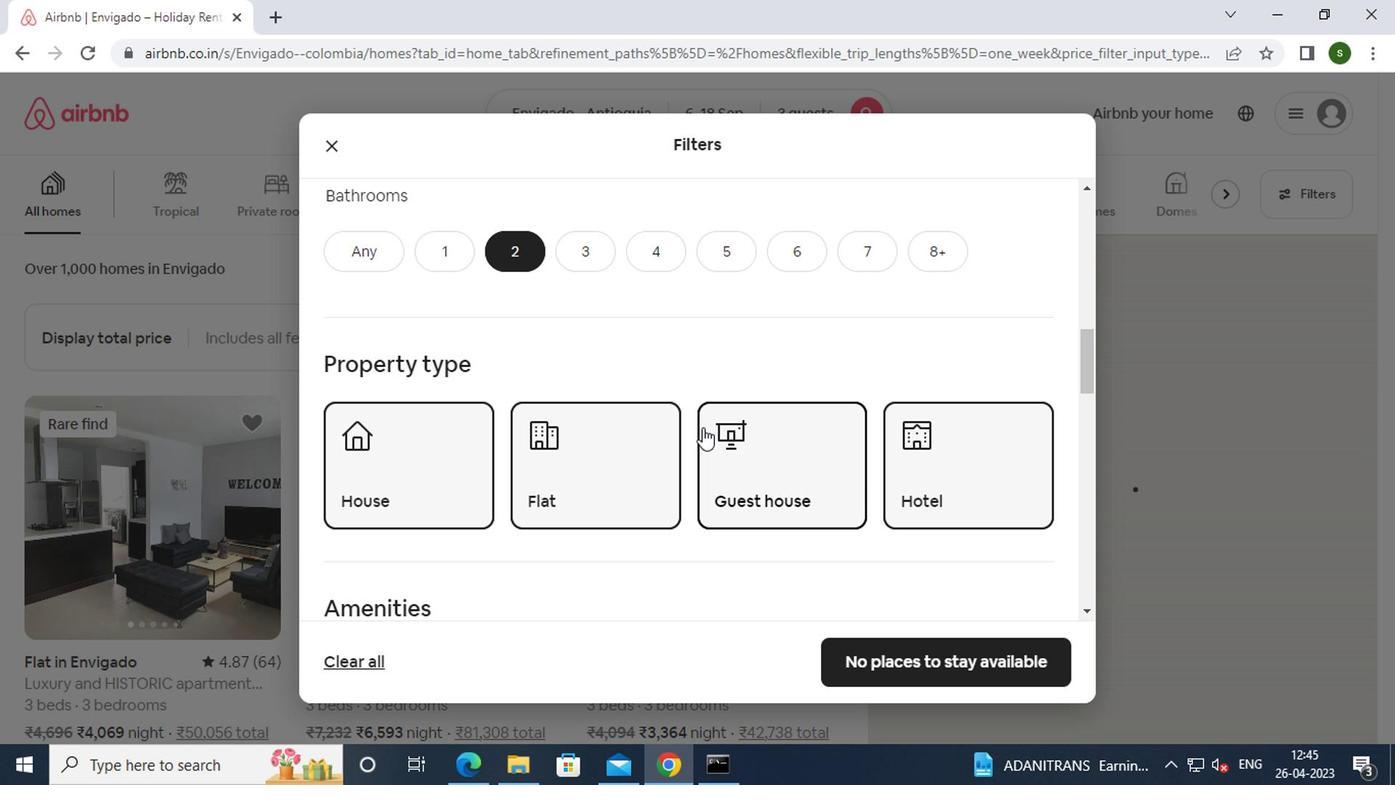 
Action: Mouse scrolled (699, 427) with delta (0, -1)
Screenshot: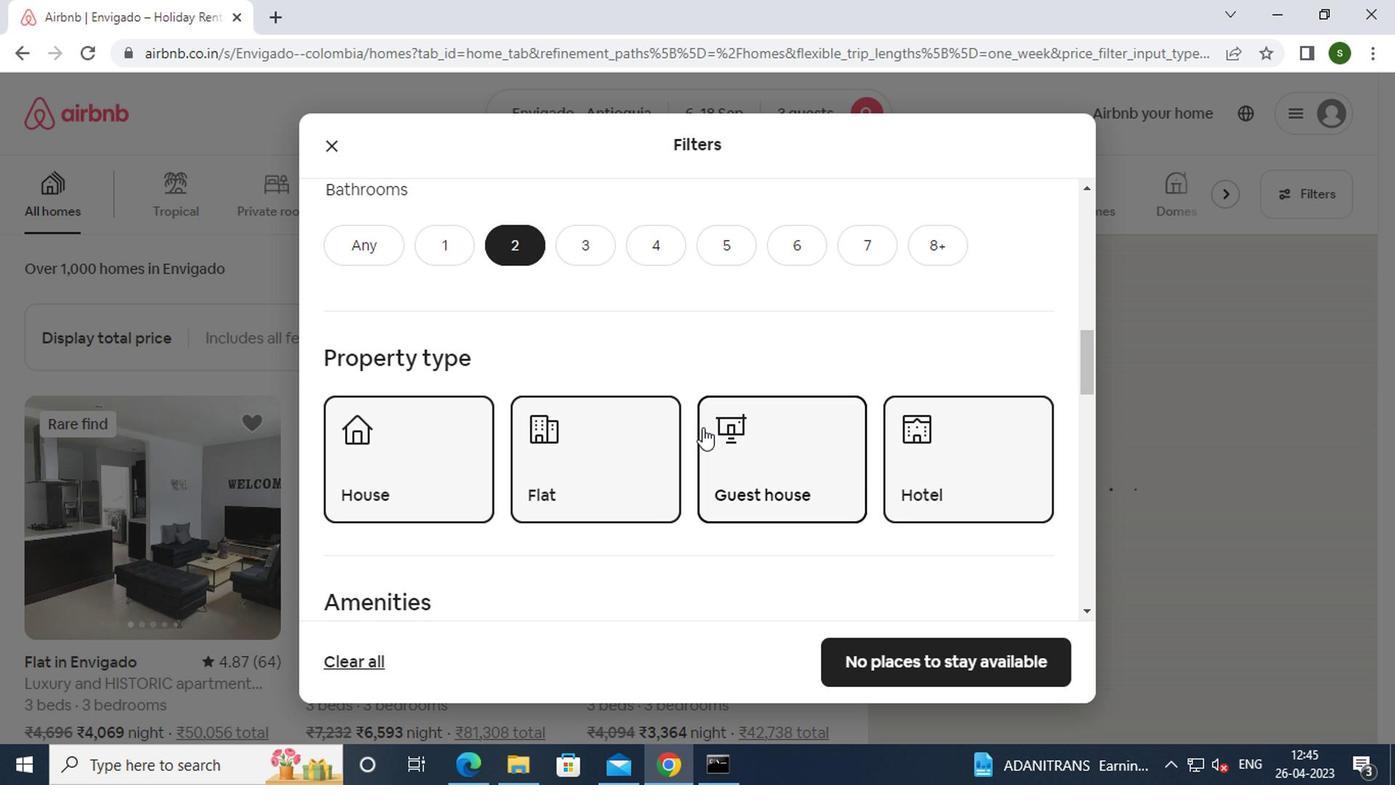 
Action: Mouse scrolled (699, 427) with delta (0, -1)
Screenshot: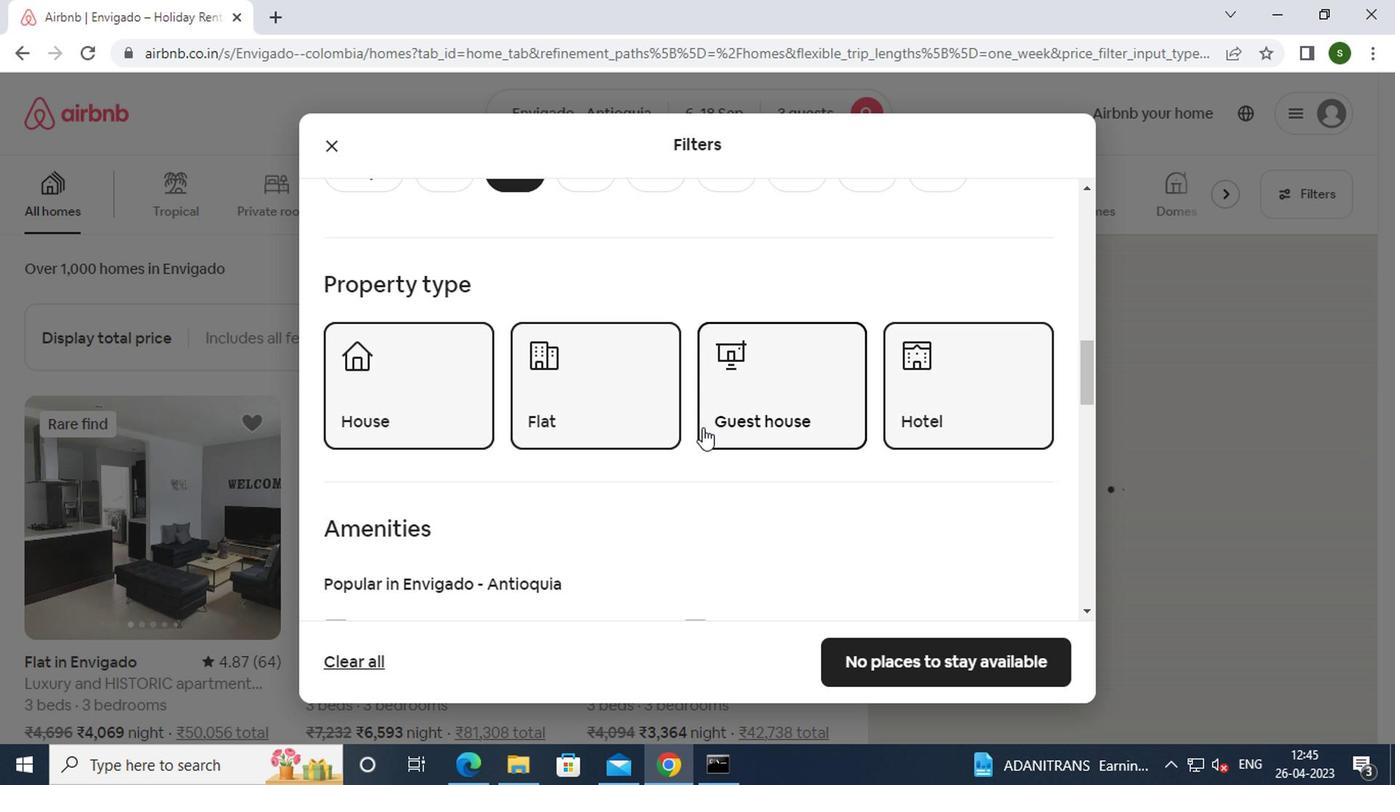 
Action: Mouse moved to (712, 425)
Screenshot: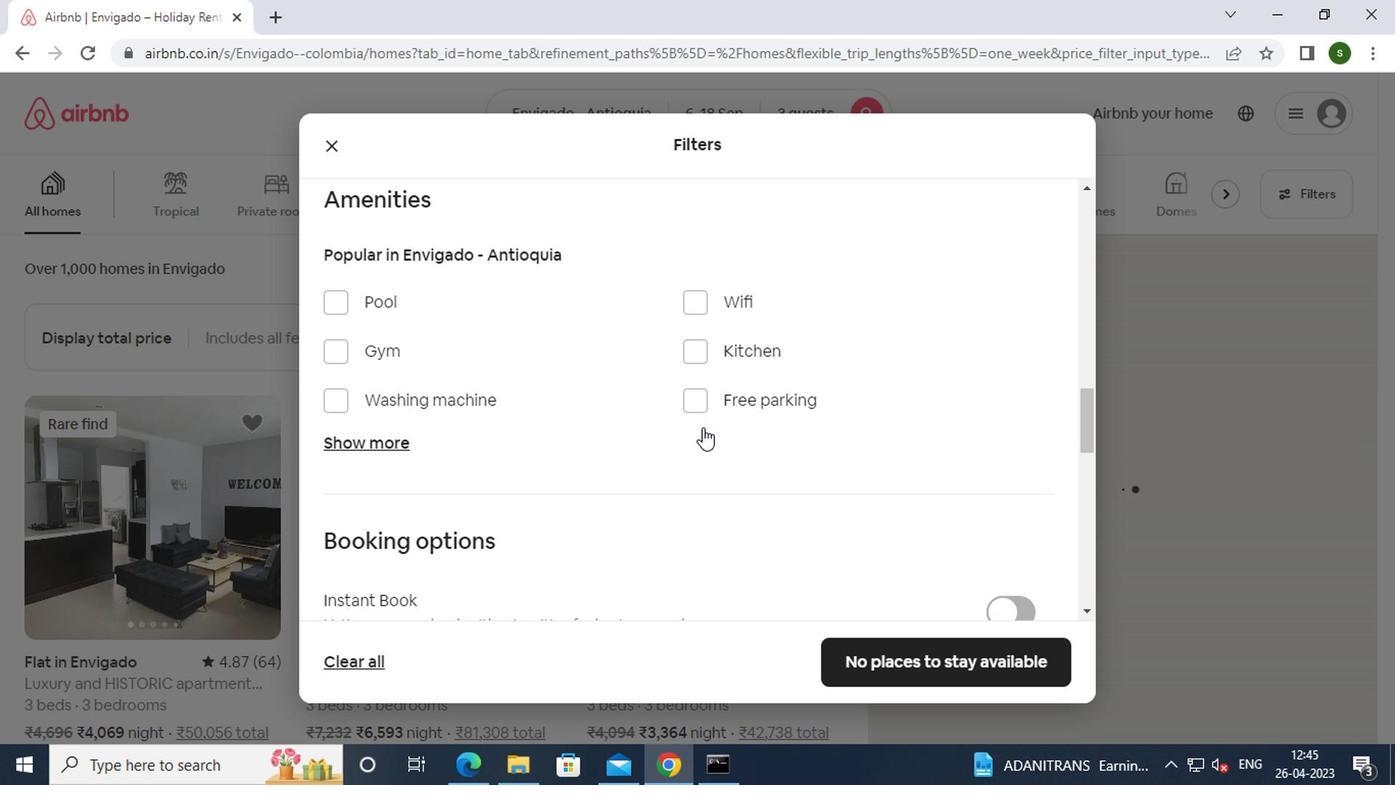
Action: Mouse scrolled (712, 424) with delta (0, 0)
Screenshot: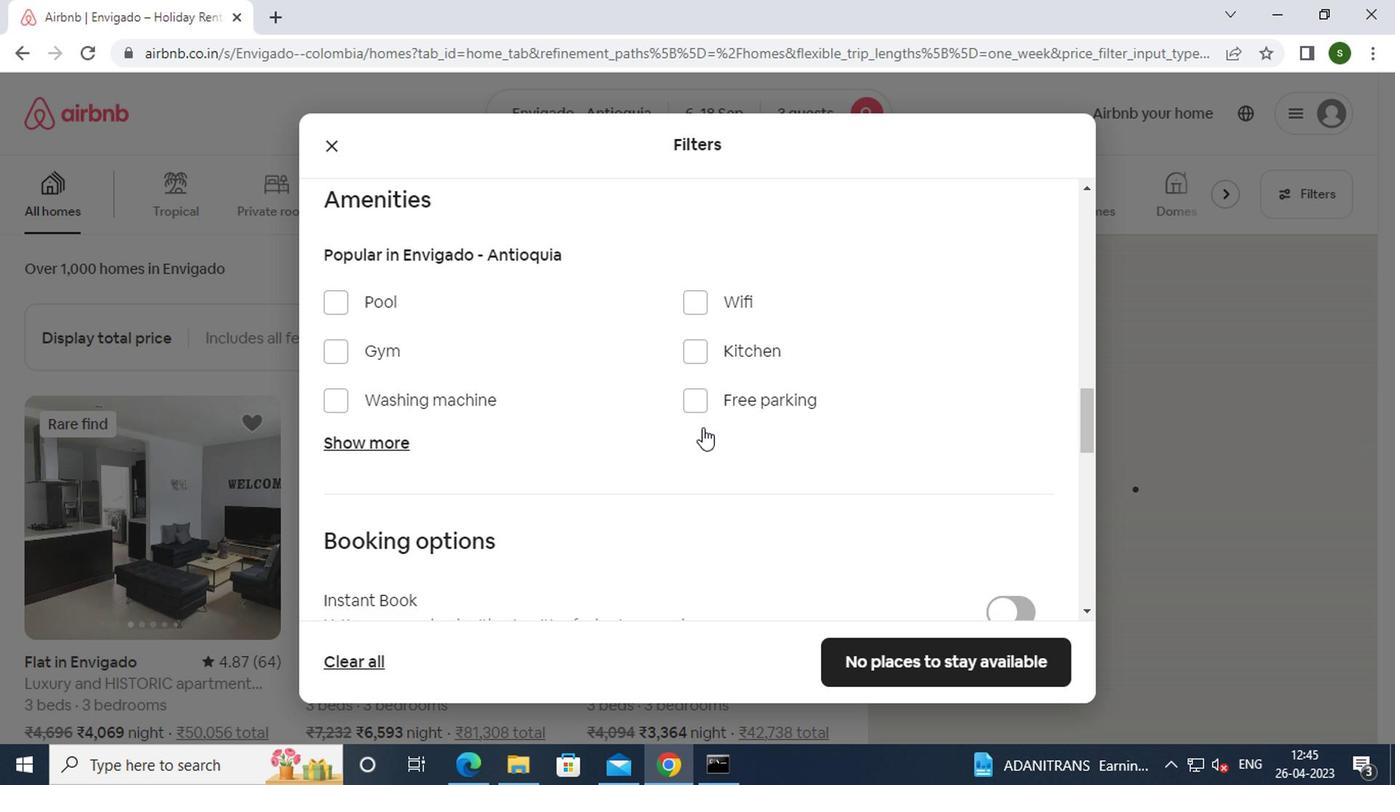 
Action: Mouse scrolled (712, 424) with delta (0, 0)
Screenshot: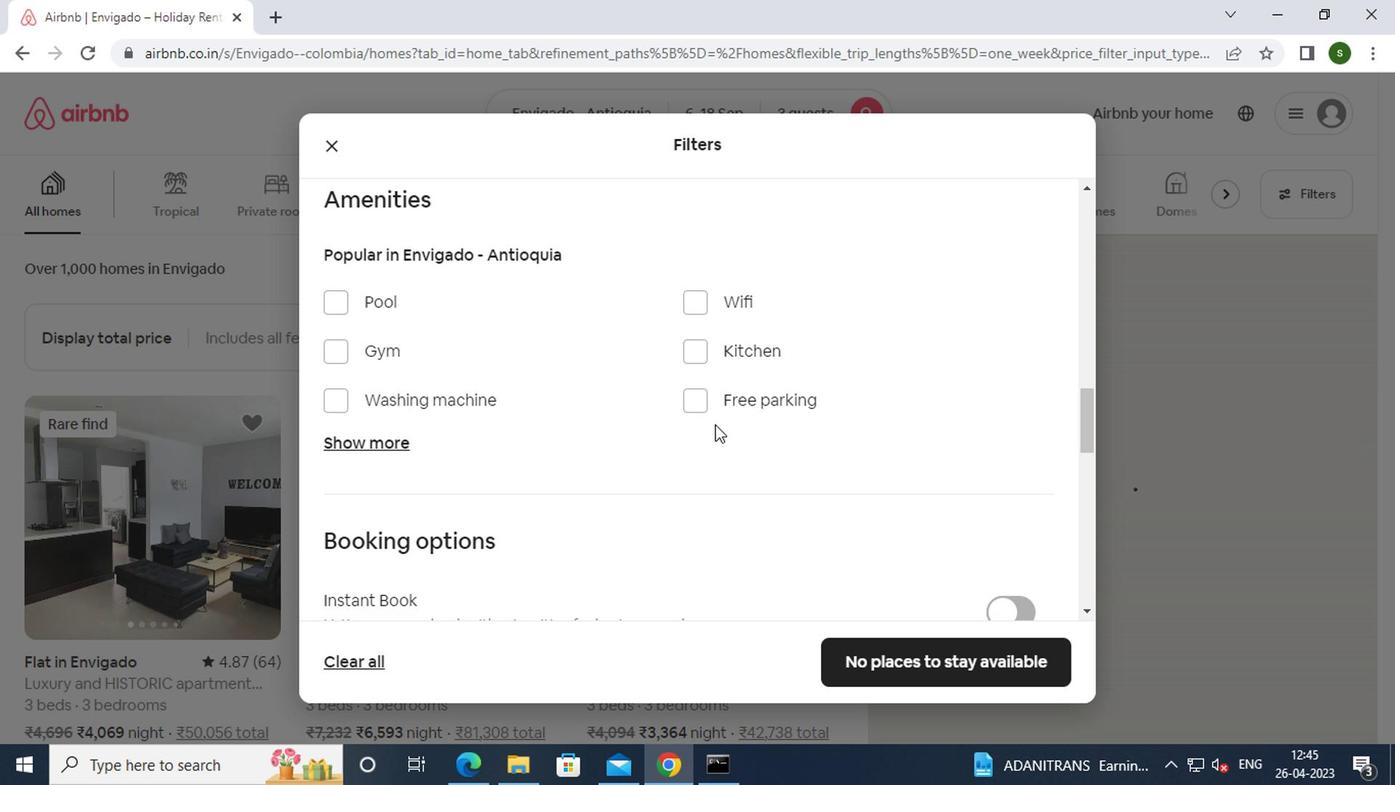 
Action: Mouse scrolled (712, 424) with delta (0, 0)
Screenshot: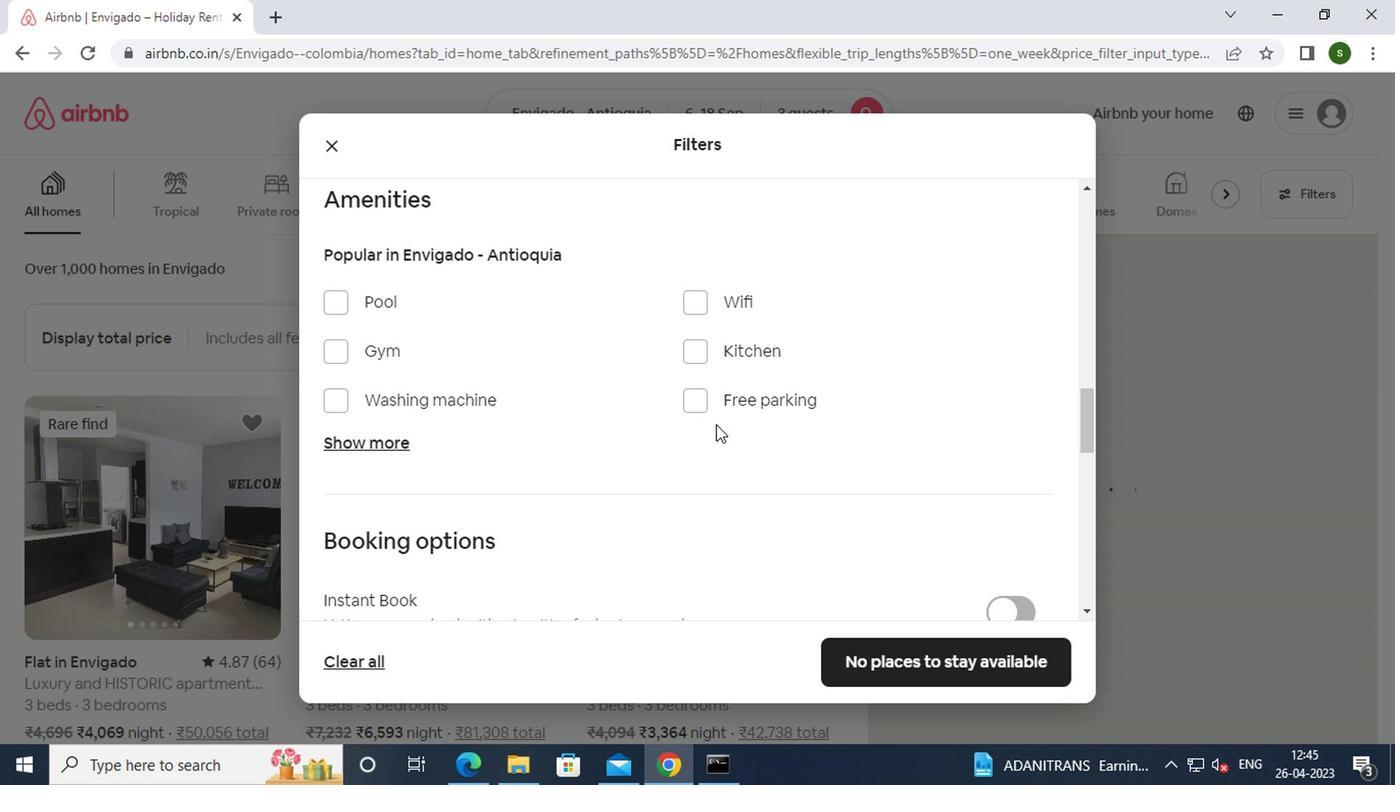 
Action: Mouse moved to (1005, 365)
Screenshot: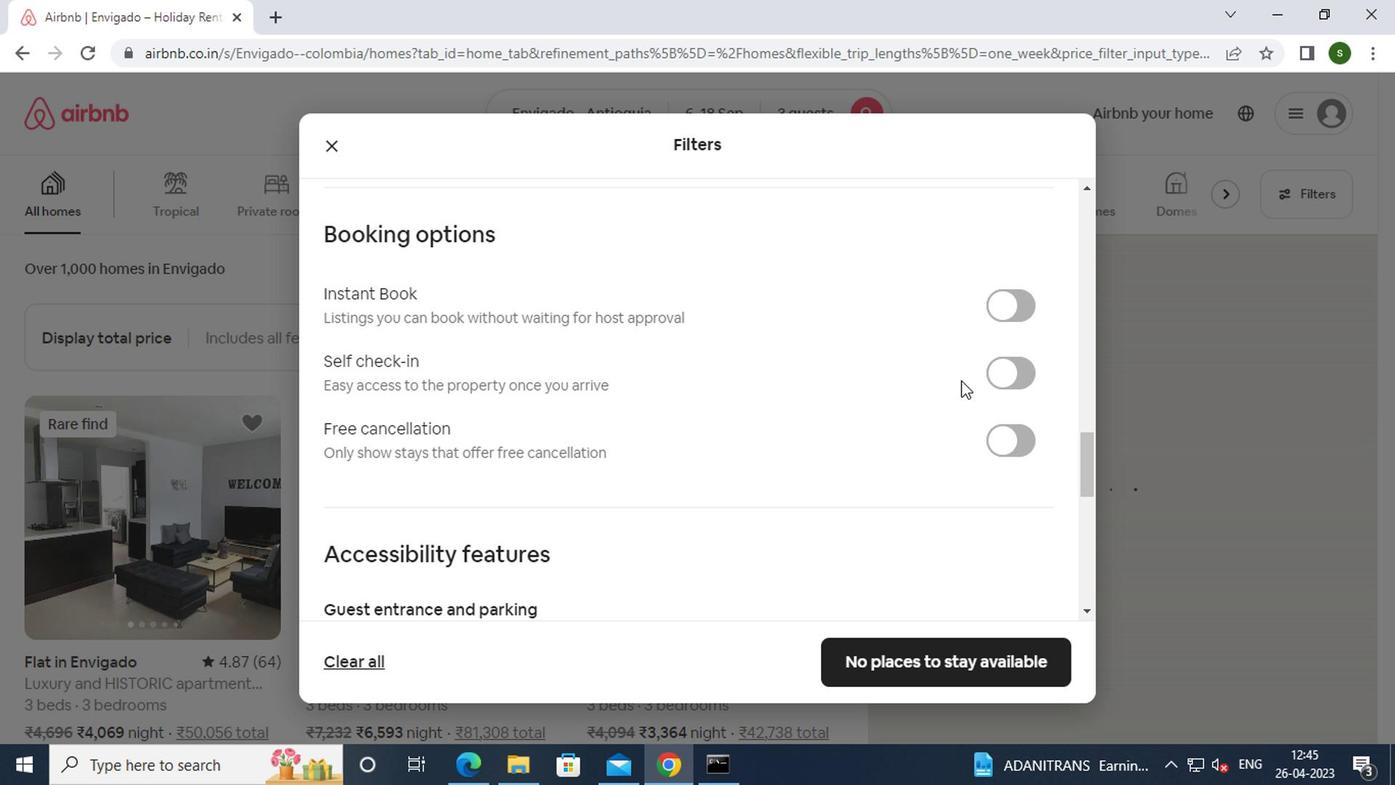 
Action: Mouse pressed left at (1005, 365)
Screenshot: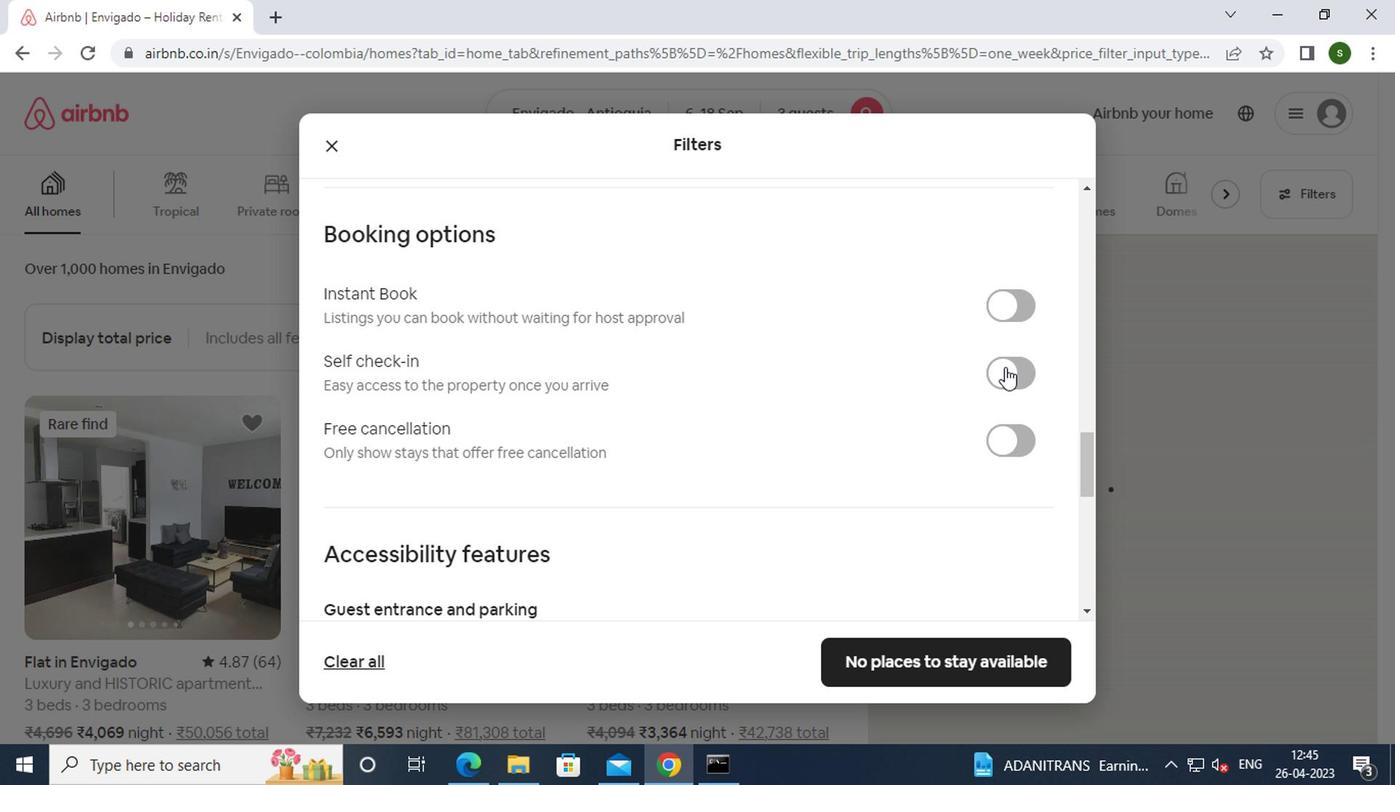 
Action: Mouse moved to (612, 432)
Screenshot: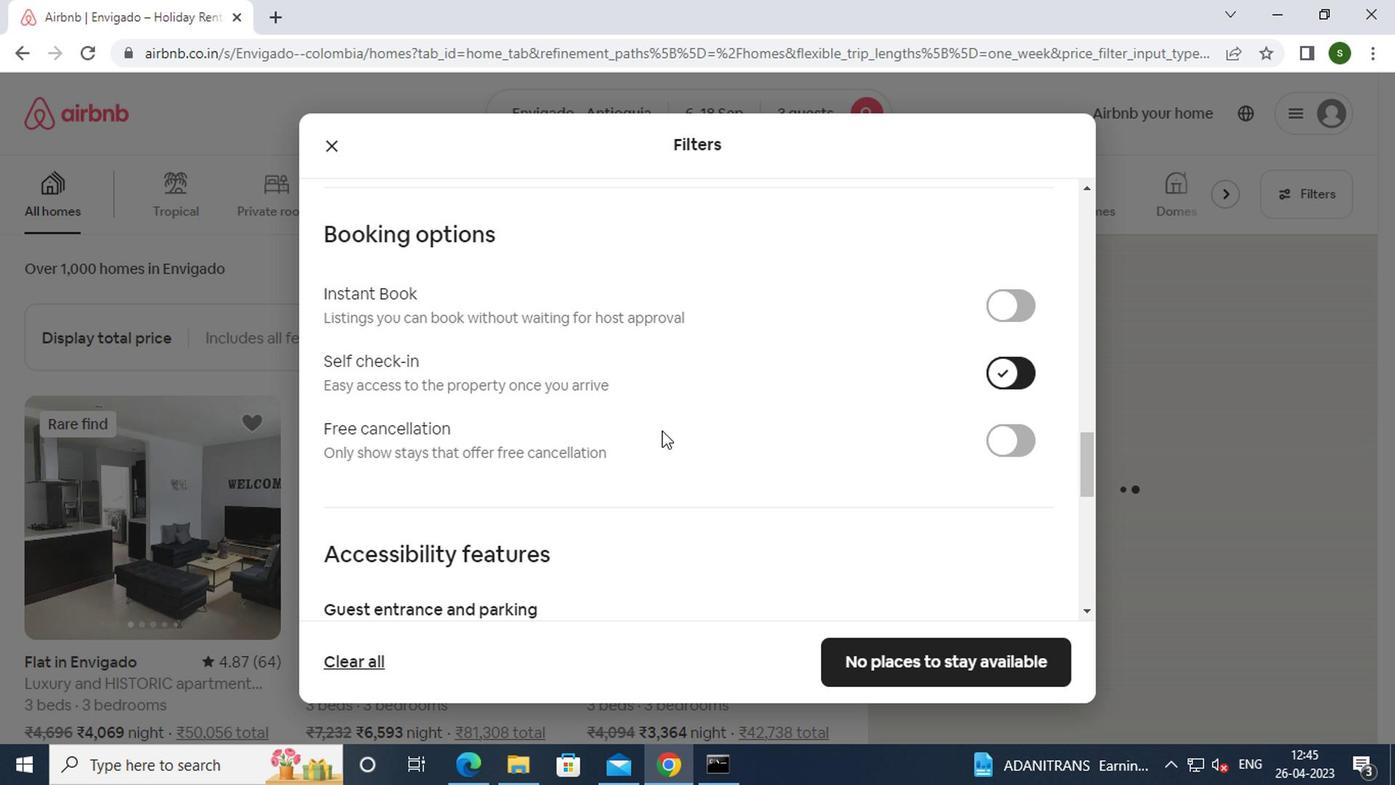 
Action: Mouse scrolled (612, 431) with delta (0, 0)
Screenshot: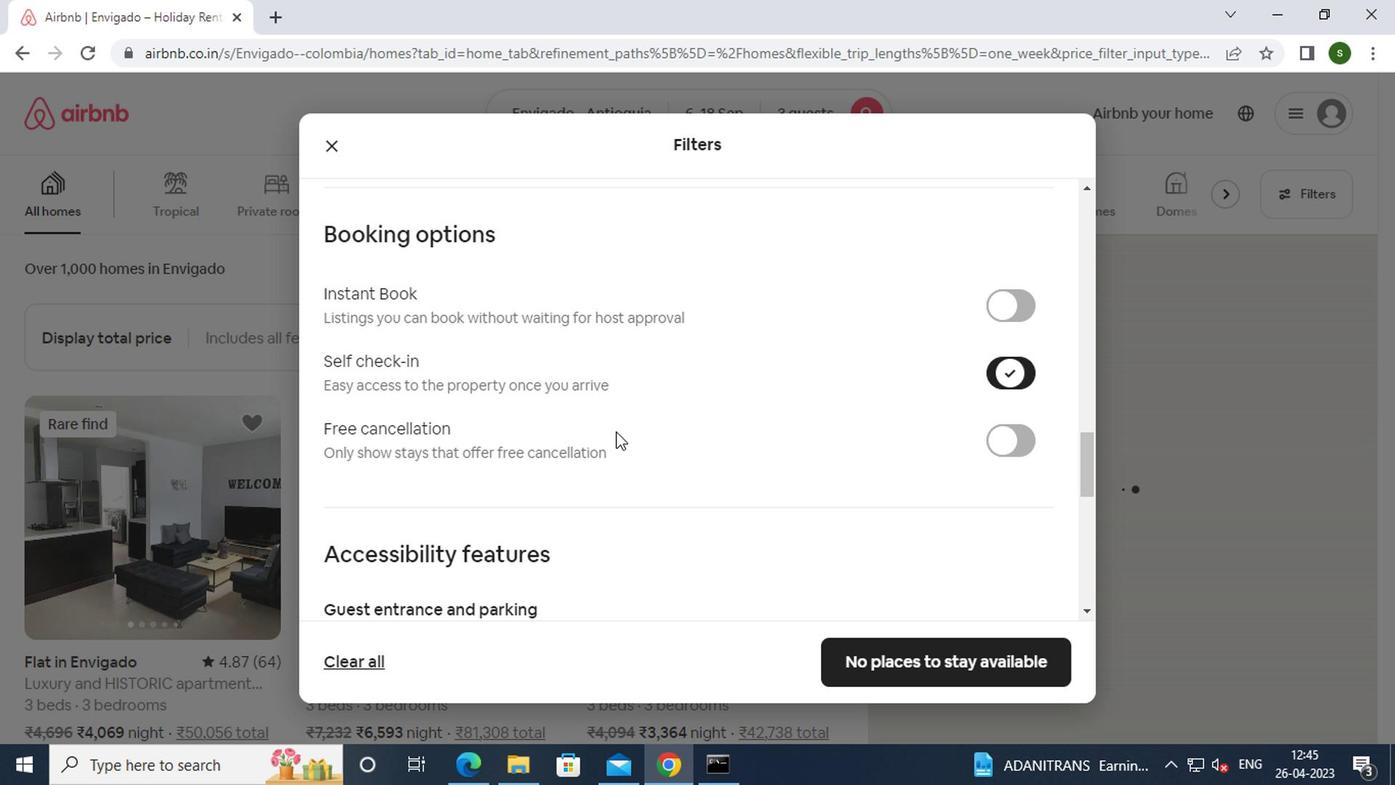 
Action: Mouse scrolled (612, 431) with delta (0, 0)
Screenshot: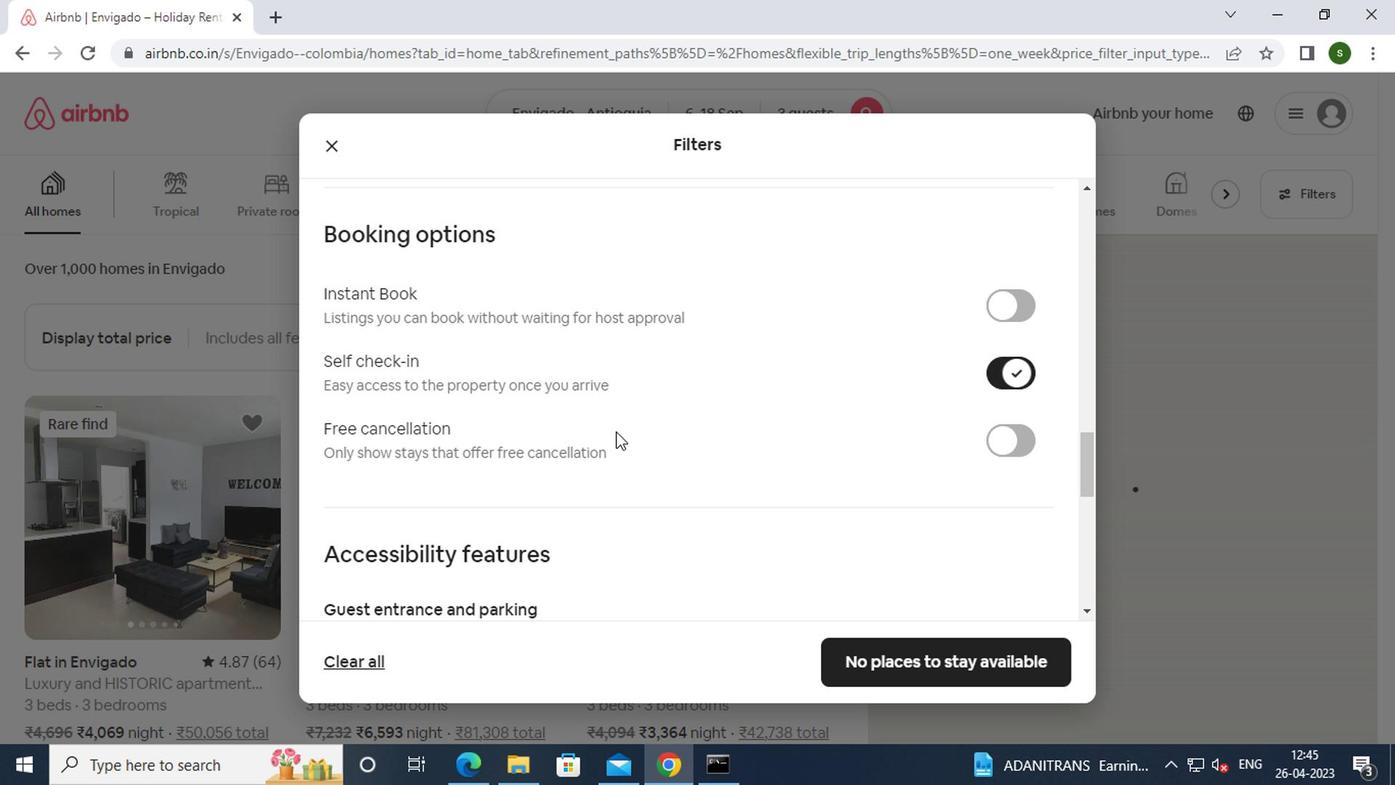 
Action: Mouse scrolled (612, 431) with delta (0, 0)
Screenshot: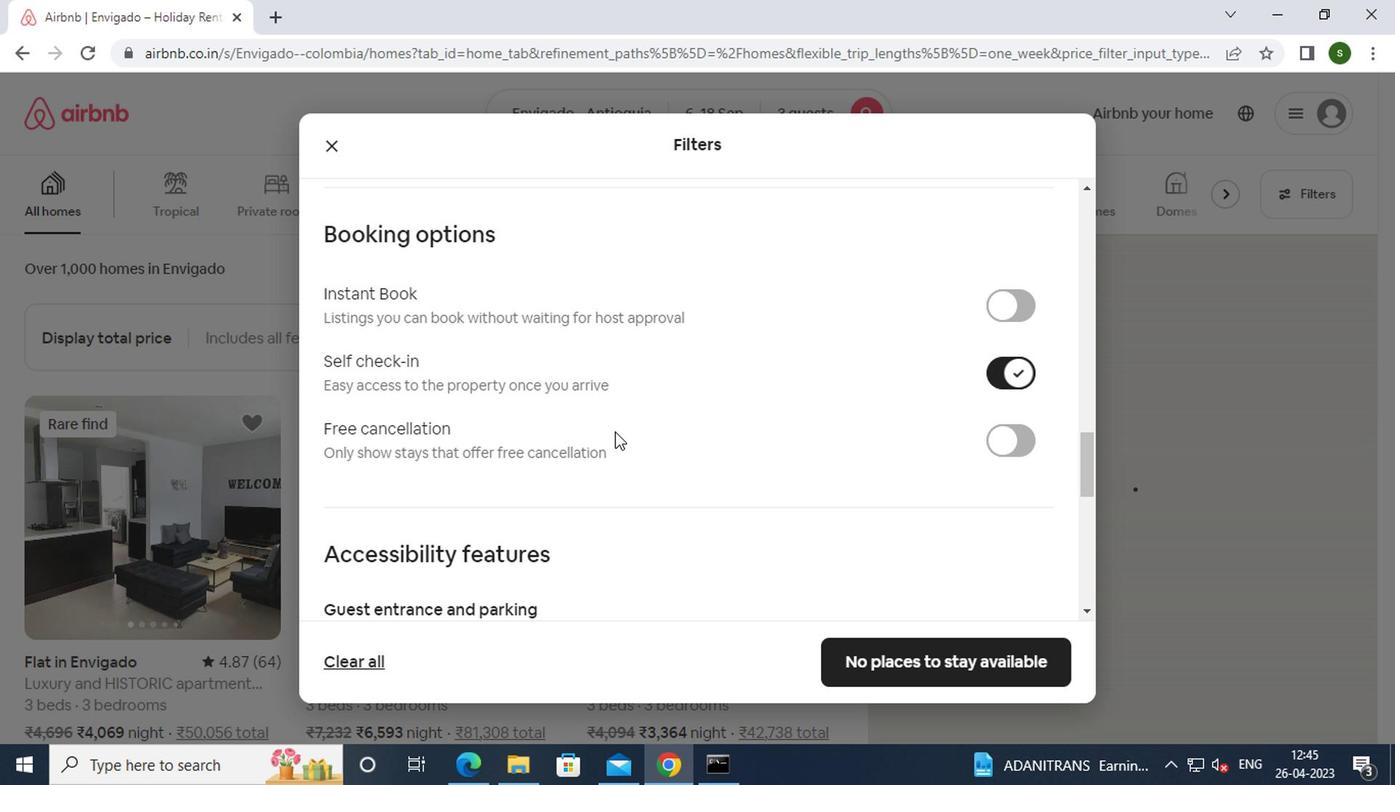 
Action: Mouse scrolled (612, 431) with delta (0, 0)
Screenshot: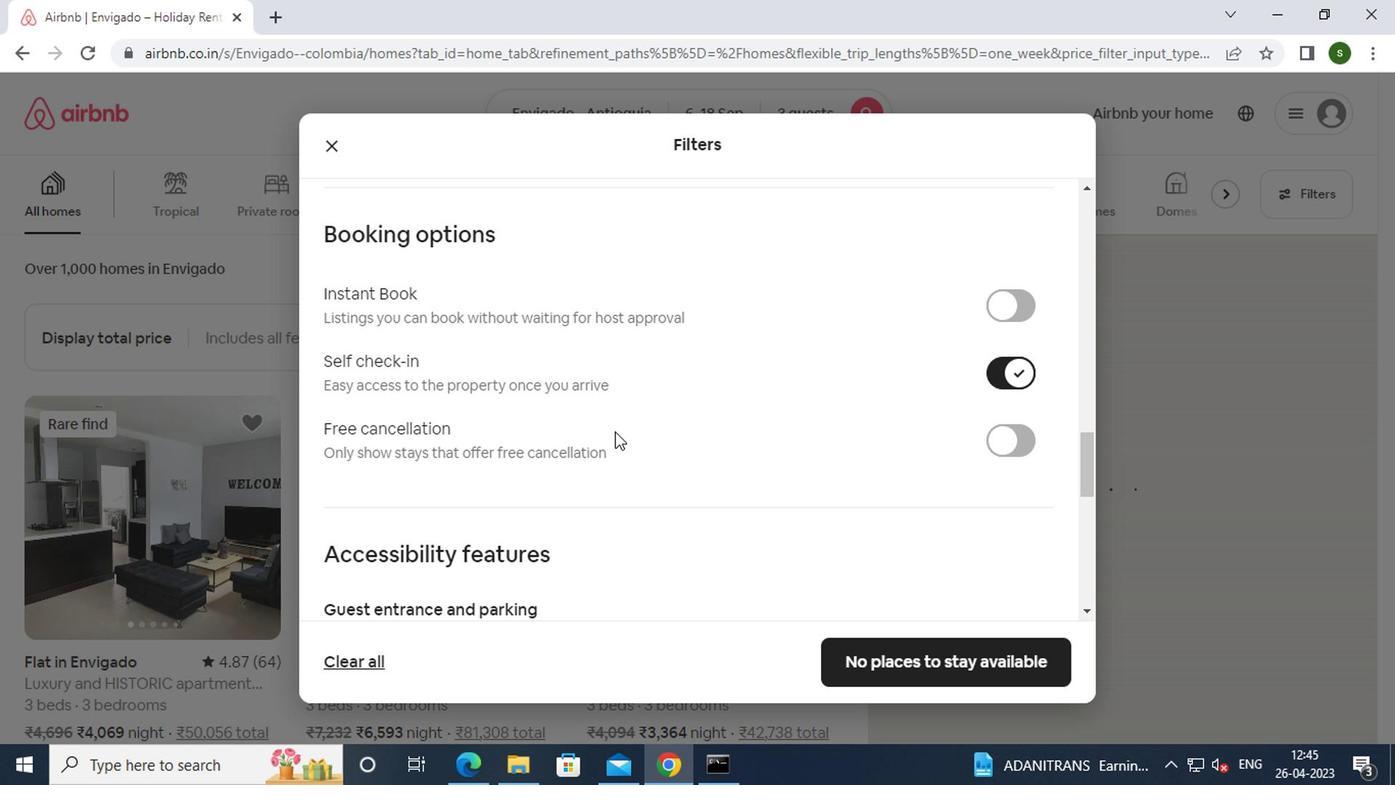 
Action: Mouse scrolled (612, 431) with delta (0, 0)
Screenshot: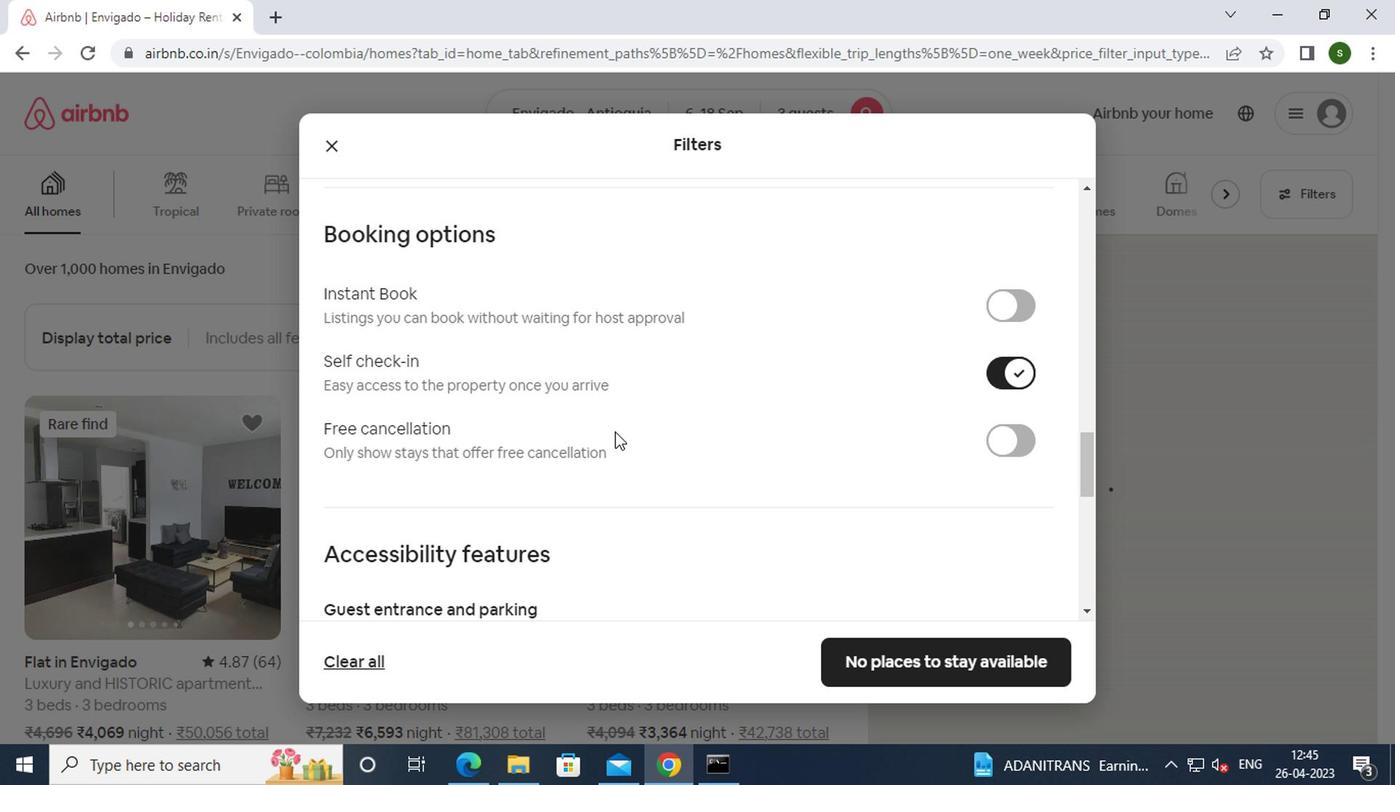 
Action: Mouse scrolled (612, 431) with delta (0, 0)
Screenshot: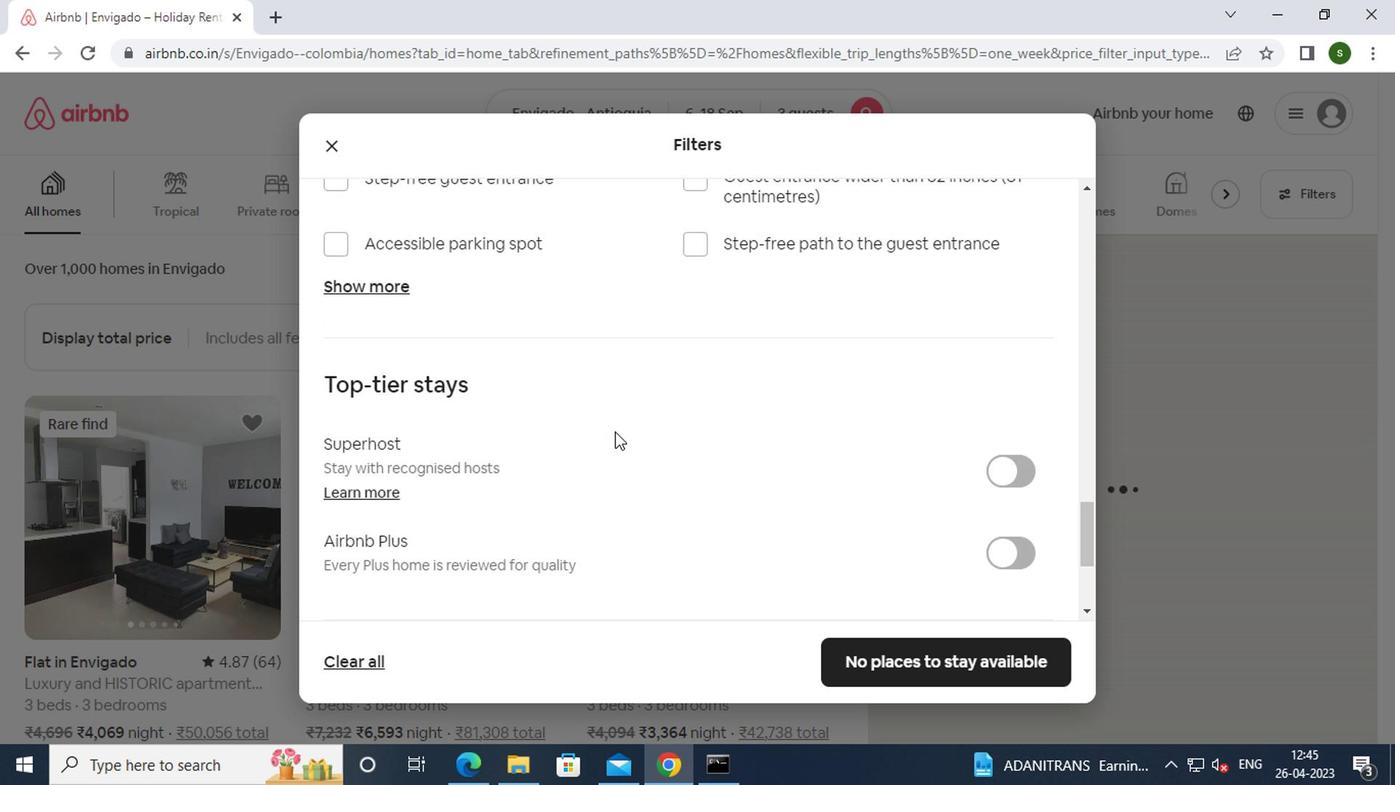 
Action: Mouse scrolled (612, 431) with delta (0, 0)
Screenshot: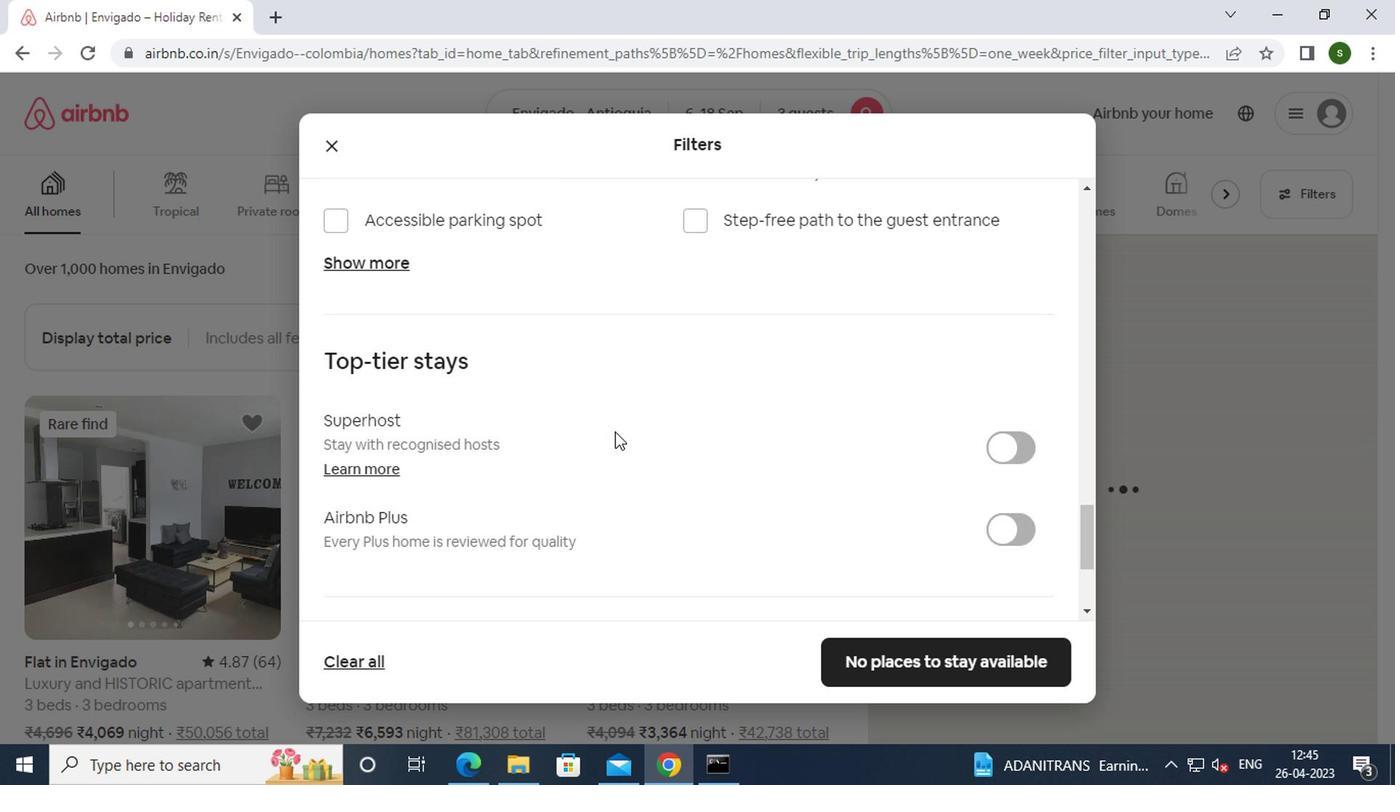 
Action: Mouse moved to (382, 491)
Screenshot: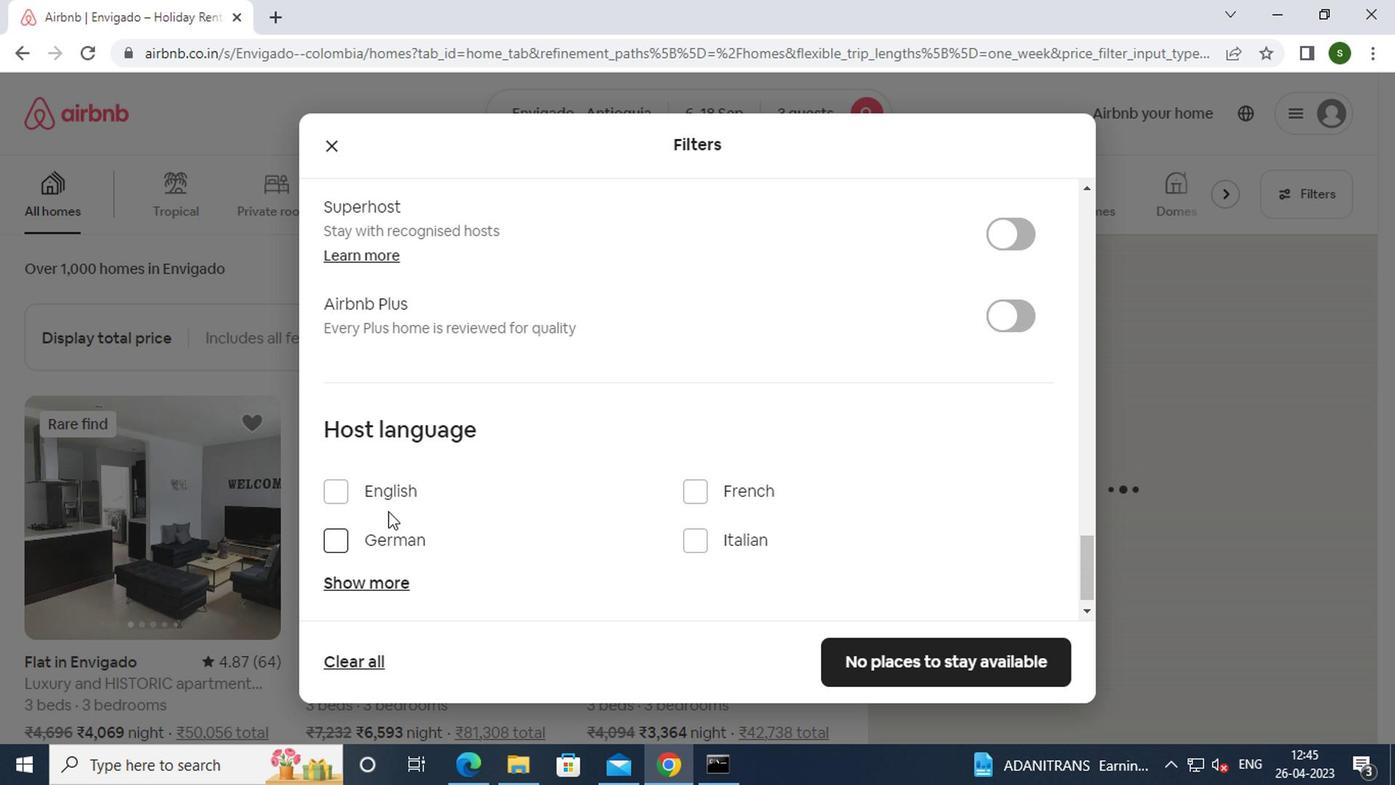 
Action: Mouse pressed left at (382, 491)
Screenshot: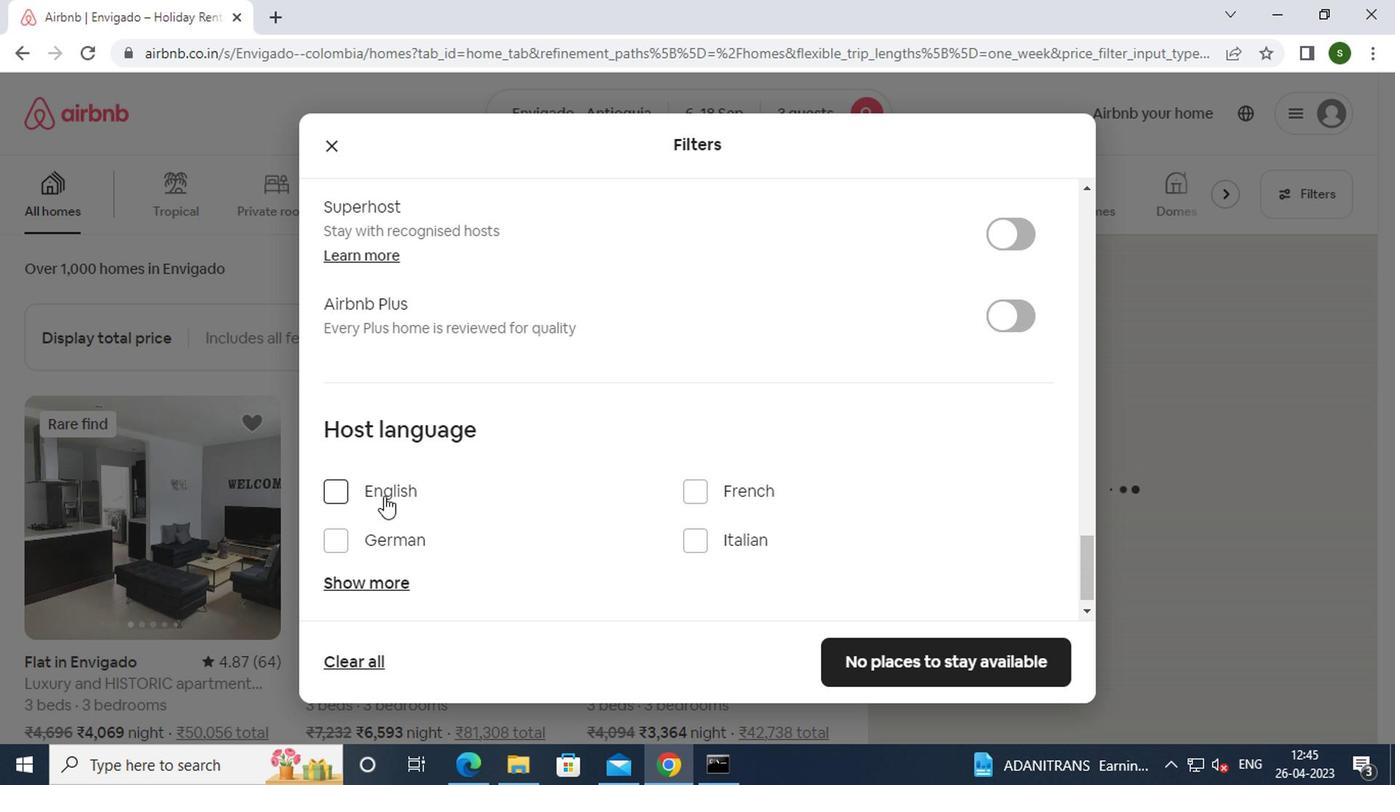 
Action: Mouse moved to (932, 668)
Screenshot: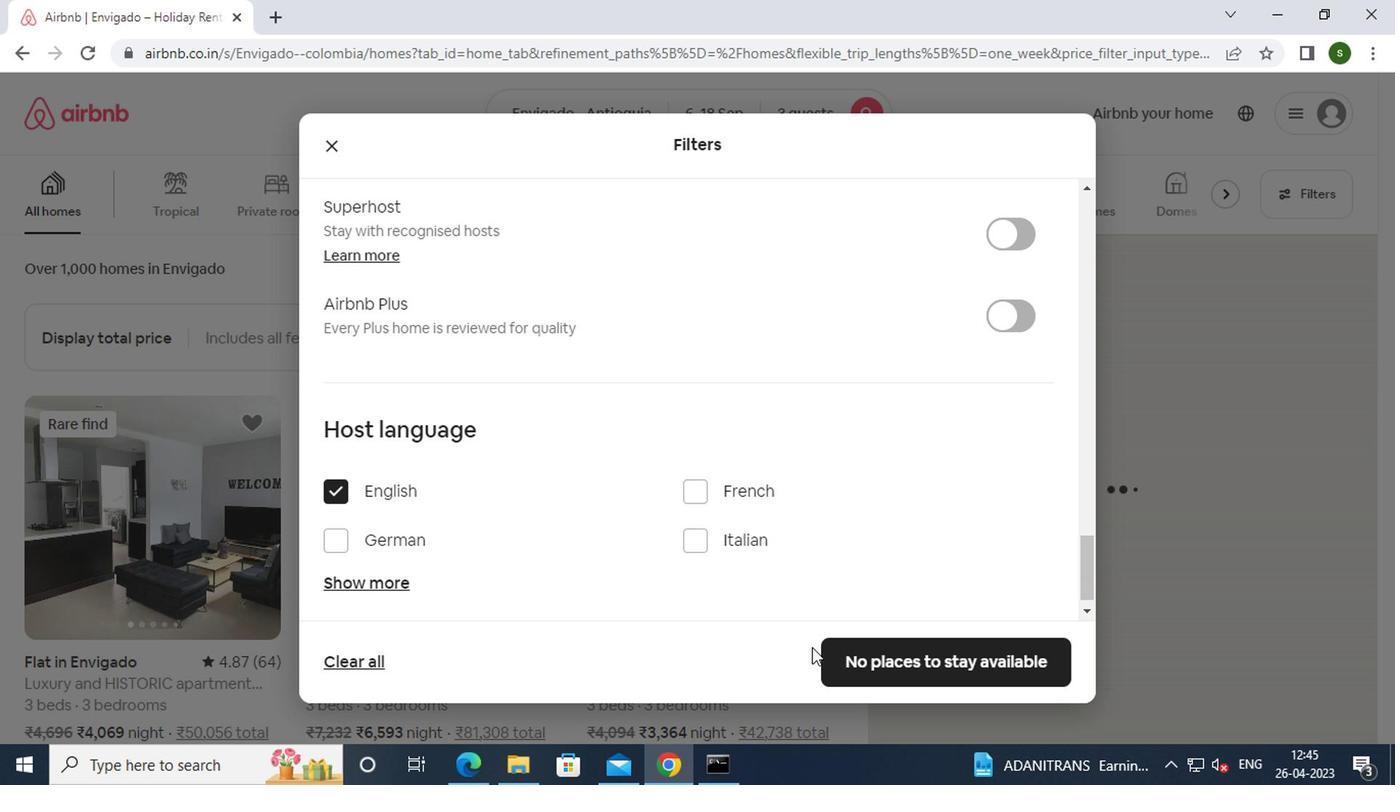 
Action: Mouse pressed left at (932, 668)
Screenshot: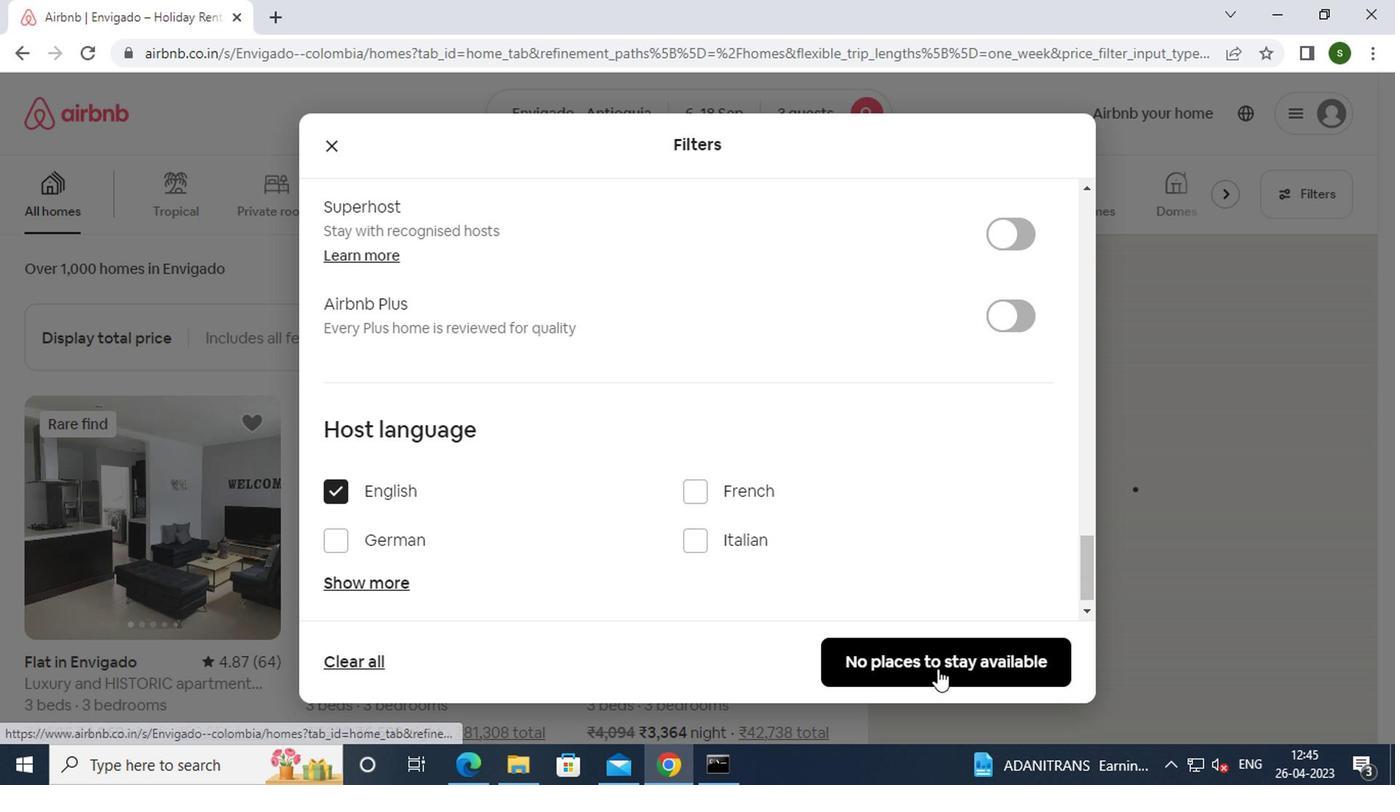 
Action: Mouse moved to (724, 556)
Screenshot: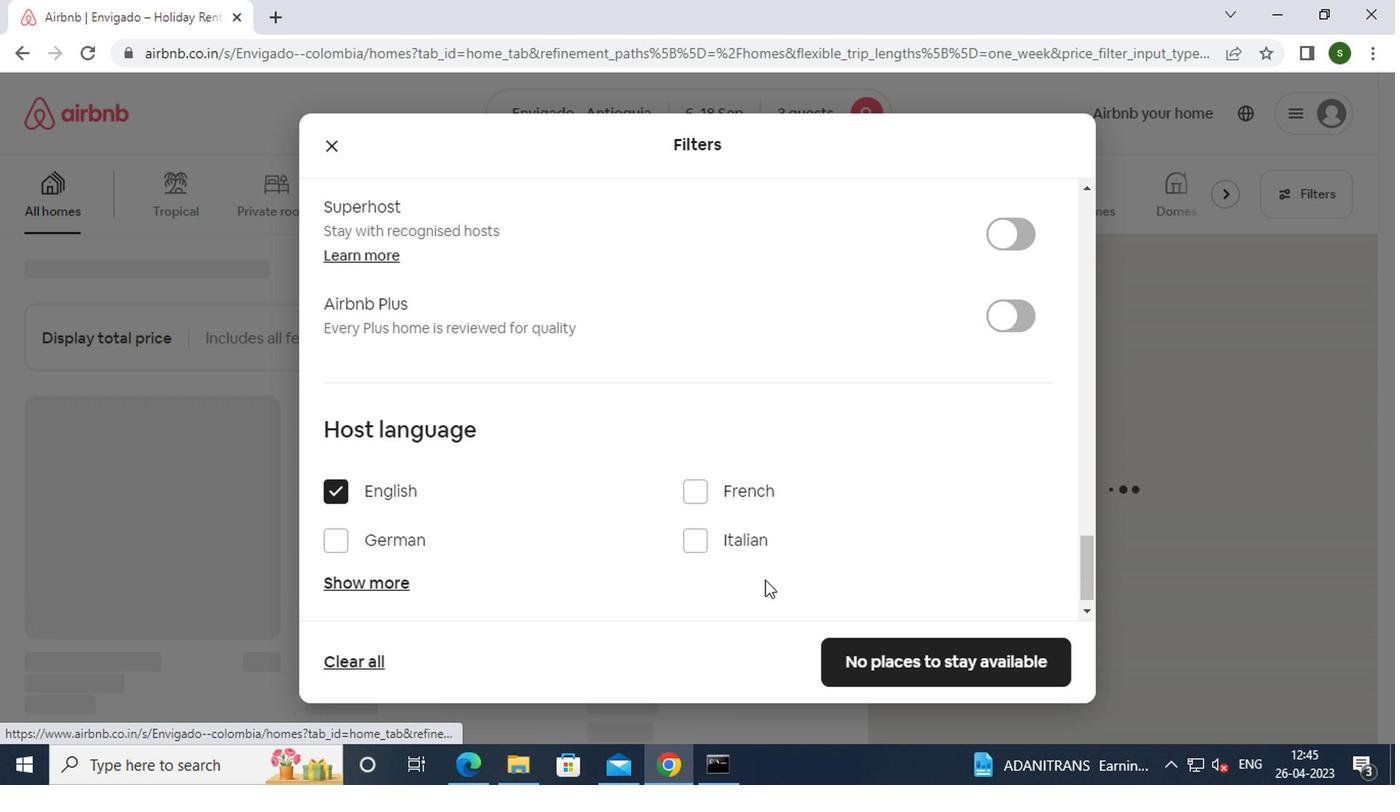 
